 Task: Use Google Earth to explore the Great Wall of China.
Action: Mouse moved to (20, 131)
Screenshot: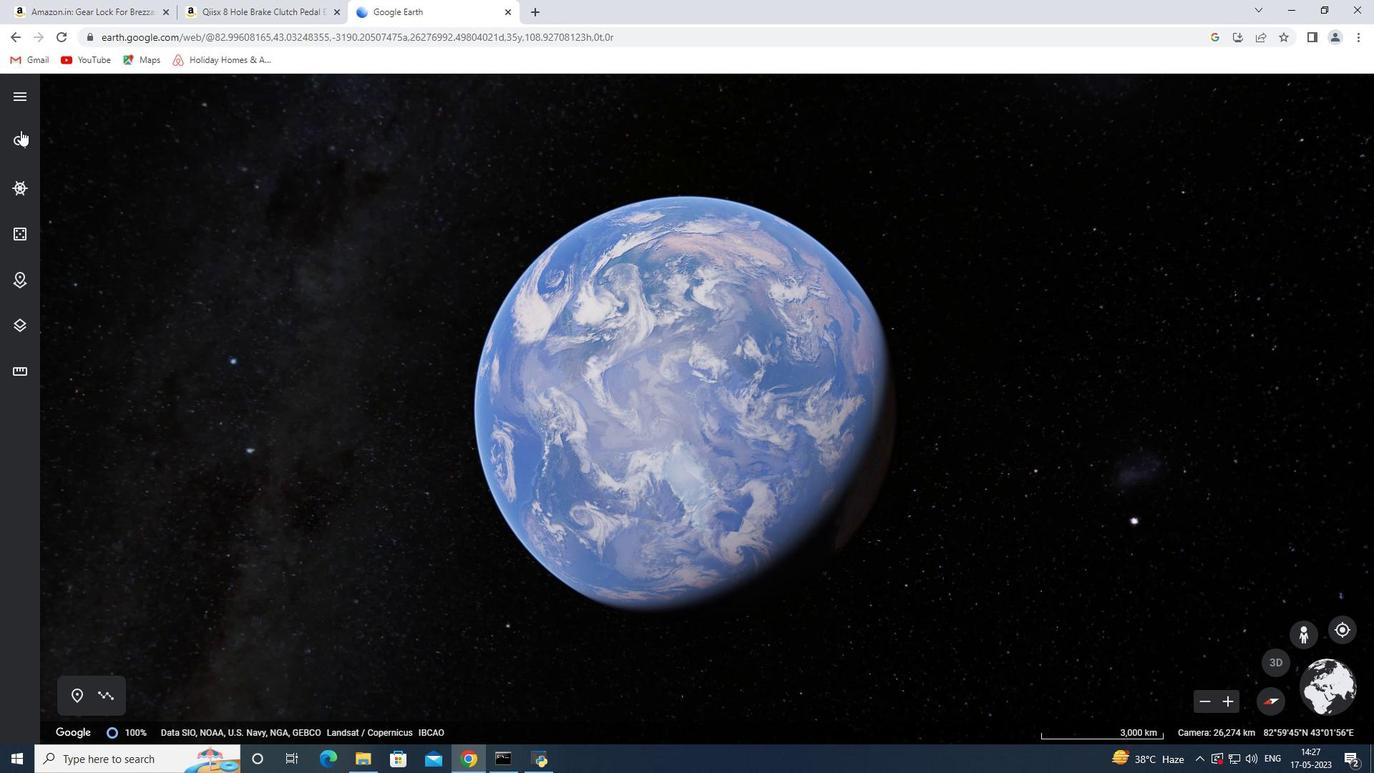 
Action: Mouse pressed left at (20, 131)
Screenshot: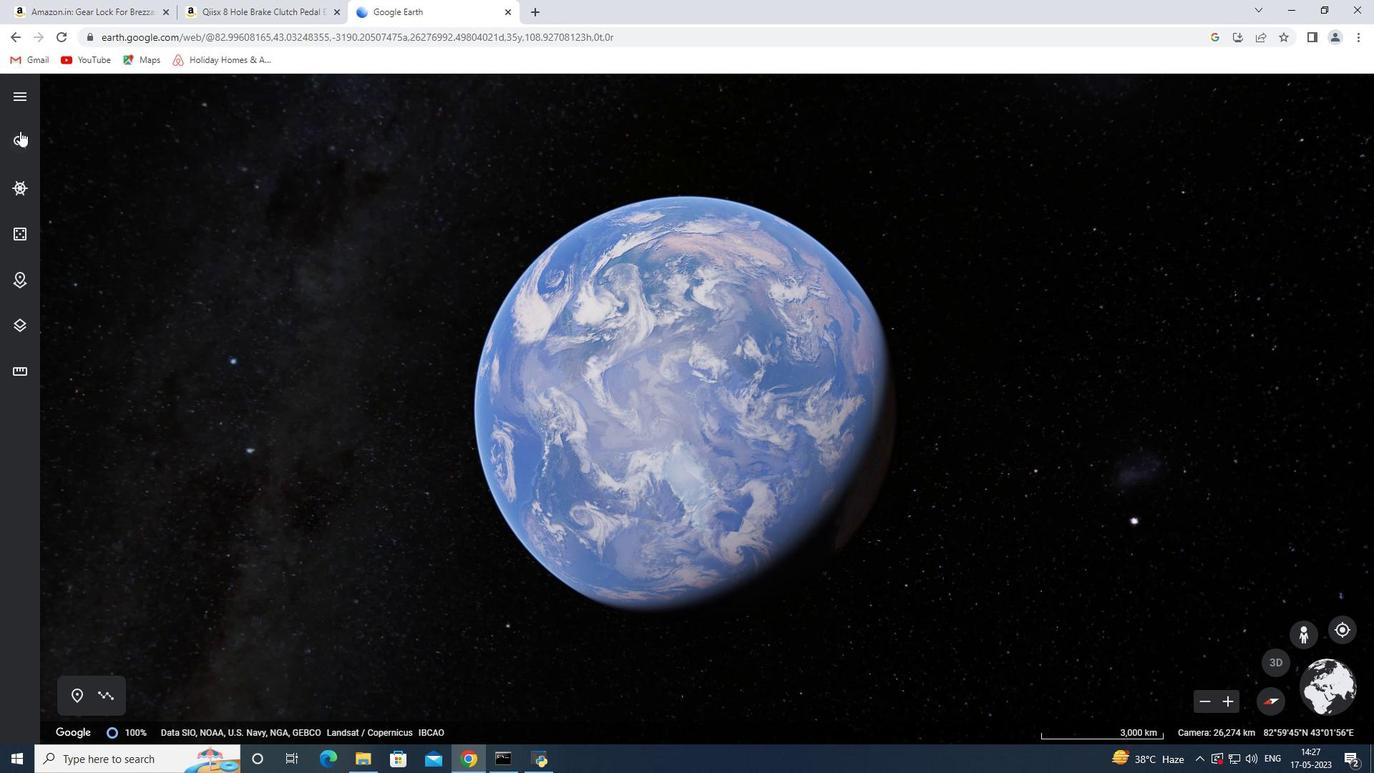 
Action: Mouse moved to (114, 101)
Screenshot: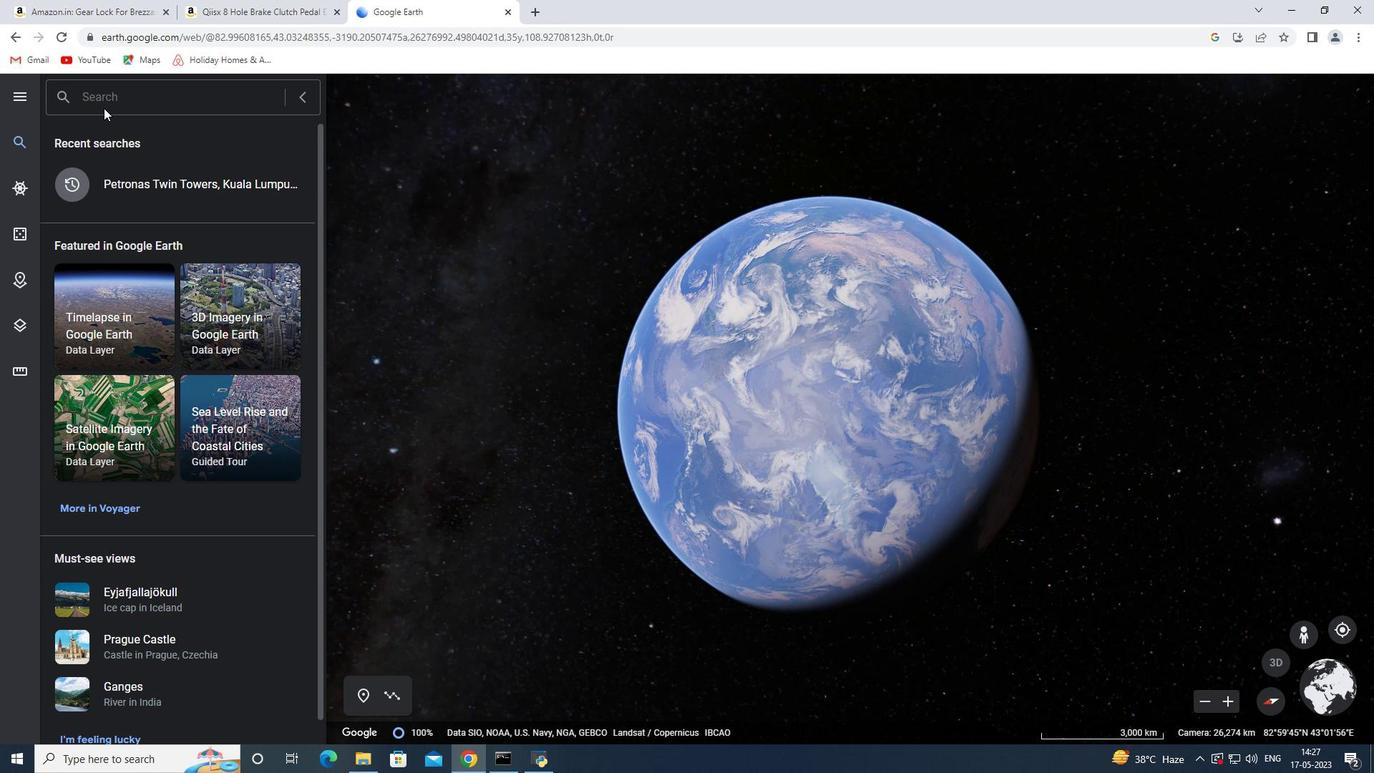 
Action: Mouse pressed left at (114, 101)
Screenshot: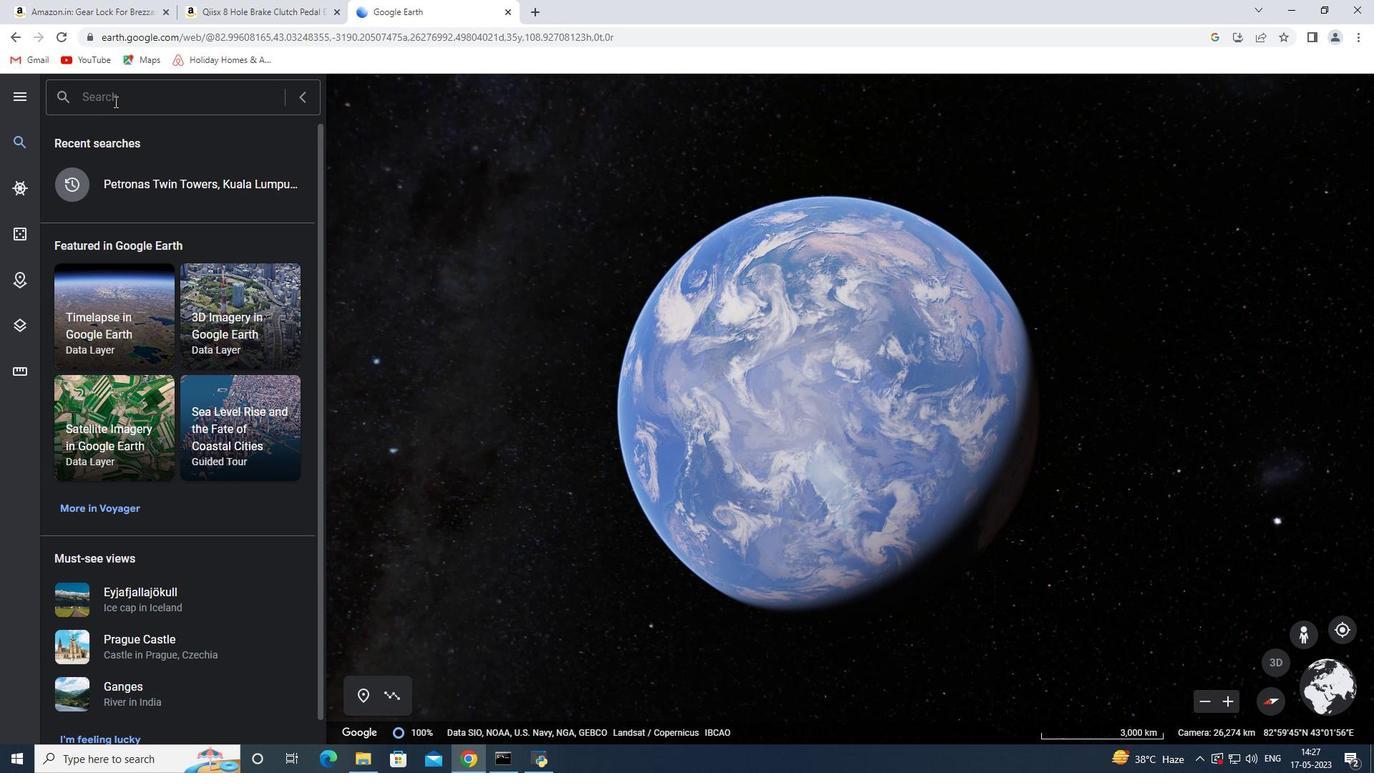 
Action: Key pressed <Key.shift><Key.shift><Key.shift><Key.shift><Key.shift>Great<Key.space><Key.shift><Key.shift><Key.shift><Key.shift><Key.shift><Key.shift><Key.shift><Key.shift><Key.shift><Key.shift><Key.shift><Key.shift><Key.shift><Key.shift>Wall<Key.space><Key.shift>O<Key.shift><Key.shift><Key.shift><Key.shift><Key.shift>f<Key.space><Key.shift>China<Key.space>
Screenshot: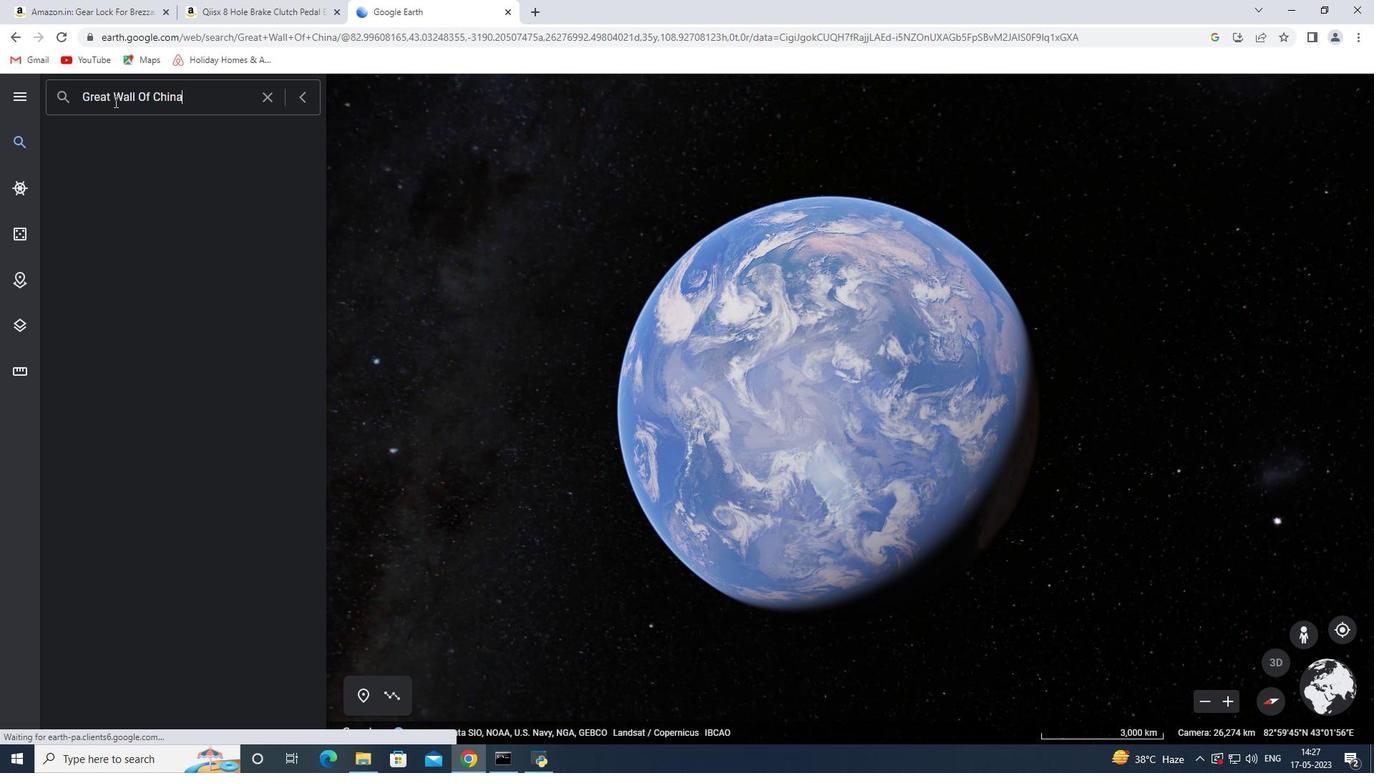 
Action: Mouse moved to (261, 184)
Screenshot: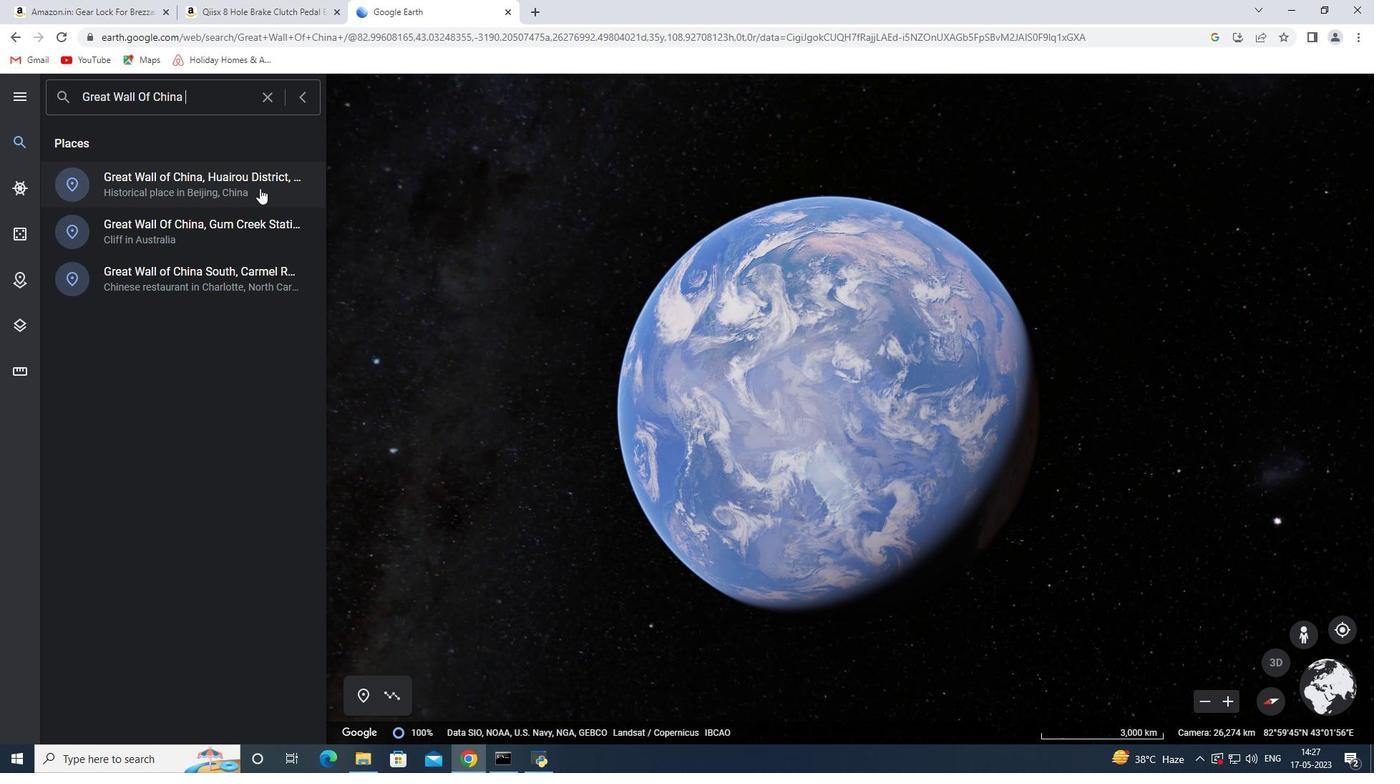 
Action: Mouse pressed left at (261, 184)
Screenshot: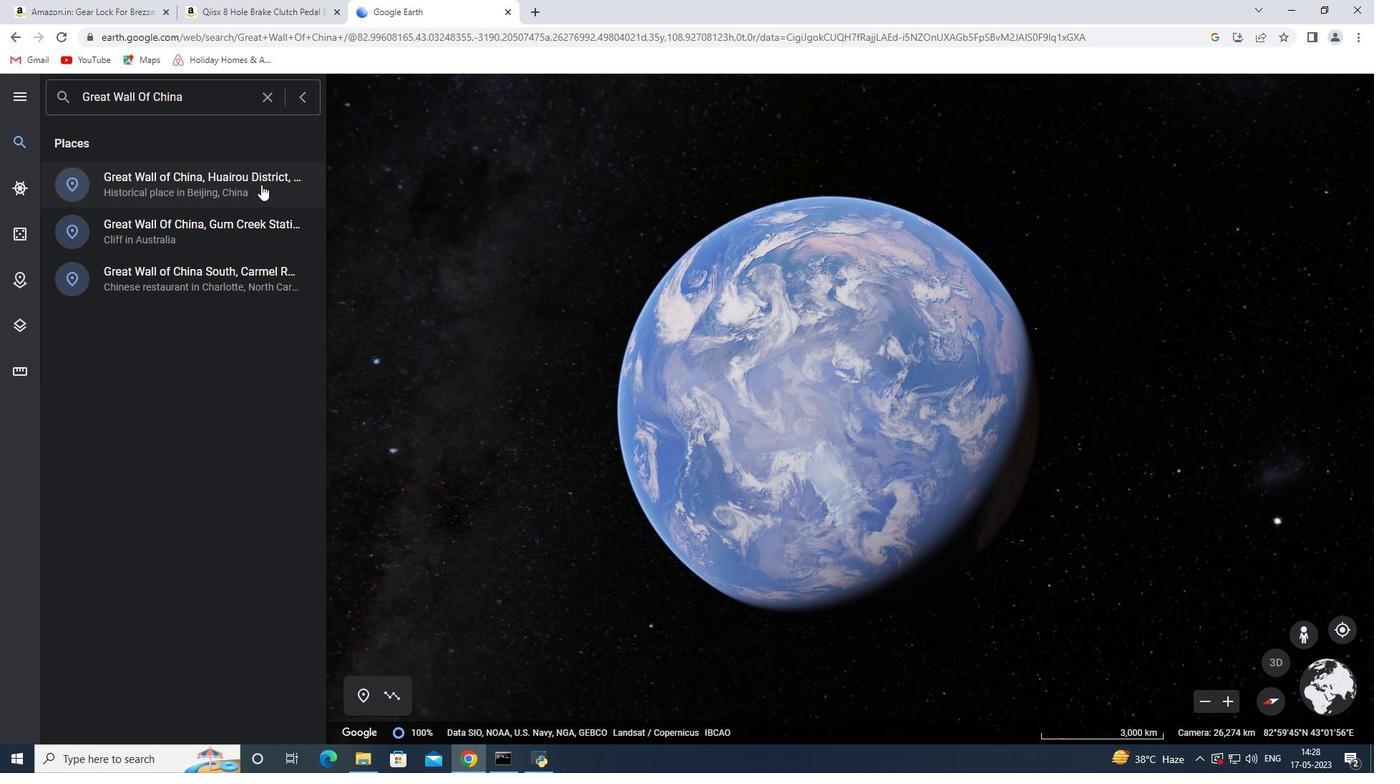 
Action: Mouse moved to (685, 413)
Screenshot: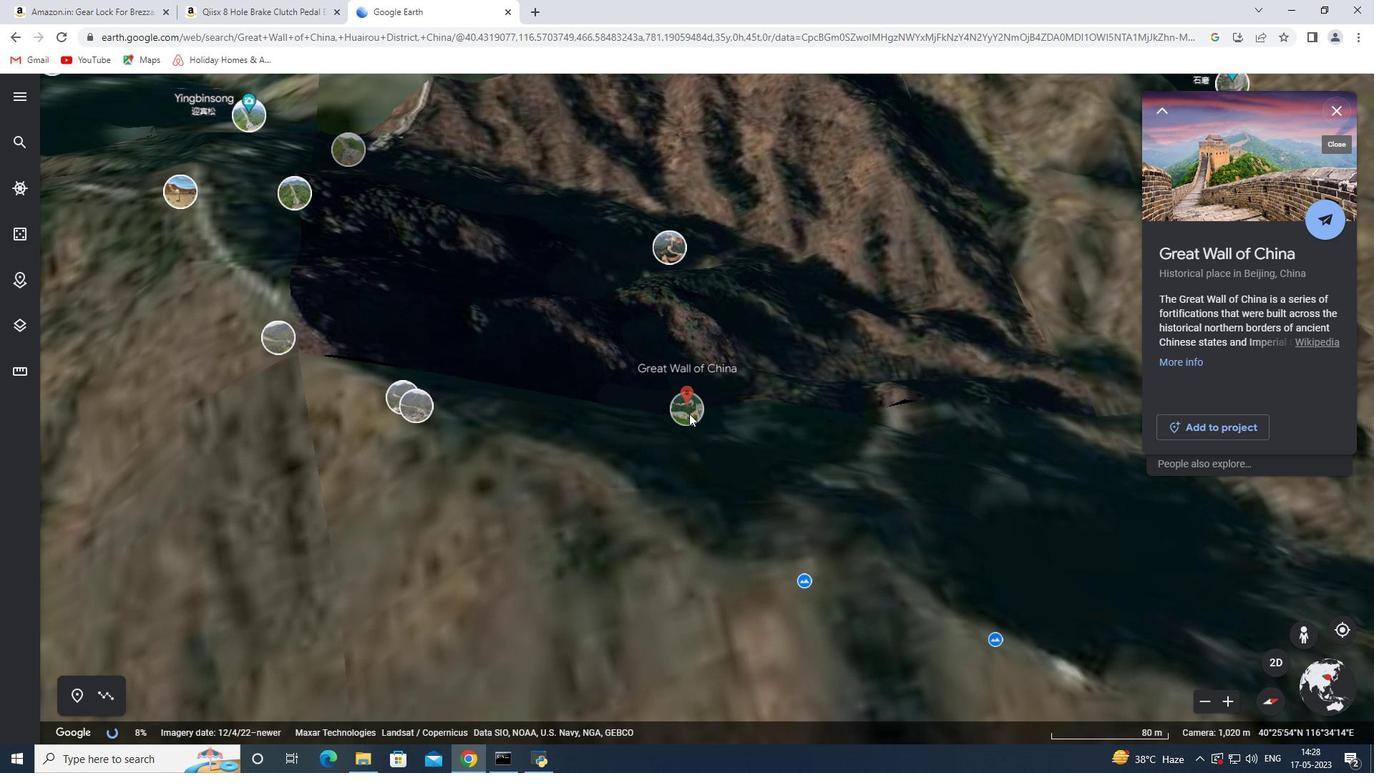 
Action: Mouse pressed left at (685, 413)
Screenshot: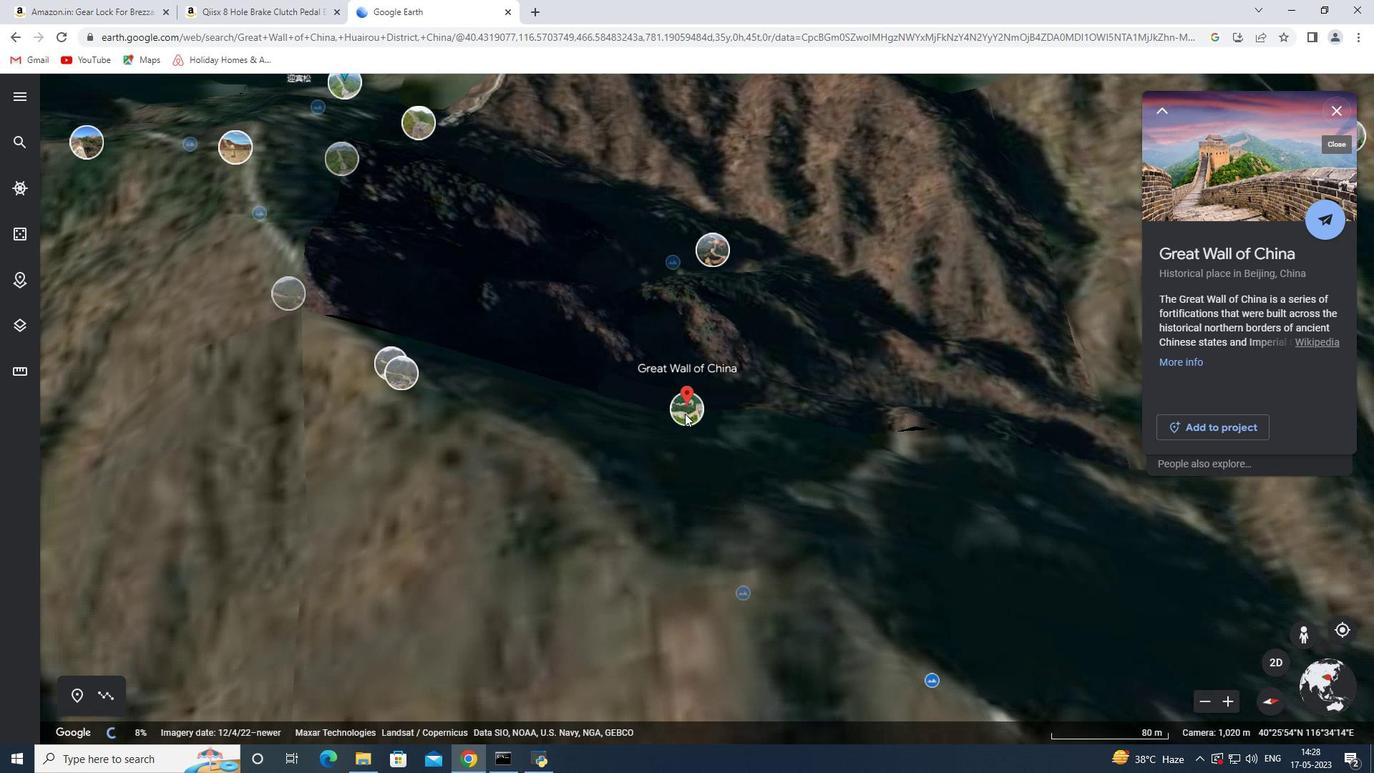 
Action: Mouse moved to (795, 497)
Screenshot: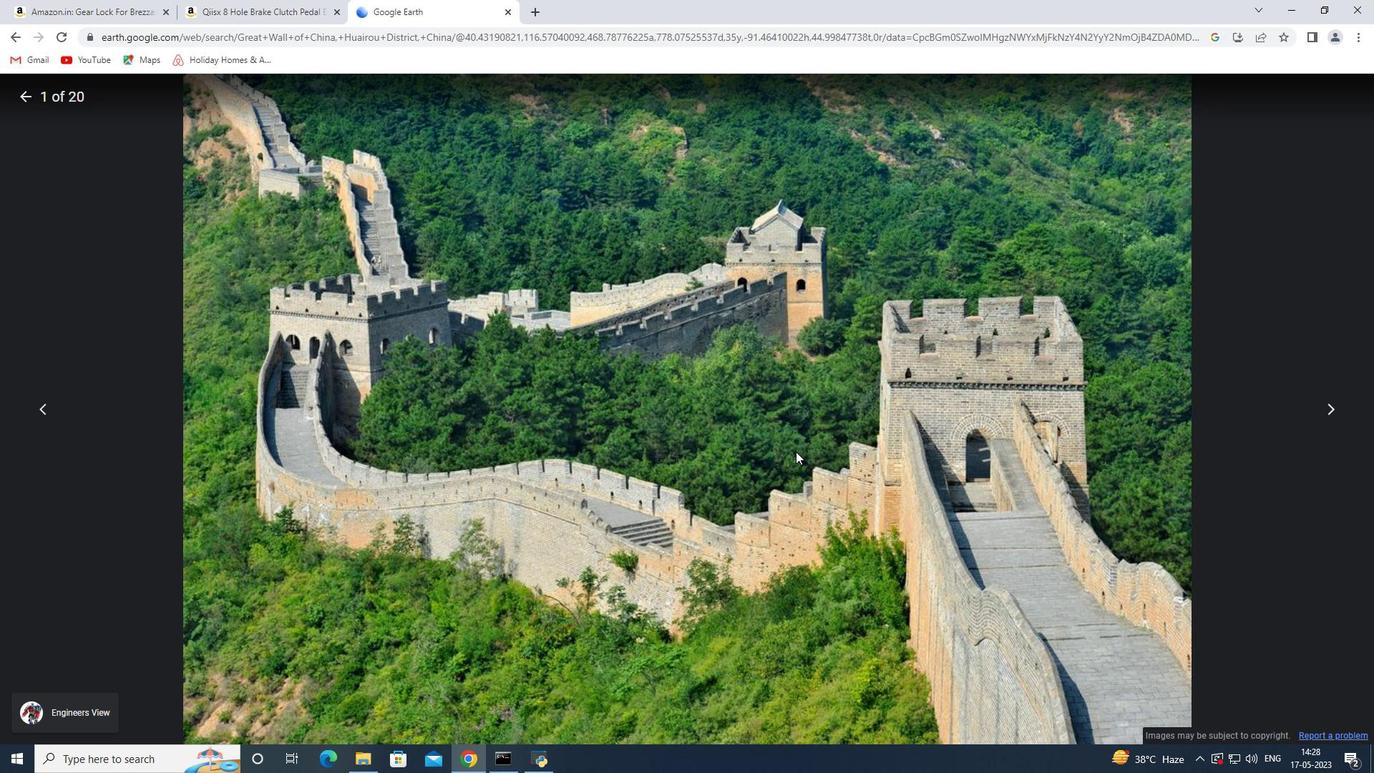 
Action: Mouse pressed left at (795, 497)
Screenshot: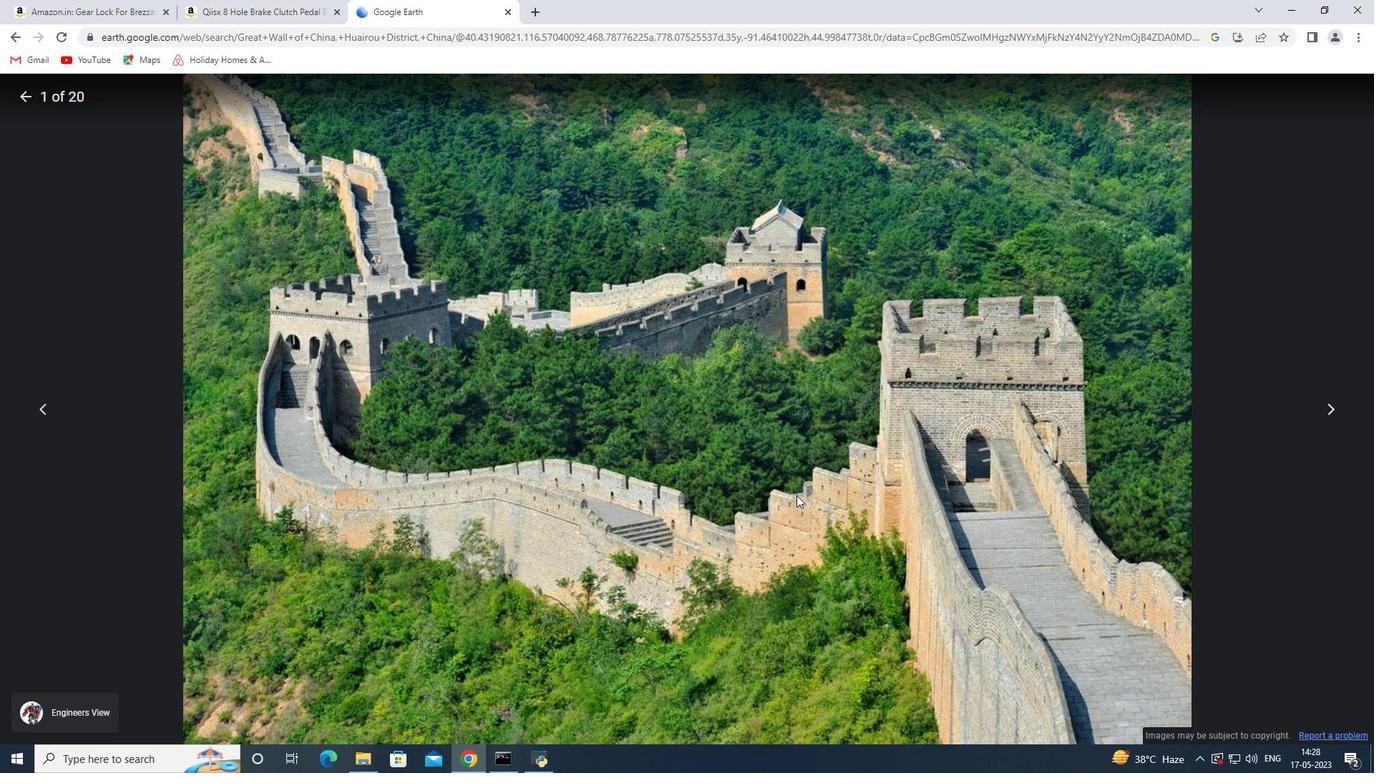 
Action: Mouse moved to (1327, 407)
Screenshot: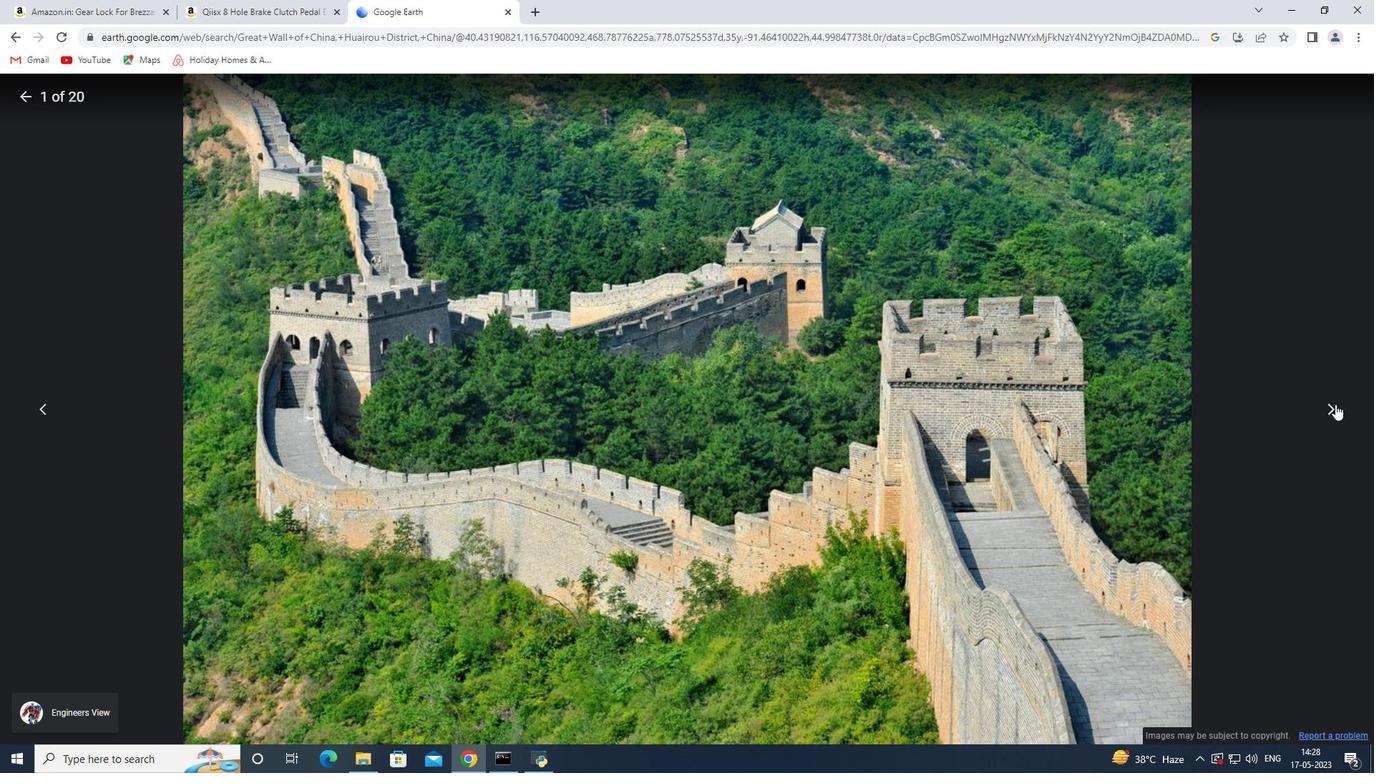 
Action: Mouse pressed left at (1327, 407)
Screenshot: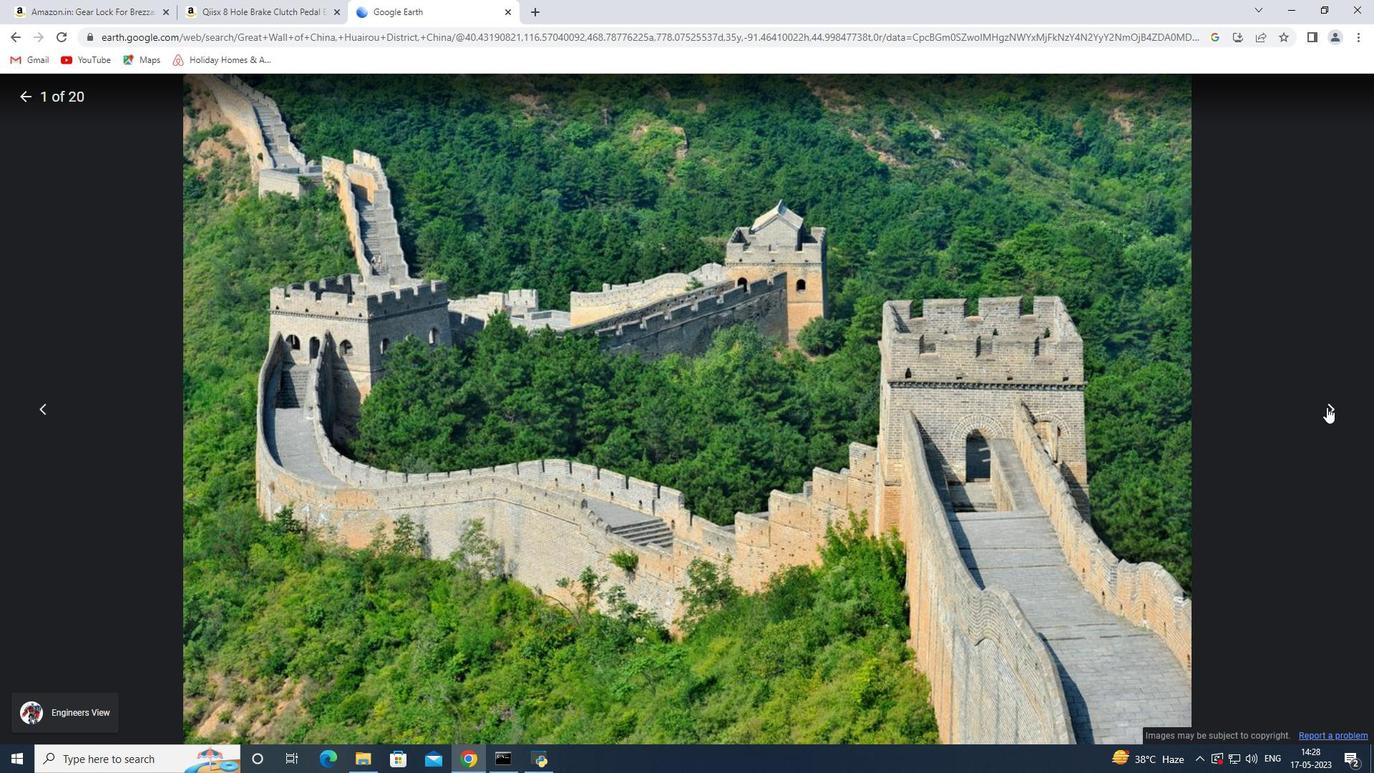 
Action: Mouse moved to (1338, 410)
Screenshot: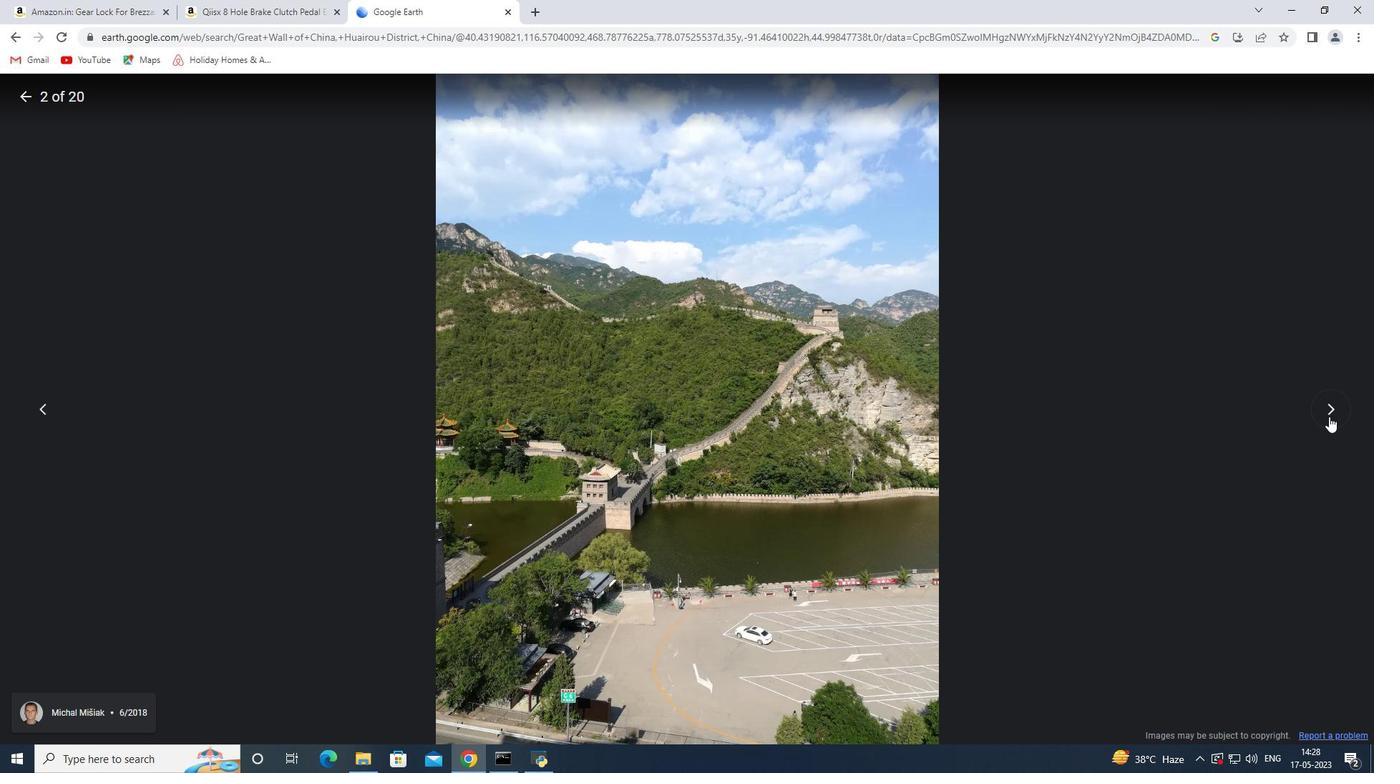 
Action: Mouse pressed left at (1338, 410)
Screenshot: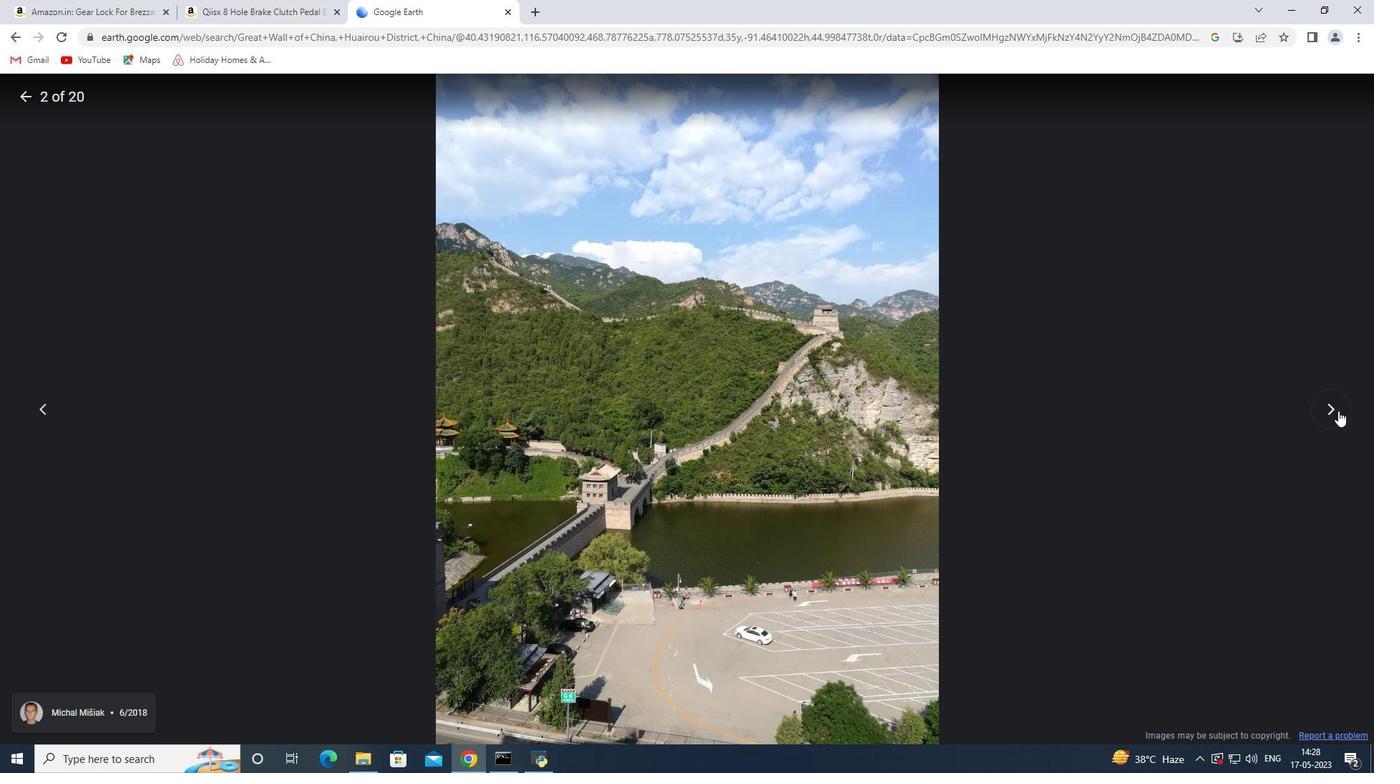 
Action: Mouse moved to (1336, 412)
Screenshot: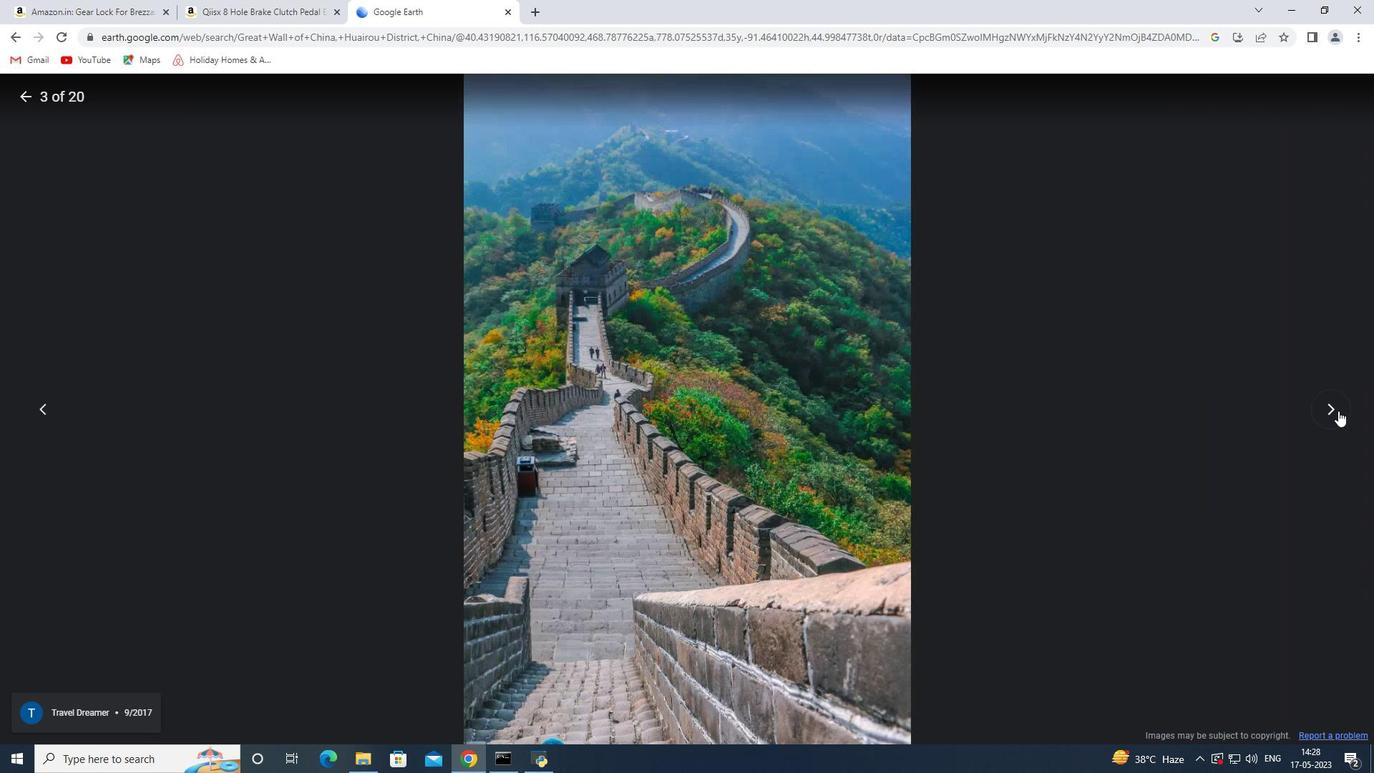 
Action: Mouse pressed left at (1336, 412)
Screenshot: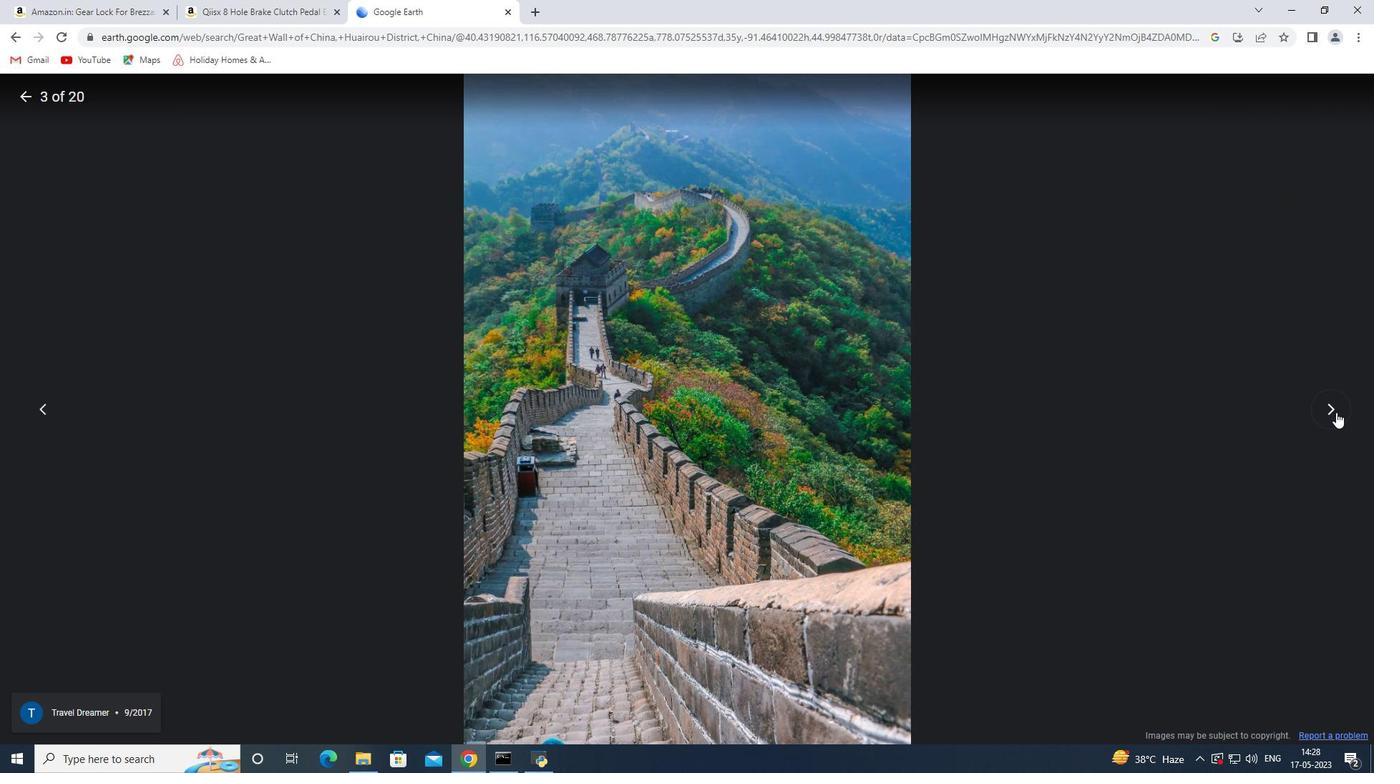 
Action: Mouse moved to (1327, 405)
Screenshot: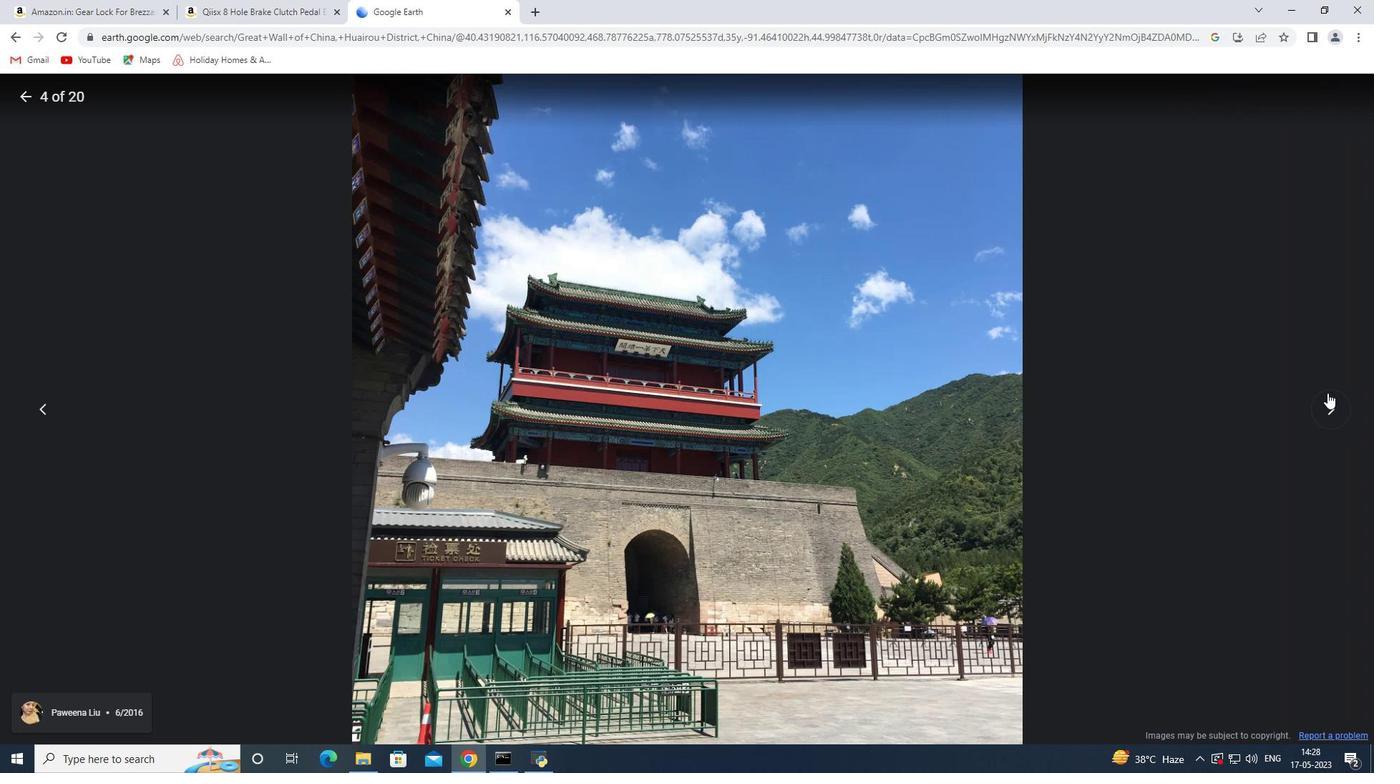 
Action: Mouse pressed left at (1327, 405)
Screenshot: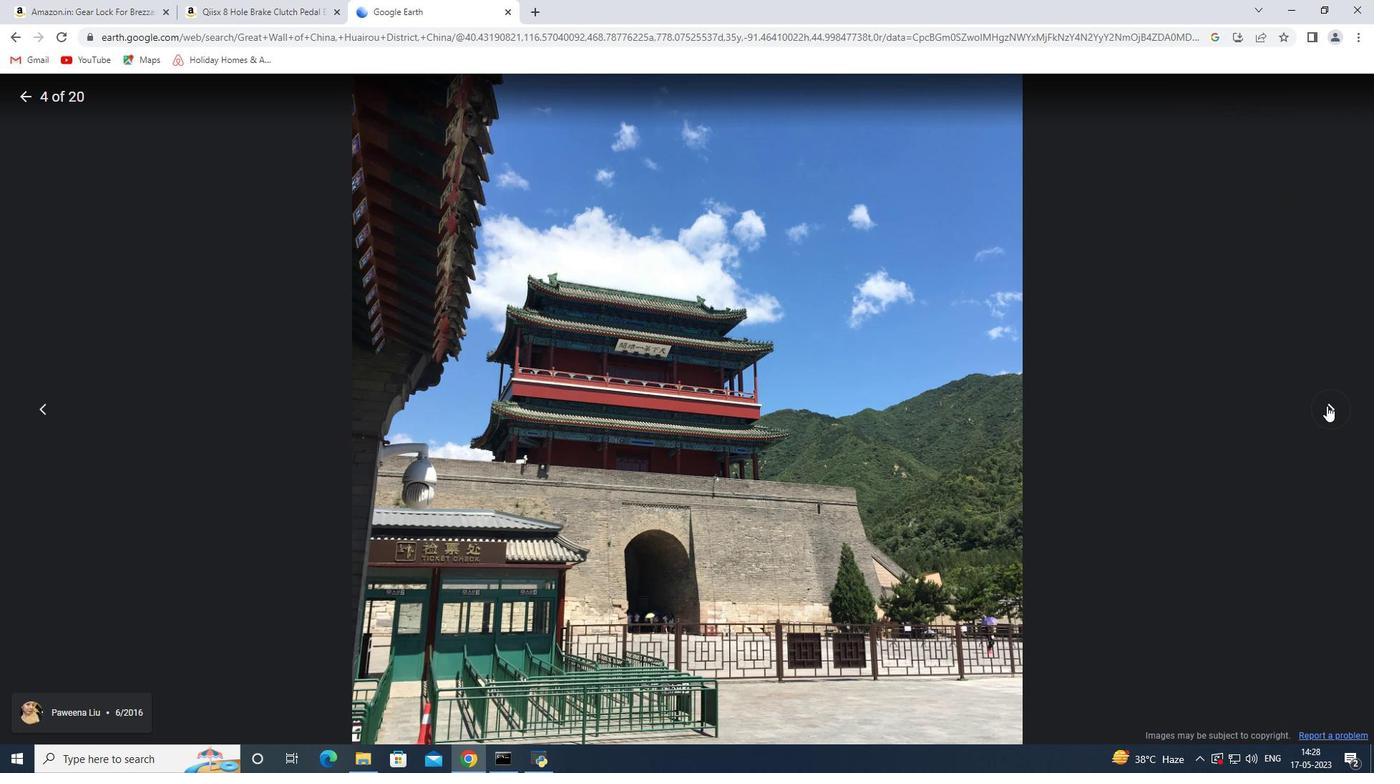 
Action: Mouse pressed left at (1327, 405)
Screenshot: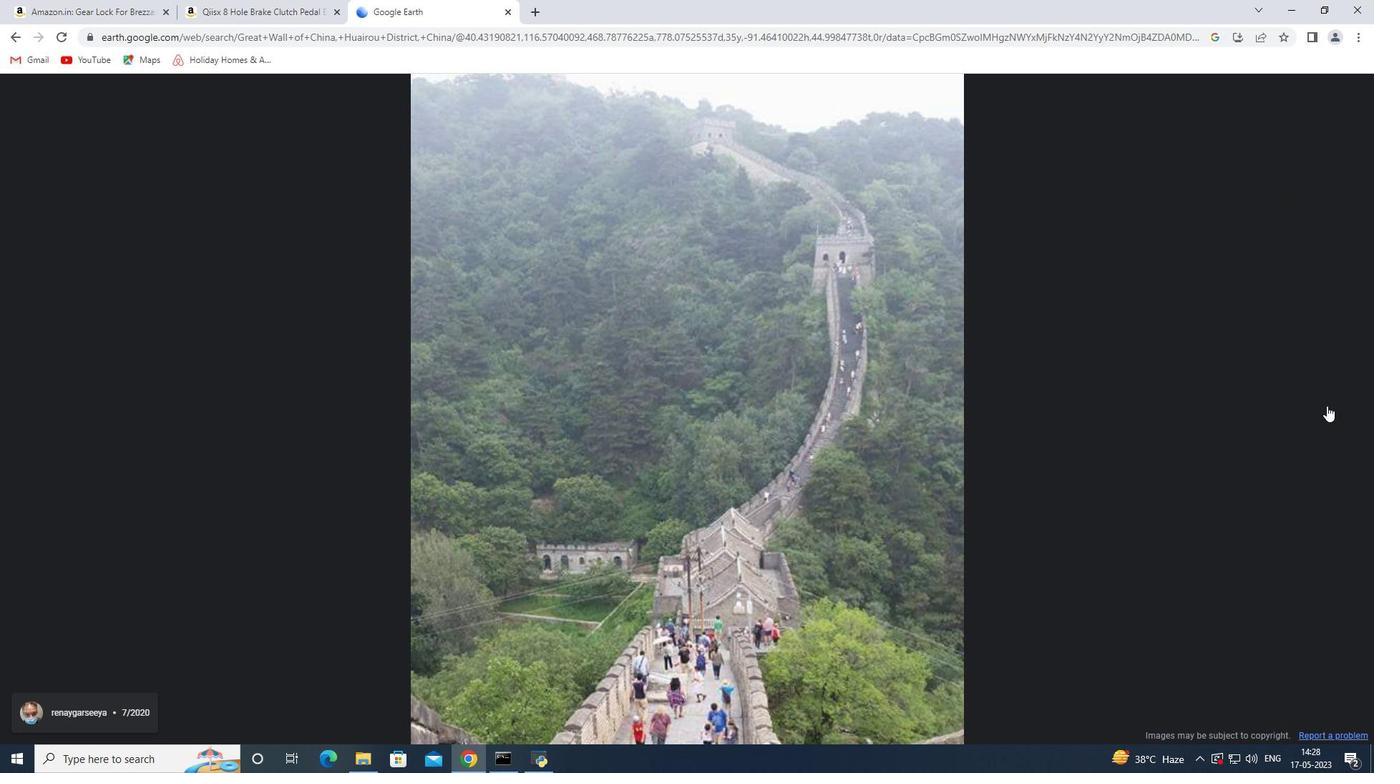 
Action: Mouse pressed left at (1327, 405)
Screenshot: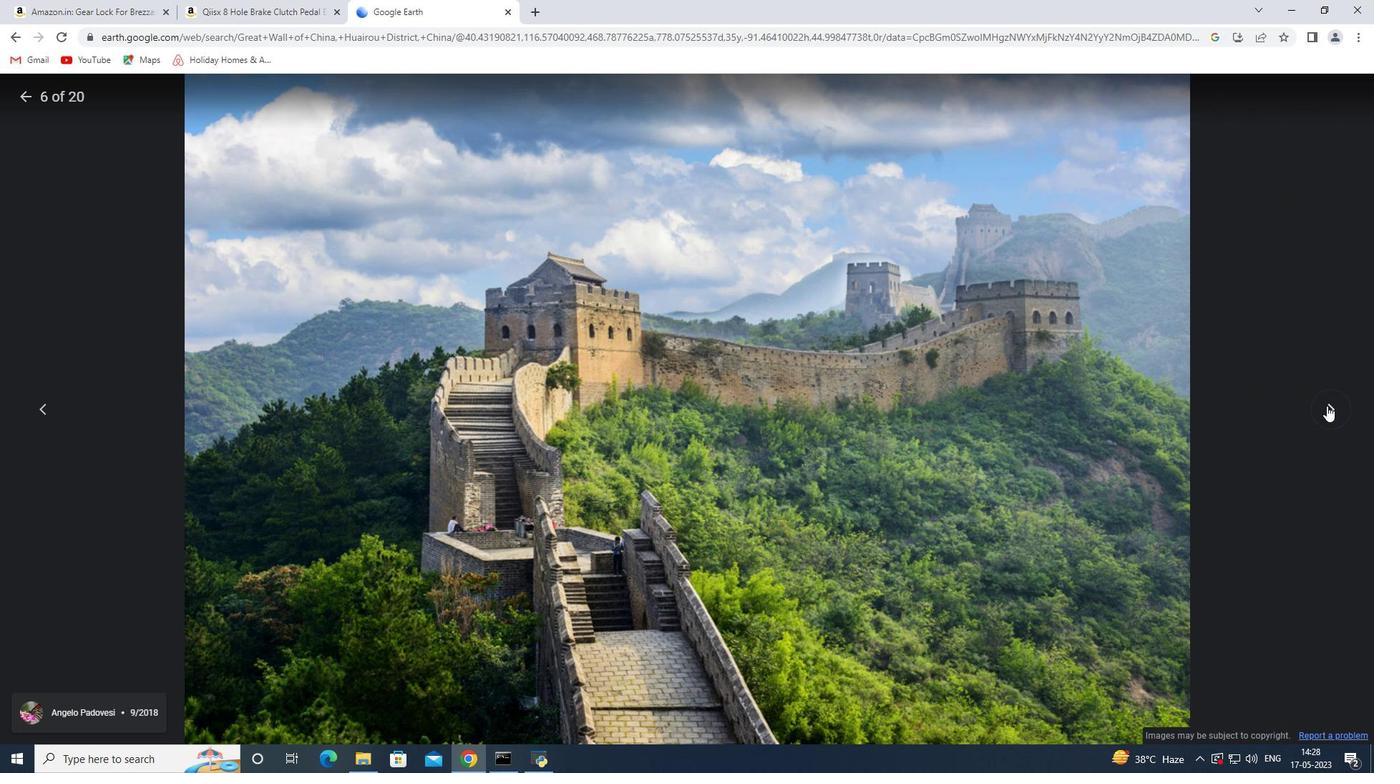 
Action: Mouse pressed left at (1327, 405)
Screenshot: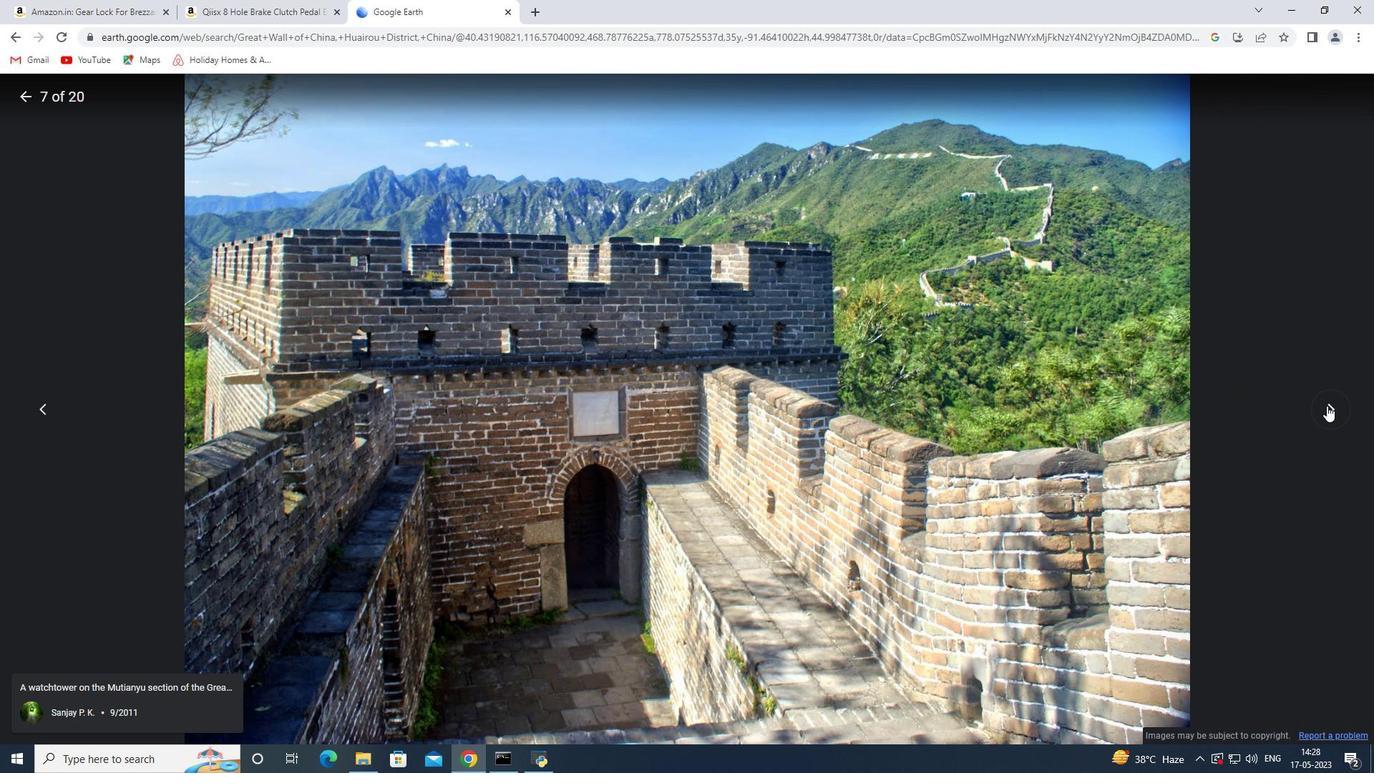 
Action: Mouse pressed left at (1327, 405)
Screenshot: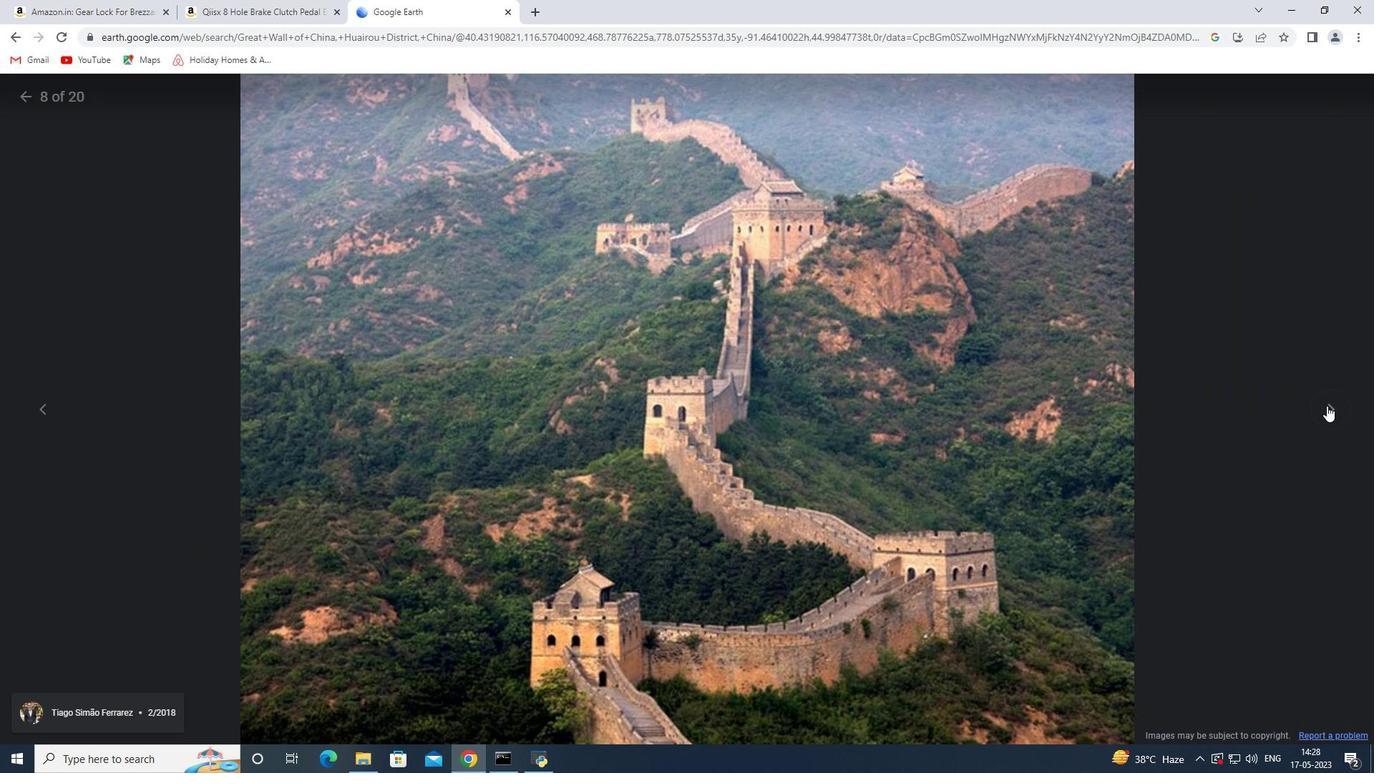 
Action: Mouse moved to (675, 594)
Screenshot: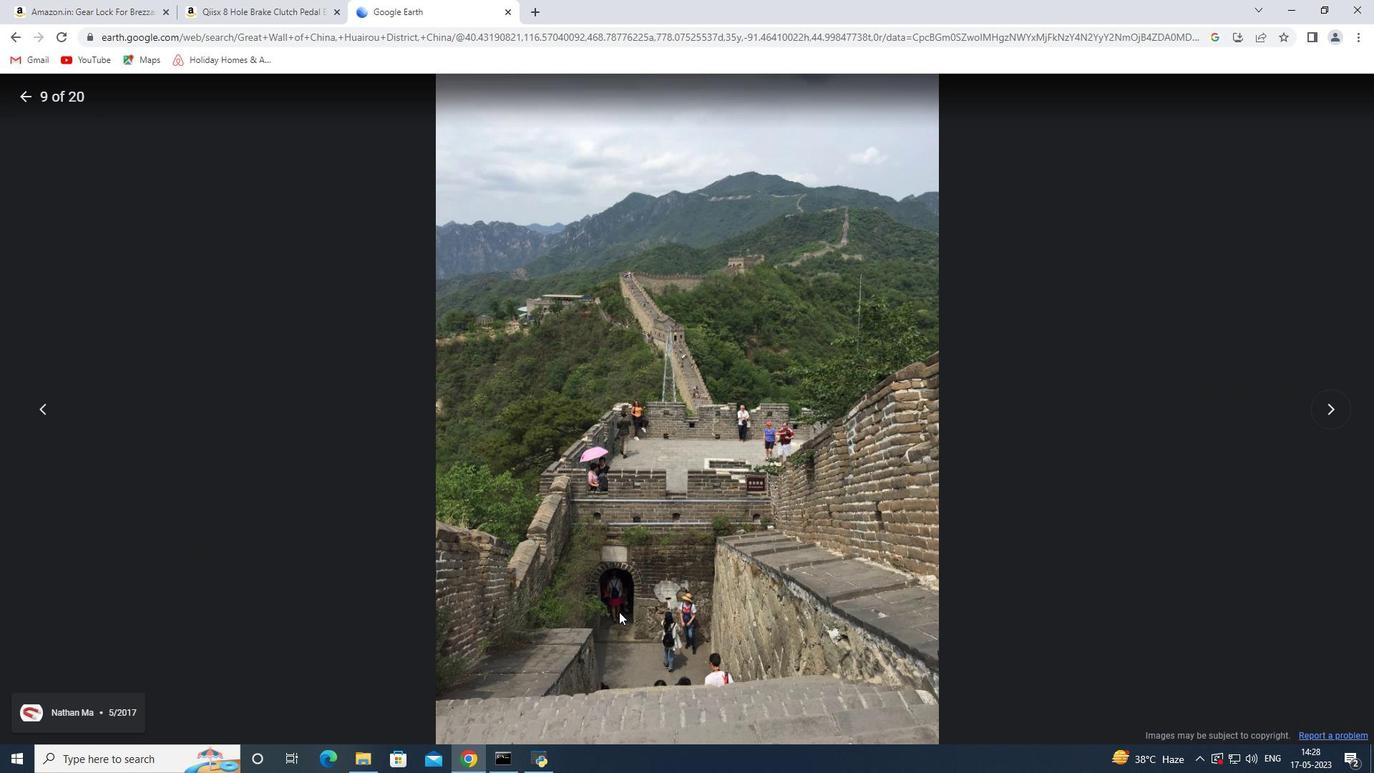 
Action: Mouse scrolled (675, 595) with delta (0, 0)
Screenshot: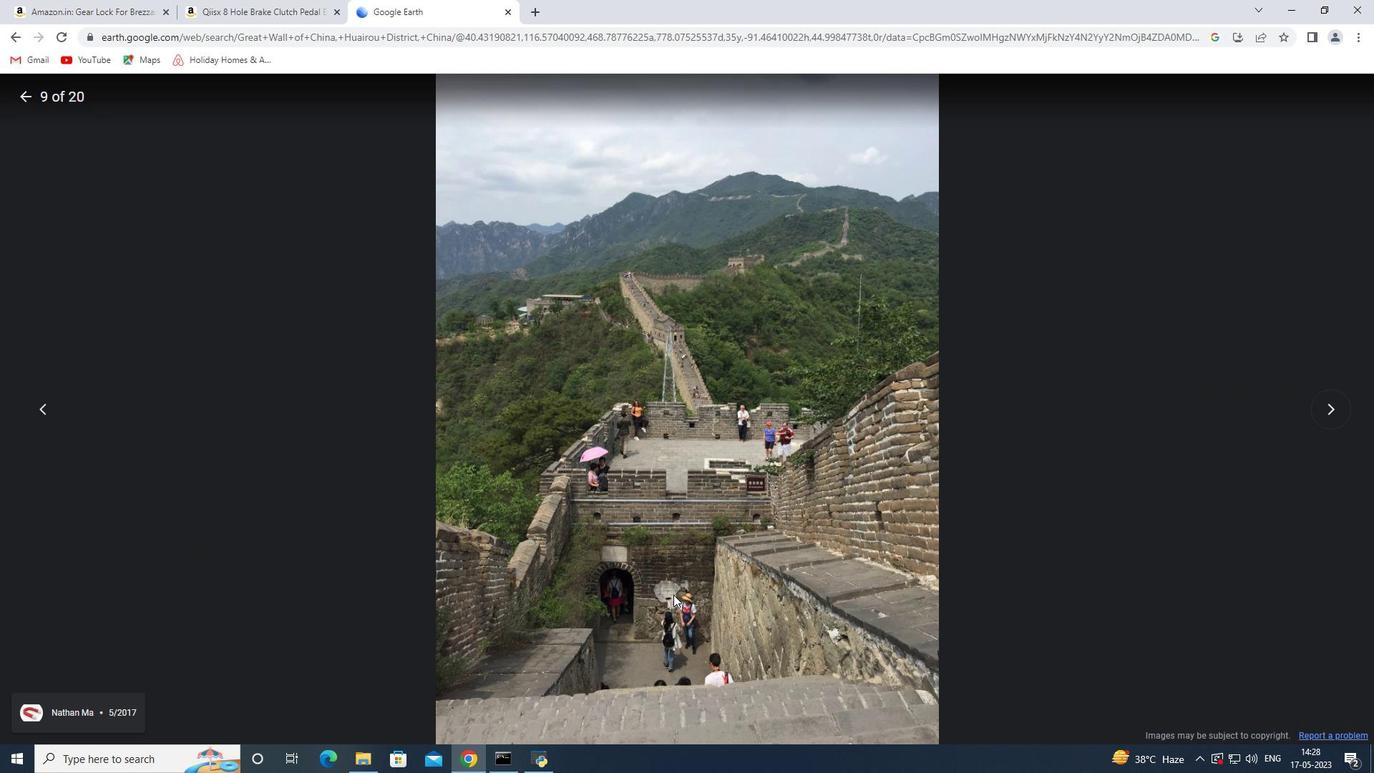 
Action: Mouse scrolled (675, 595) with delta (0, 0)
Screenshot: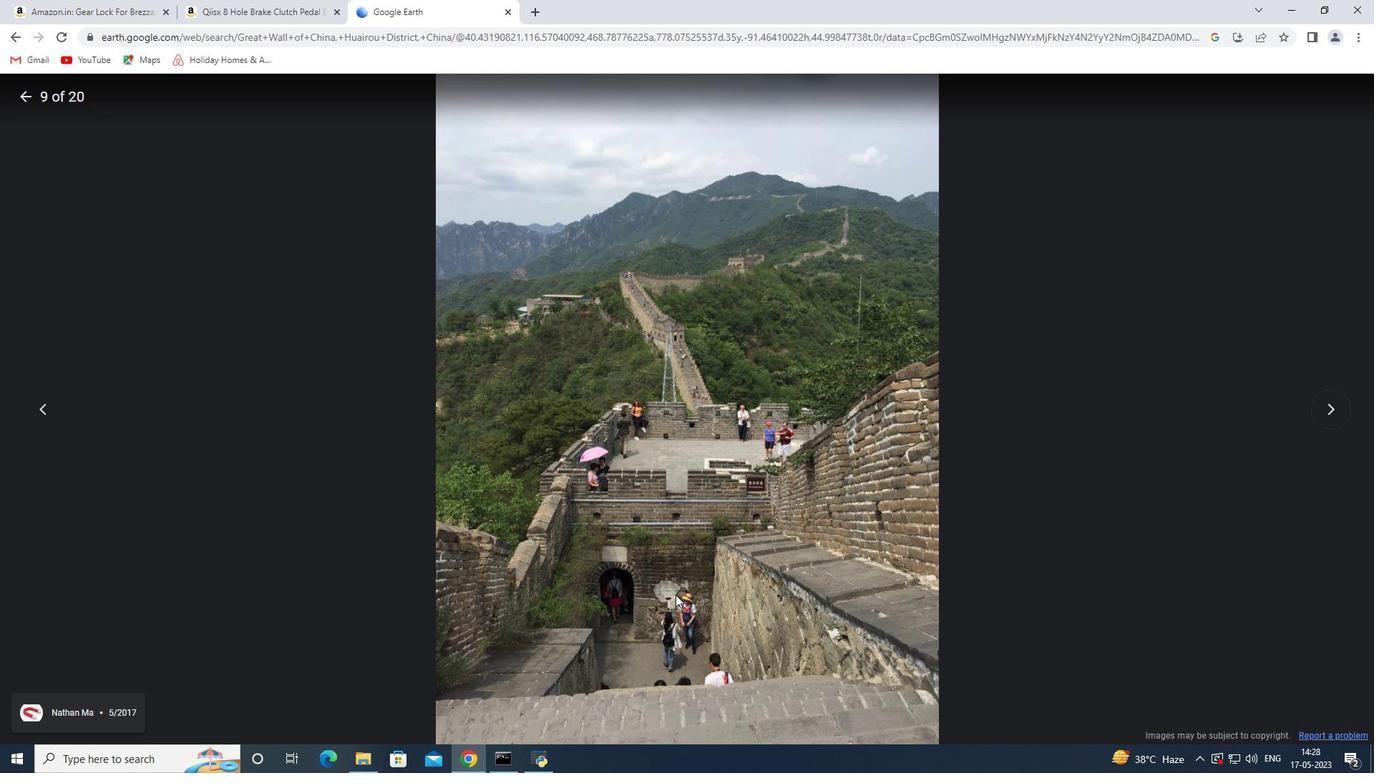 
Action: Mouse scrolled (675, 595) with delta (0, 0)
Screenshot: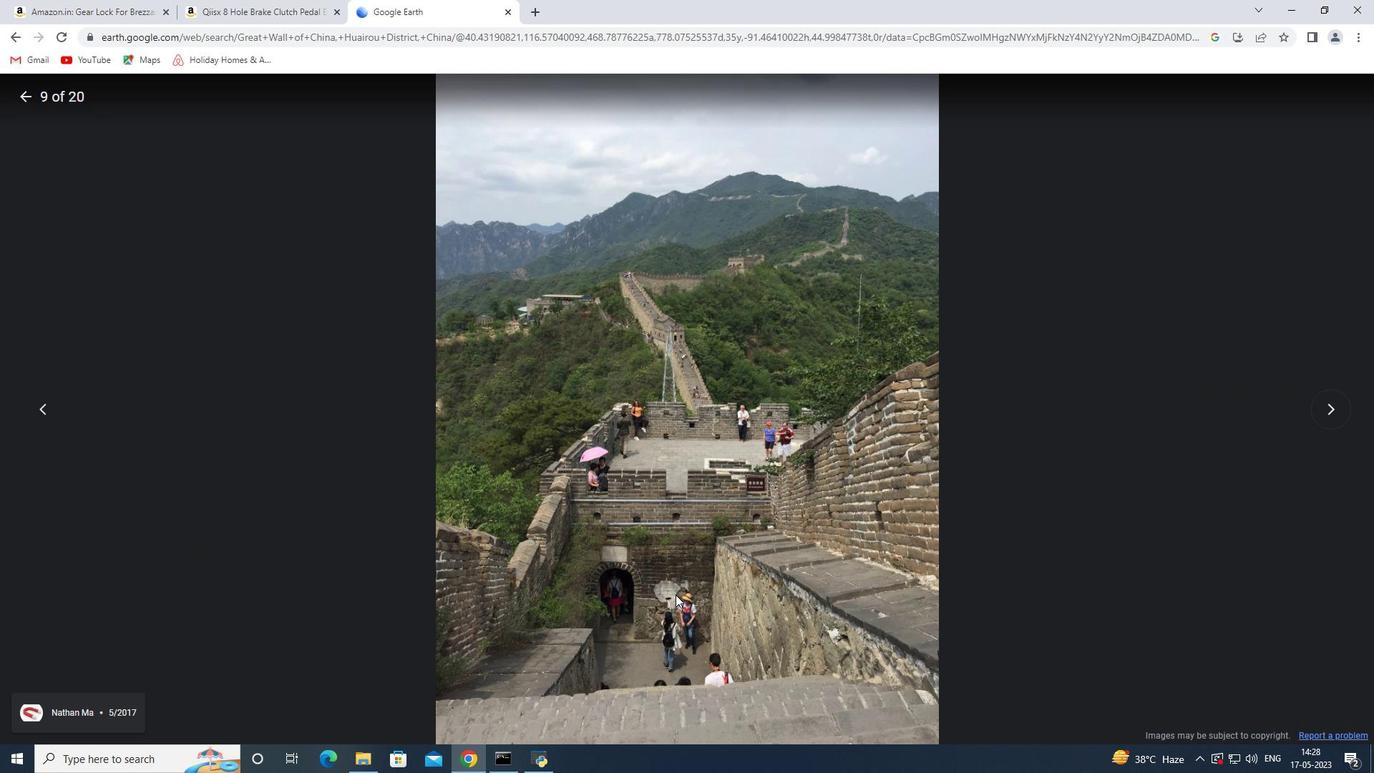 
Action: Mouse moved to (1330, 413)
Screenshot: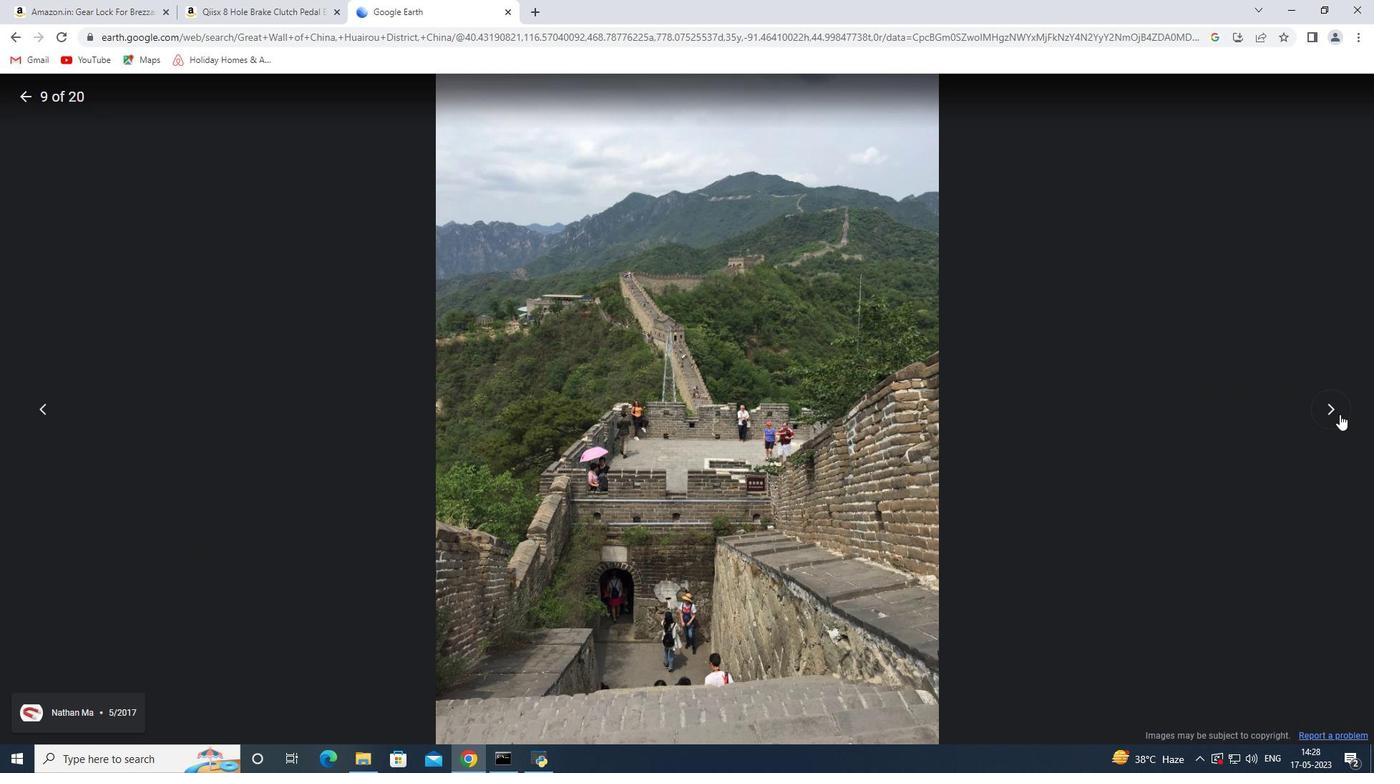 
Action: Mouse pressed left at (1330, 413)
Screenshot: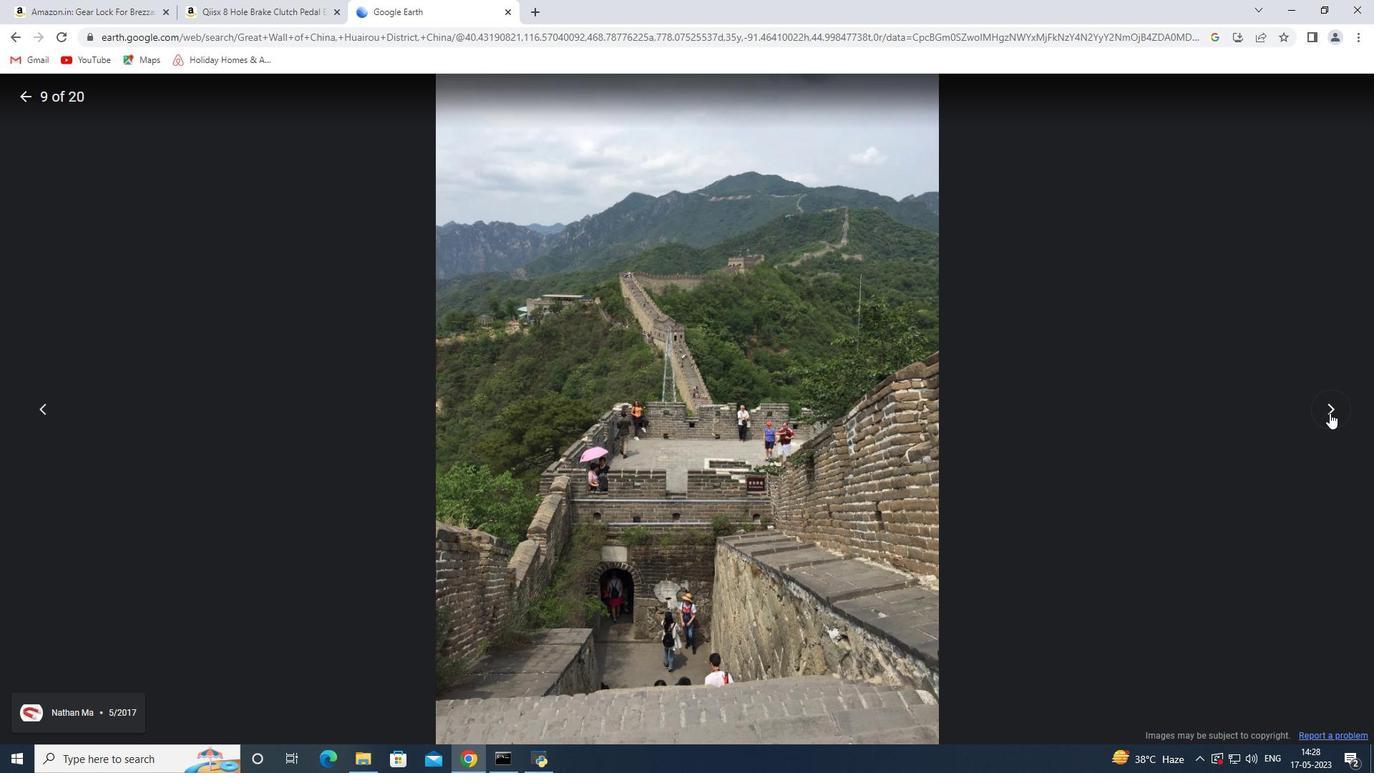
Action: Mouse moved to (1325, 426)
Screenshot: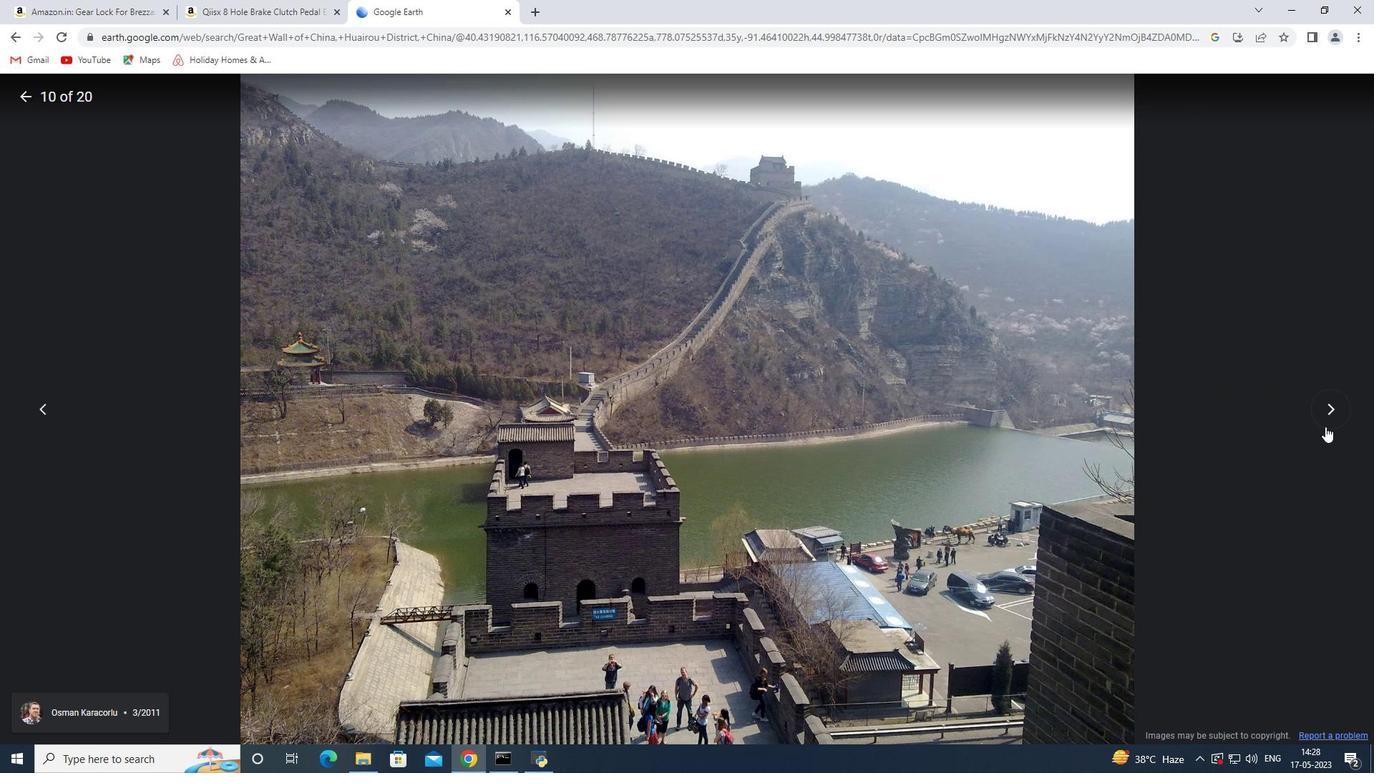 
Action: Mouse pressed left at (1325, 426)
Screenshot: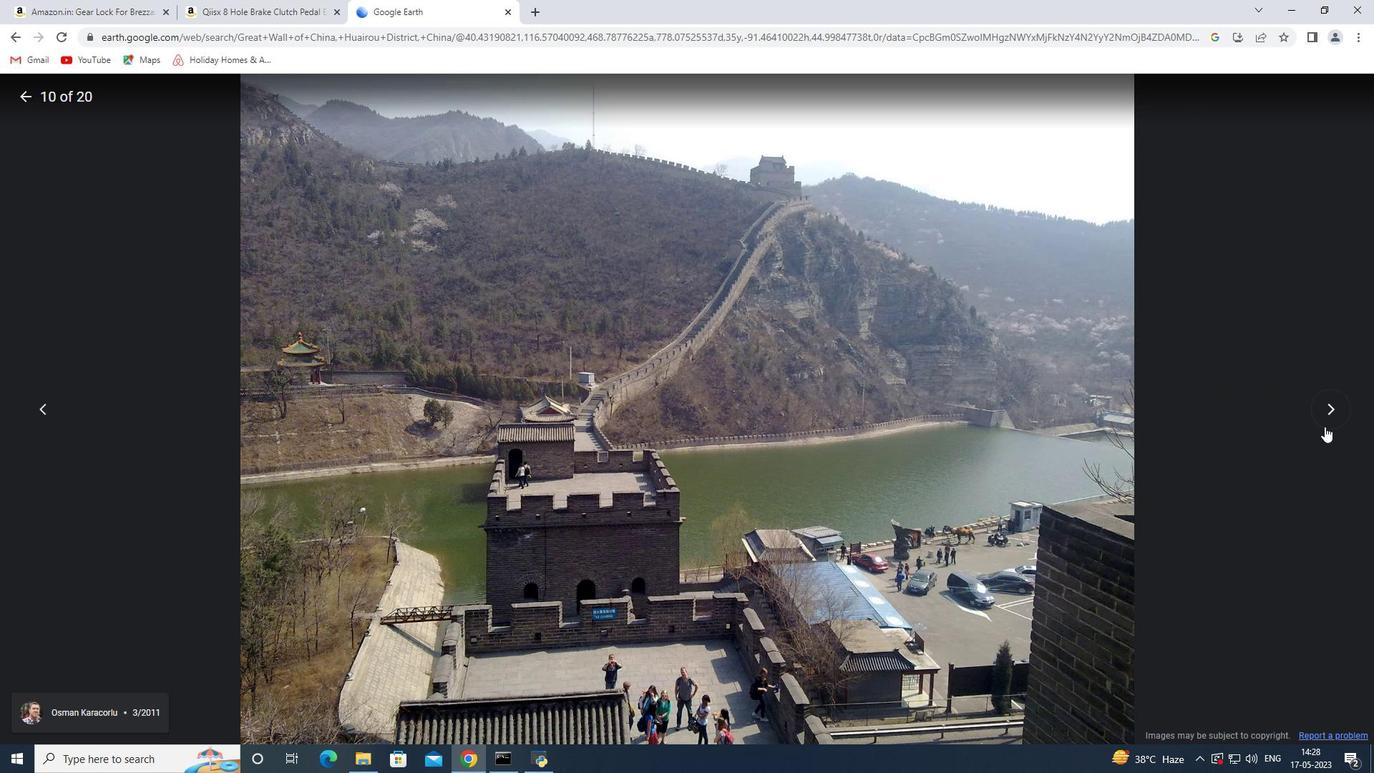 
Action: Mouse moved to (1335, 407)
Screenshot: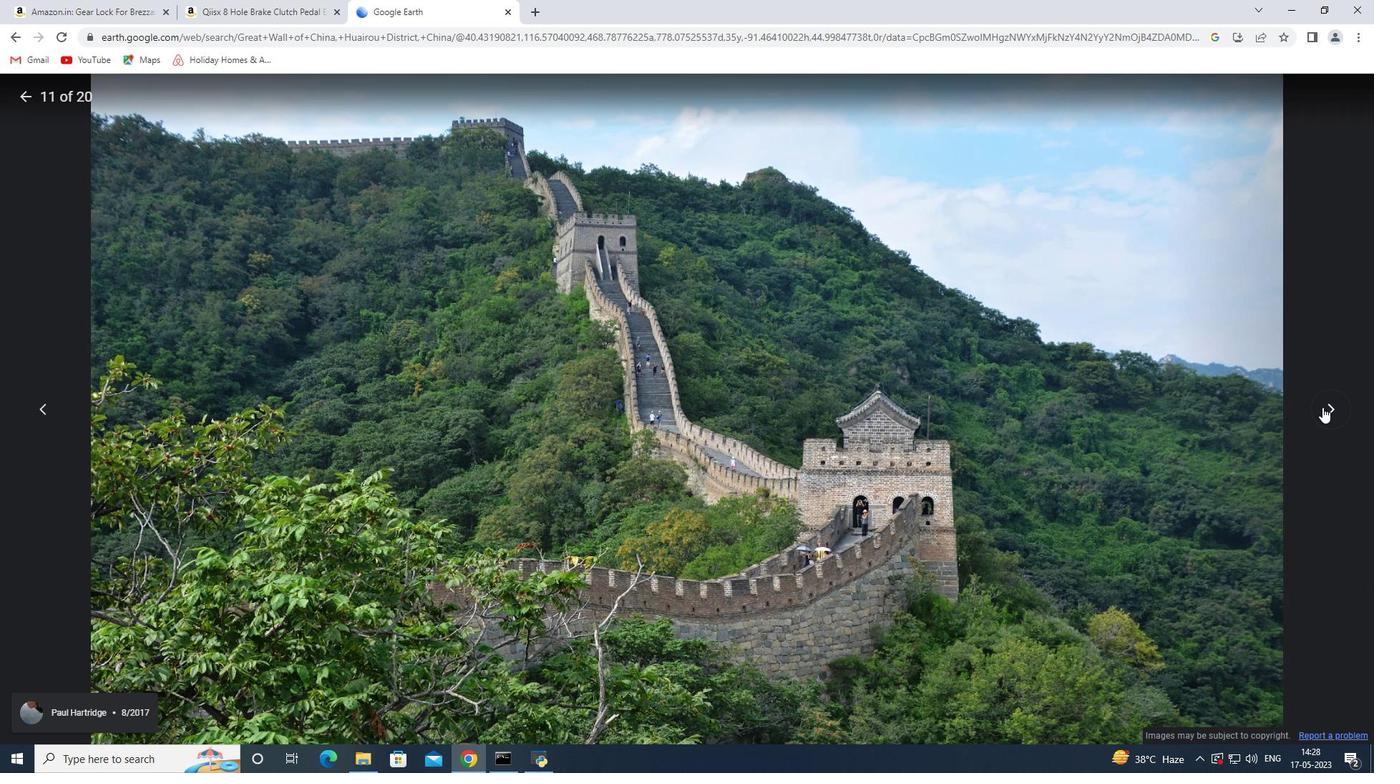 
Action: Mouse pressed left at (1335, 407)
Screenshot: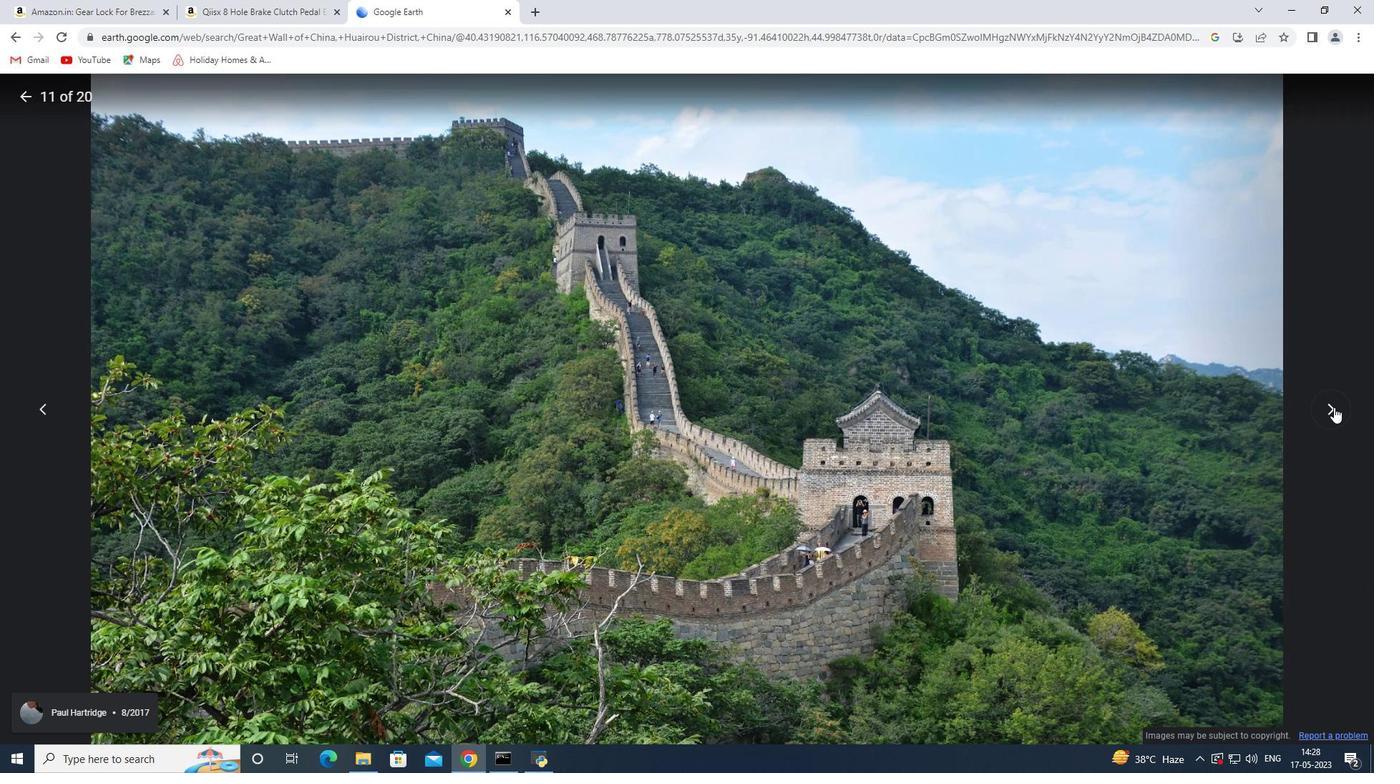 
Action: Mouse moved to (1332, 408)
Screenshot: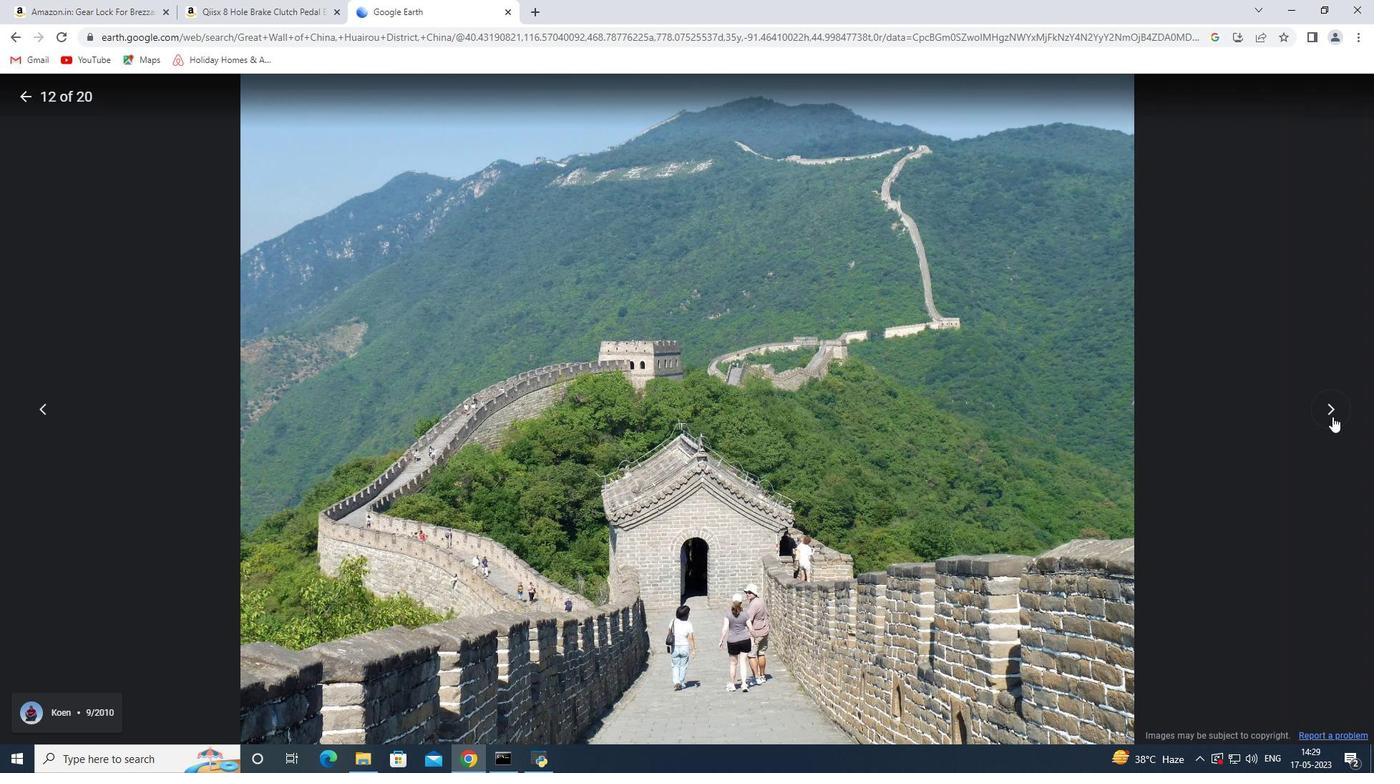 
Action: Mouse pressed left at (1332, 408)
Screenshot: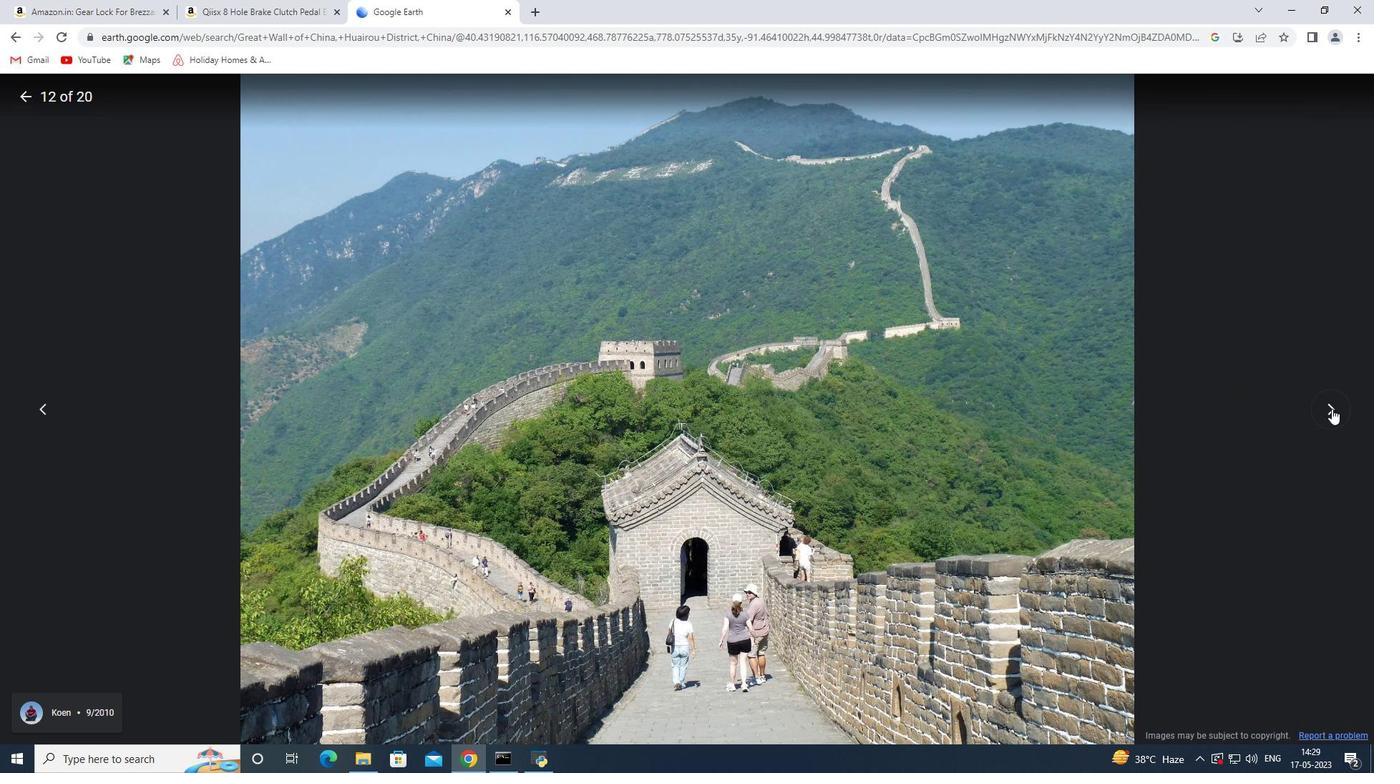 
Action: Mouse moved to (1331, 406)
Screenshot: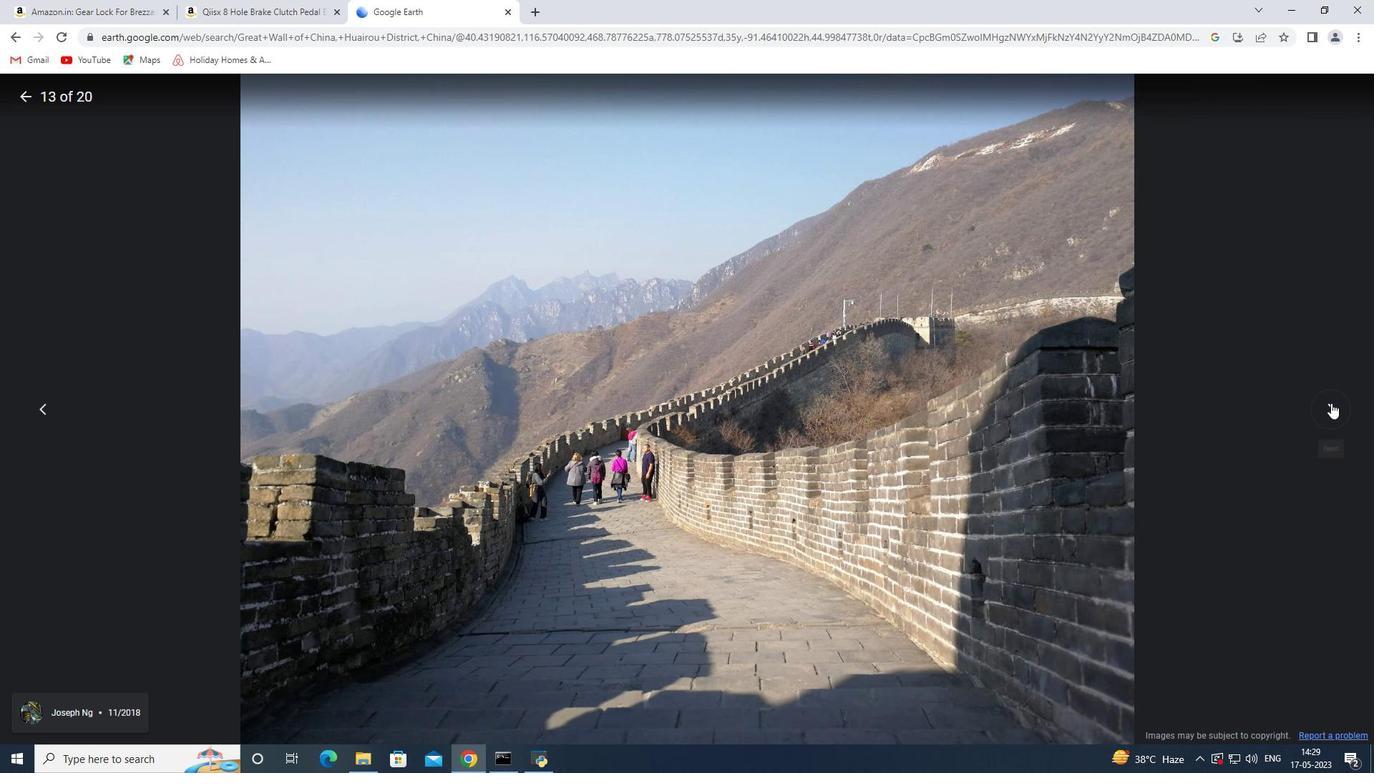
Action: Mouse pressed left at (1331, 406)
Screenshot: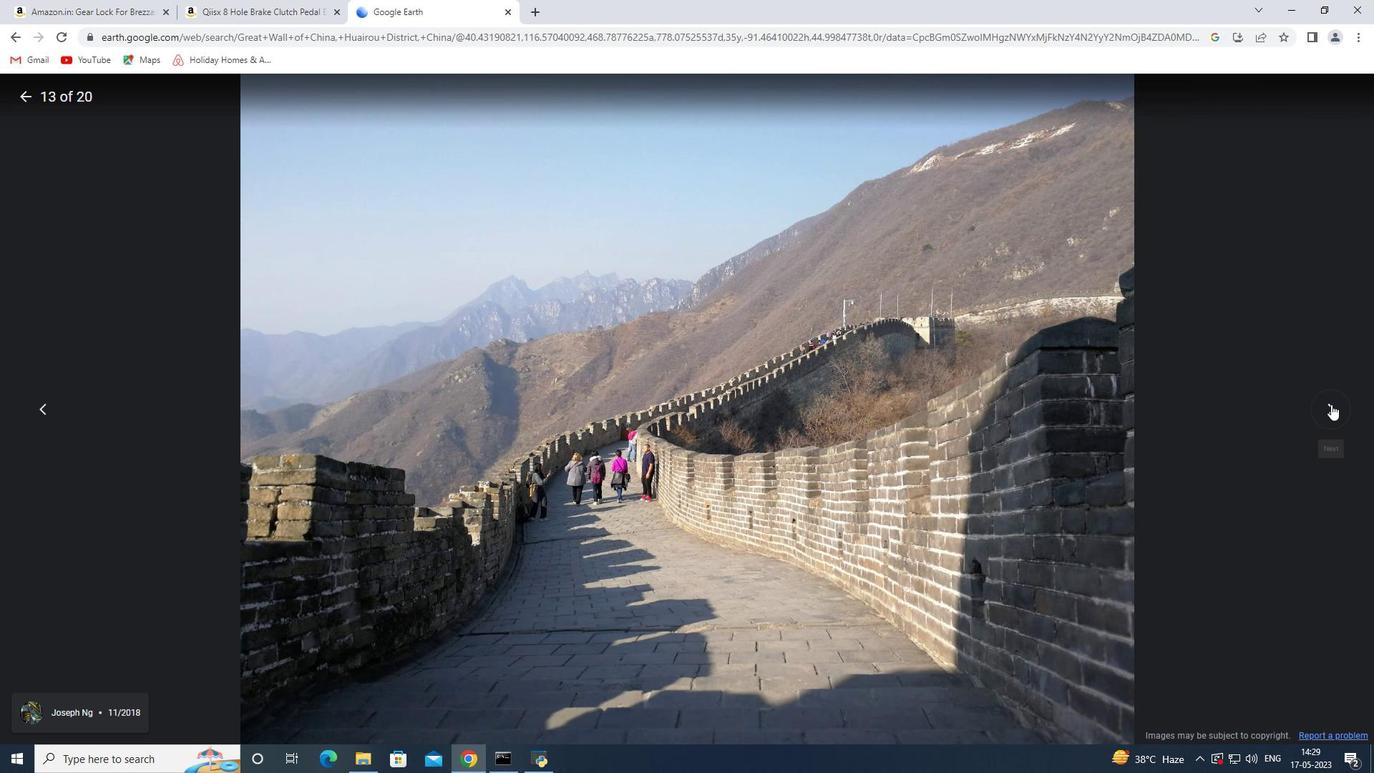 
Action: Mouse moved to (1337, 417)
Screenshot: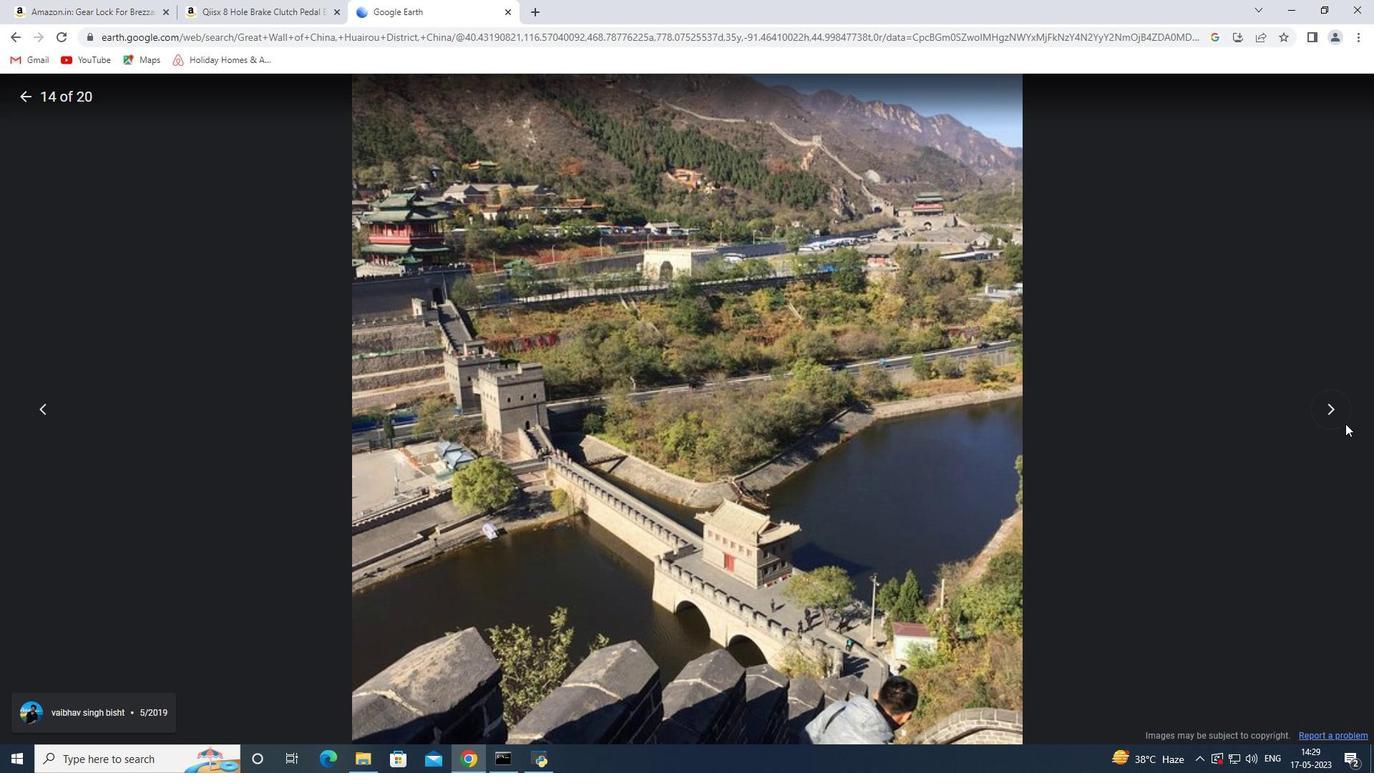 
Action: Mouse pressed left at (1337, 417)
Screenshot: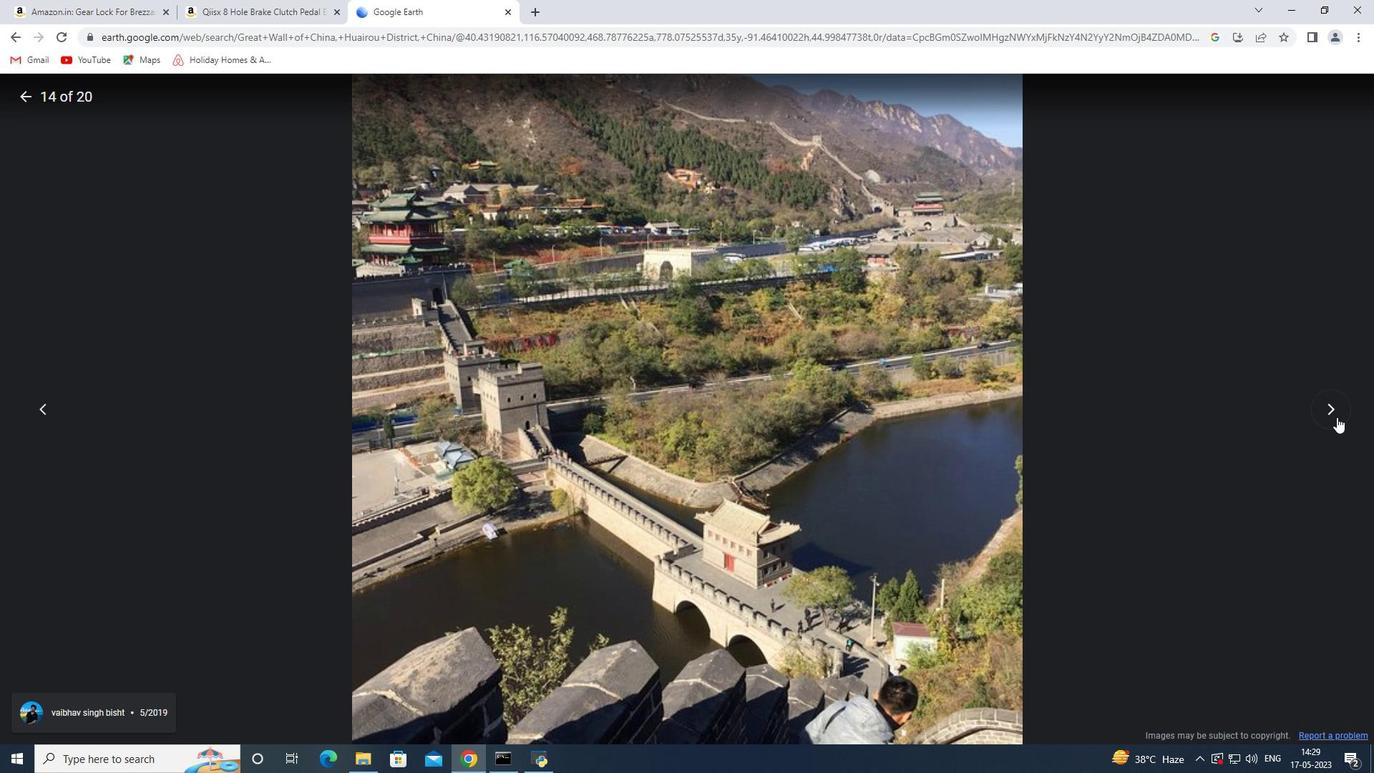 
Action: Mouse moved to (1335, 401)
Screenshot: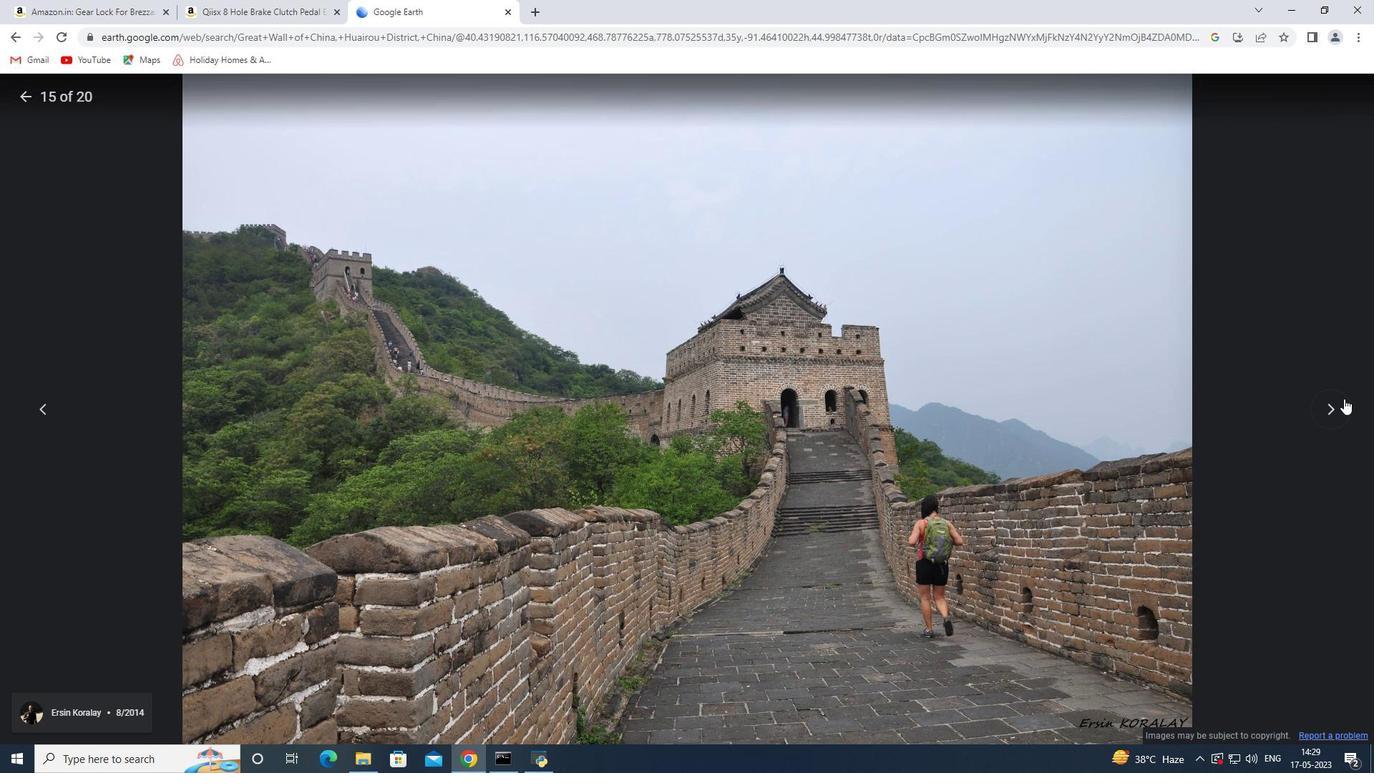 
Action: Mouse pressed left at (1335, 401)
Screenshot: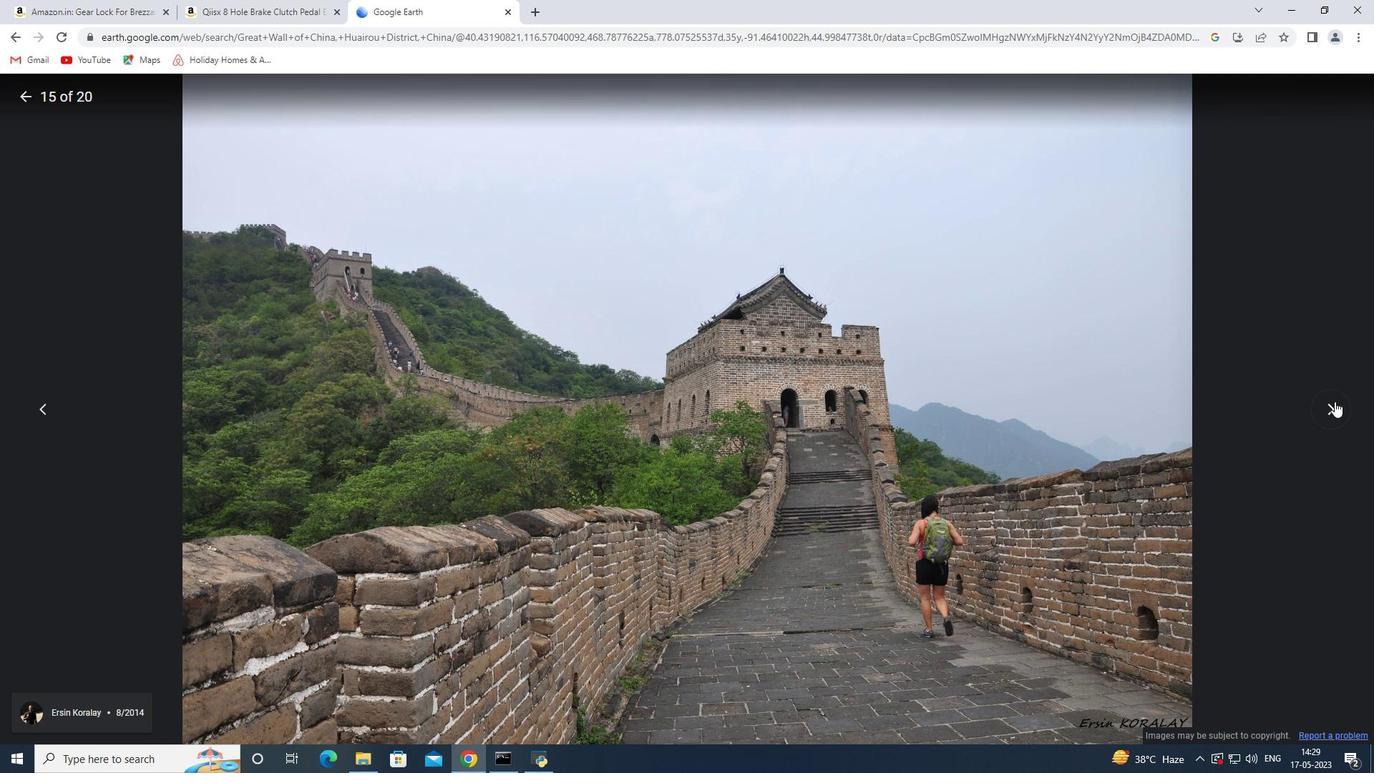 
Action: Mouse moved to (1326, 403)
Screenshot: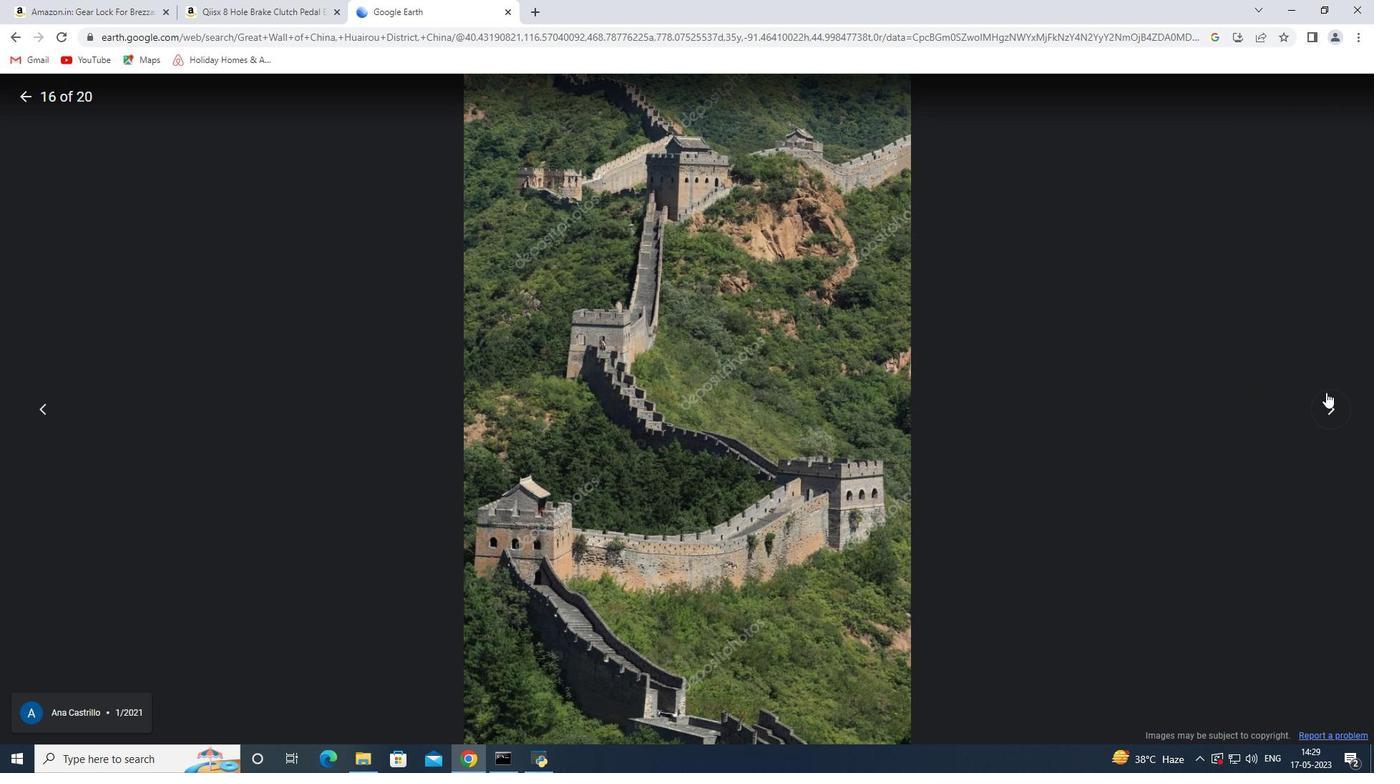 
Action: Mouse pressed left at (1326, 403)
Screenshot: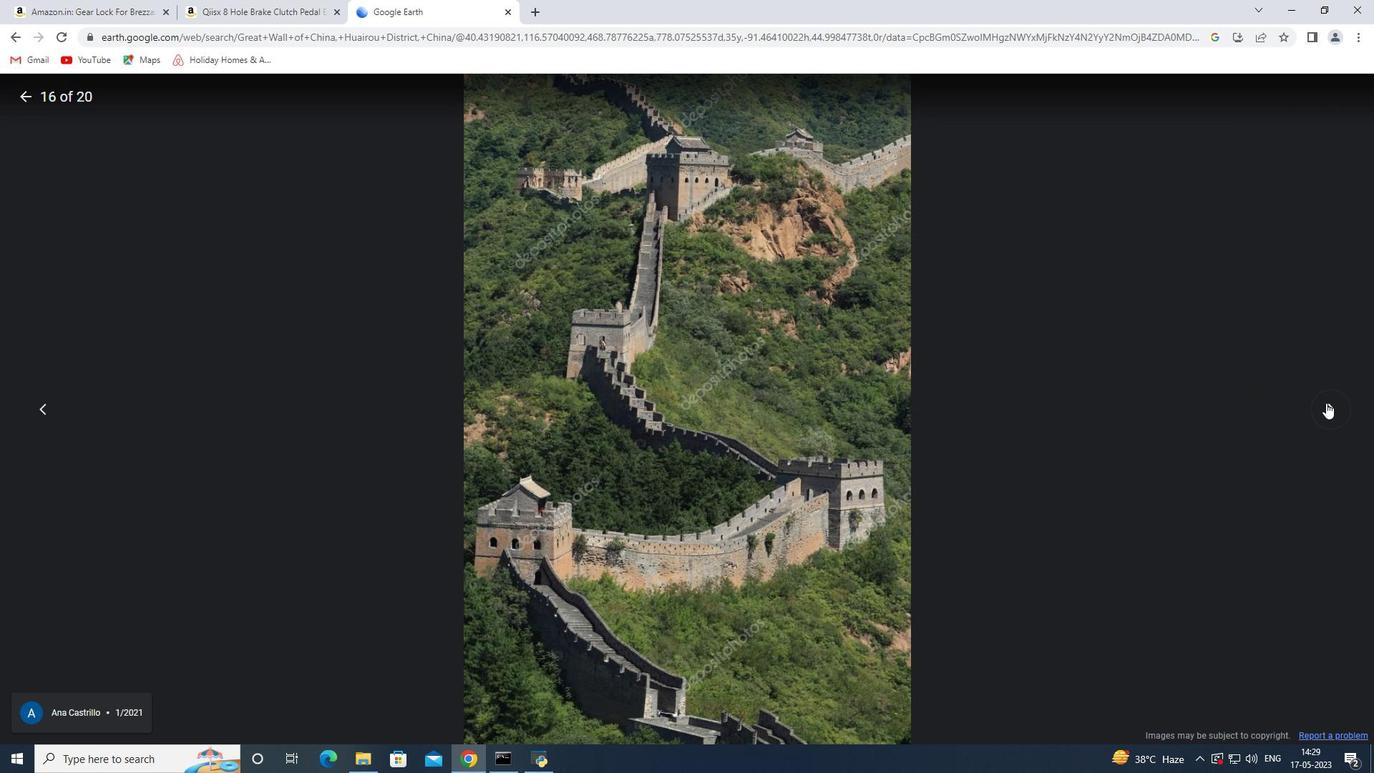 
Action: Mouse moved to (1330, 413)
Screenshot: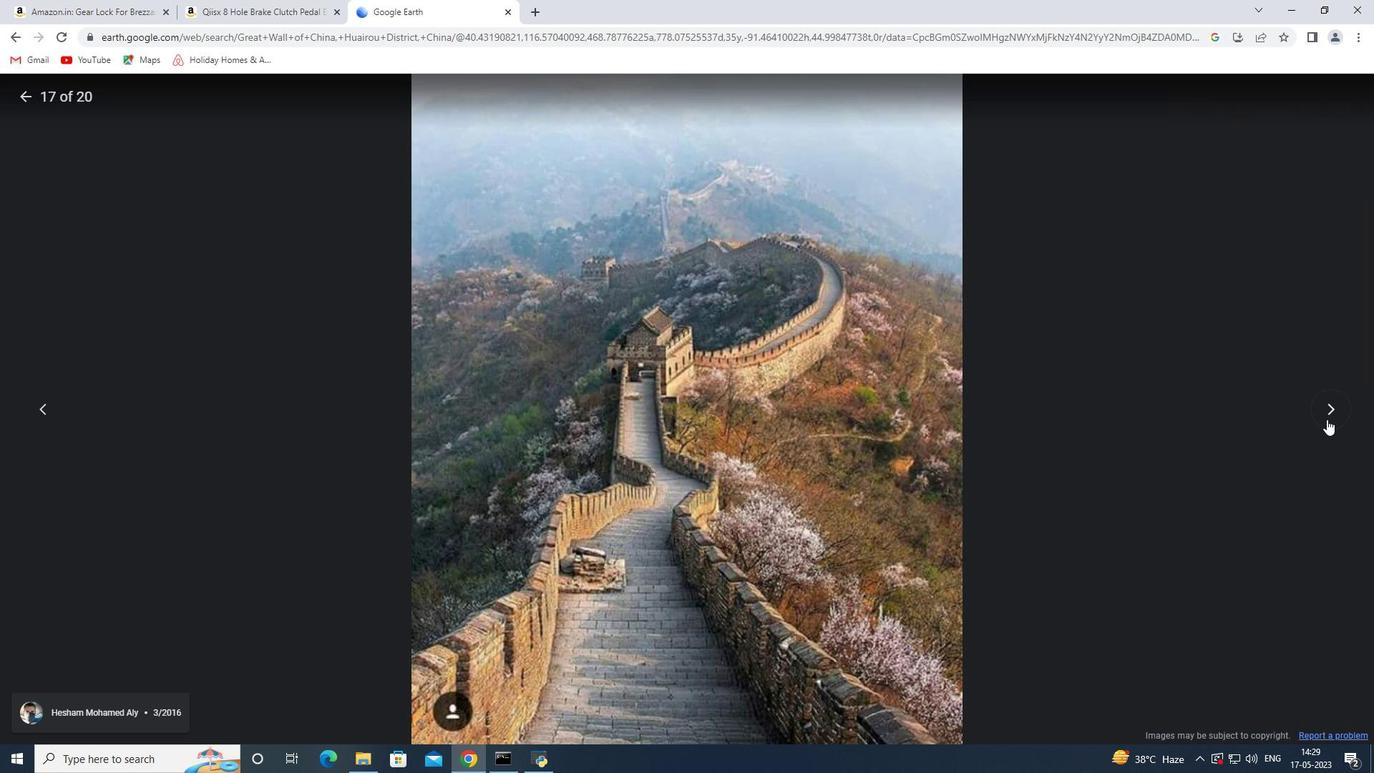
Action: Mouse pressed left at (1330, 413)
Screenshot: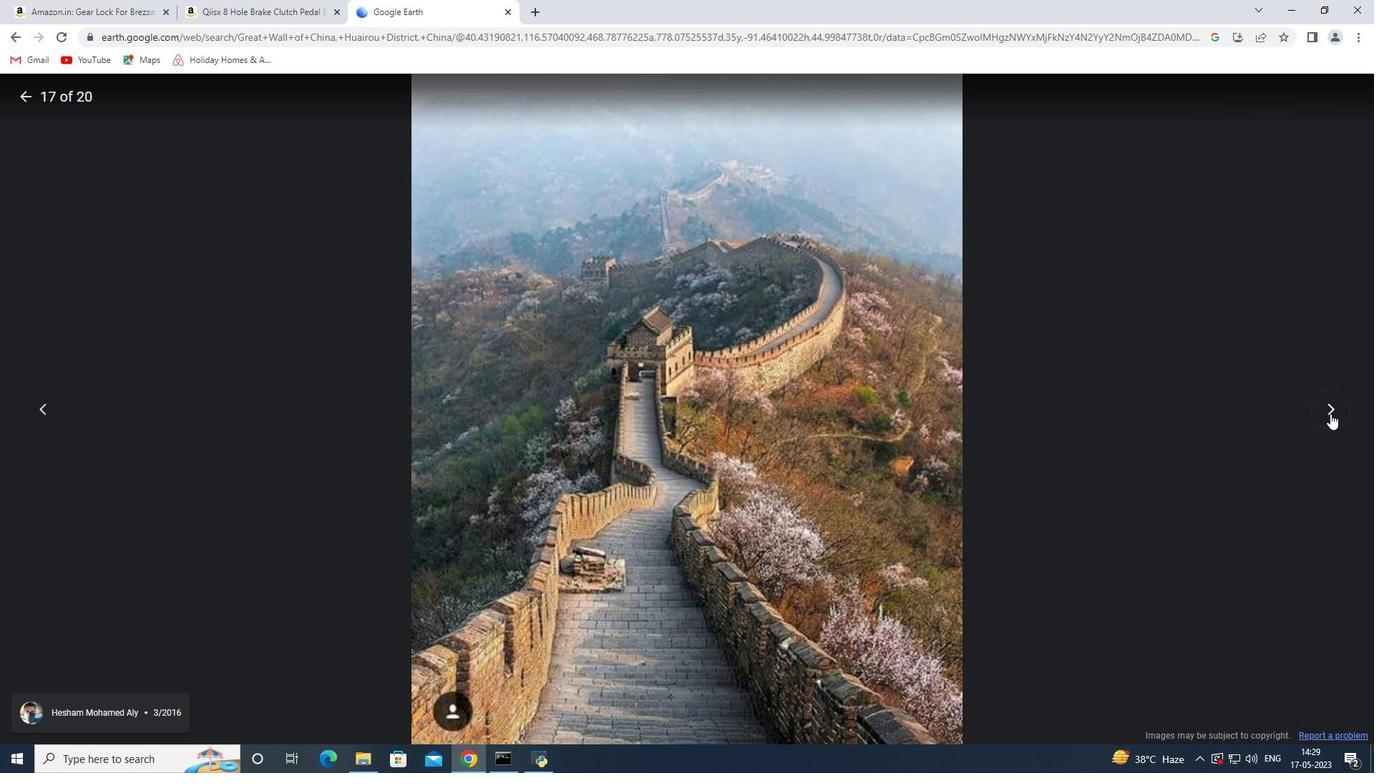
Action: Mouse moved to (1326, 406)
Screenshot: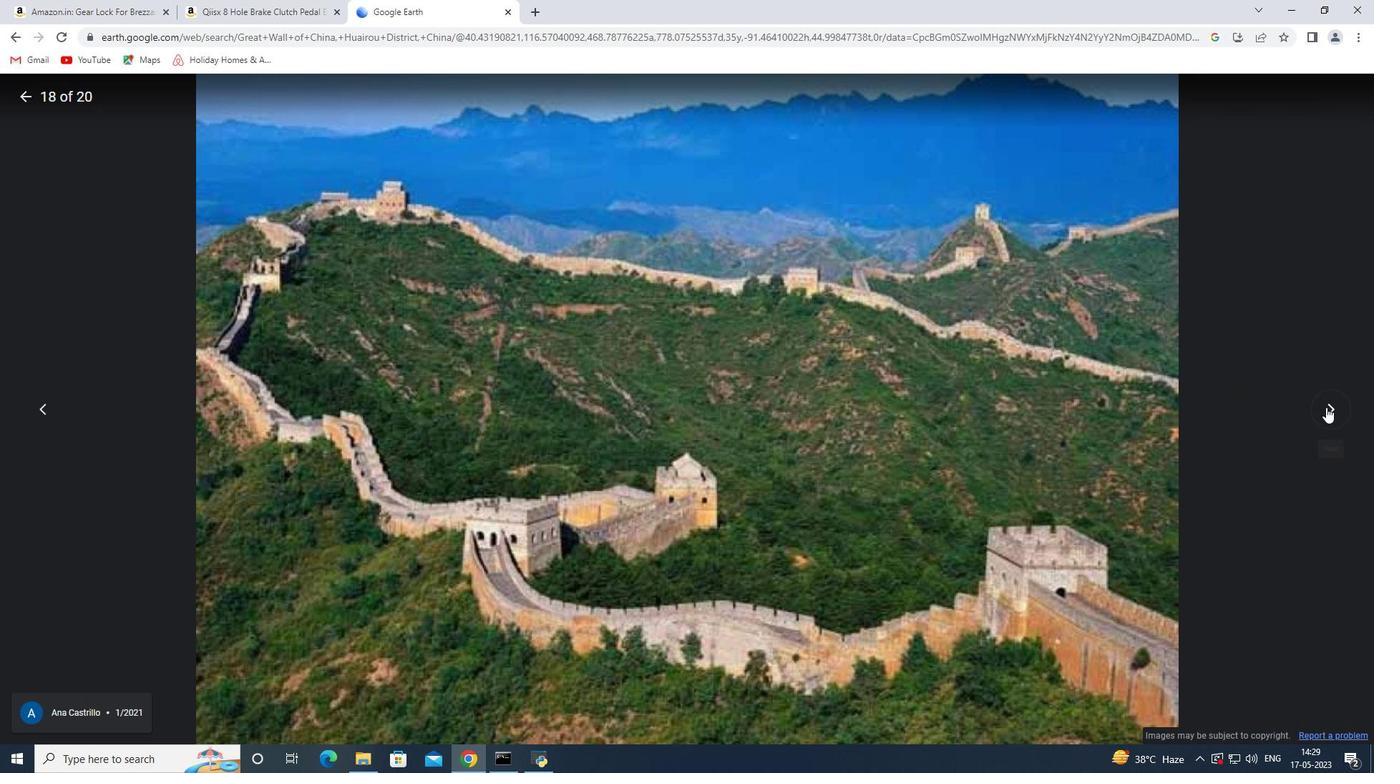 
Action: Mouse pressed left at (1326, 406)
Screenshot: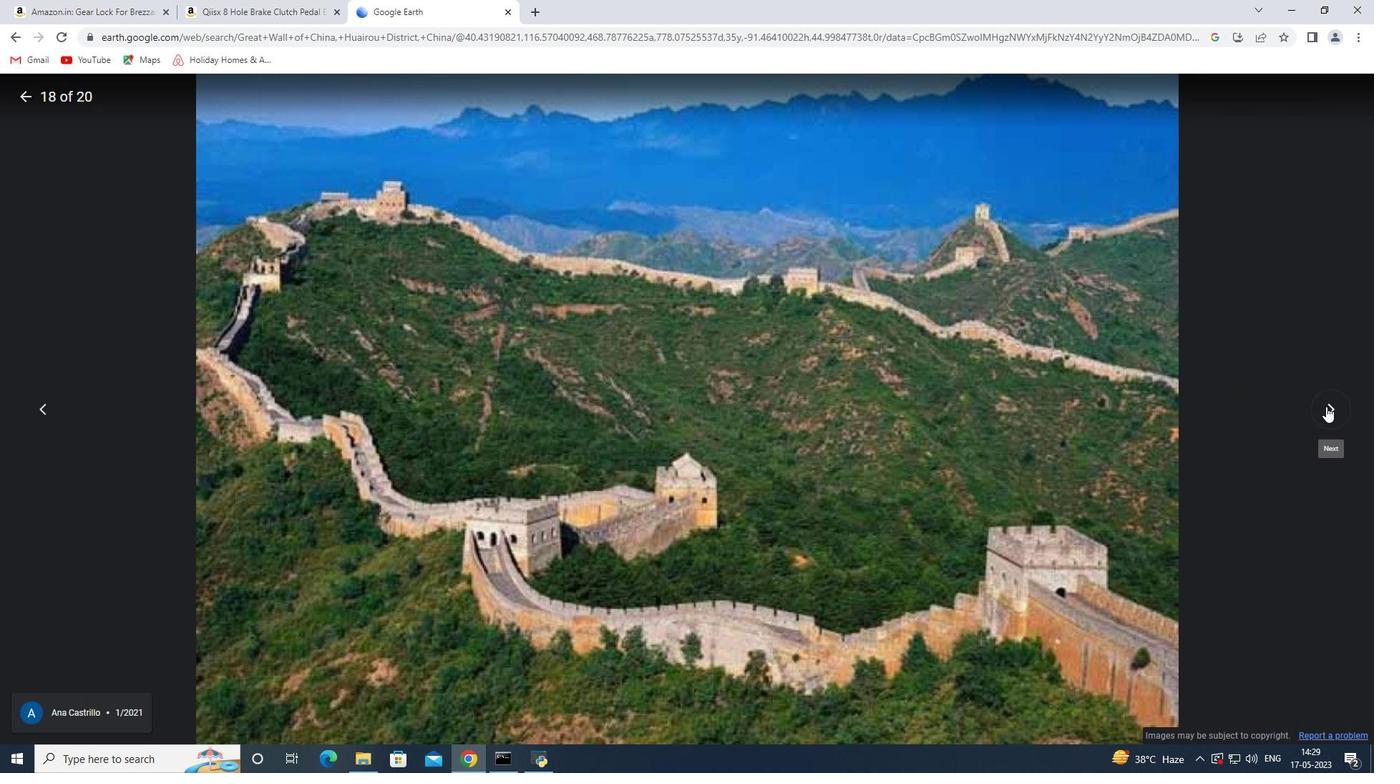 
Action: Mouse moved to (1336, 404)
Screenshot: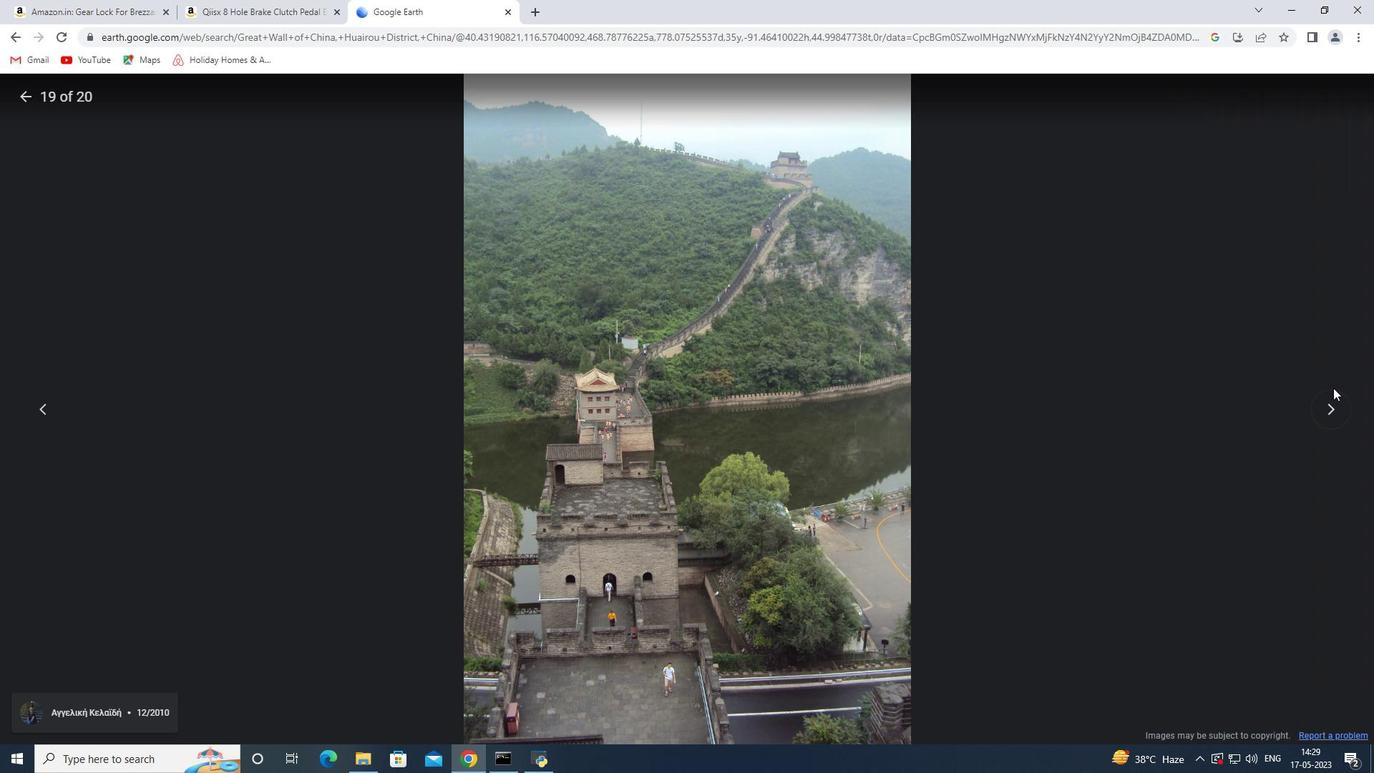
Action: Mouse pressed left at (1336, 404)
Screenshot: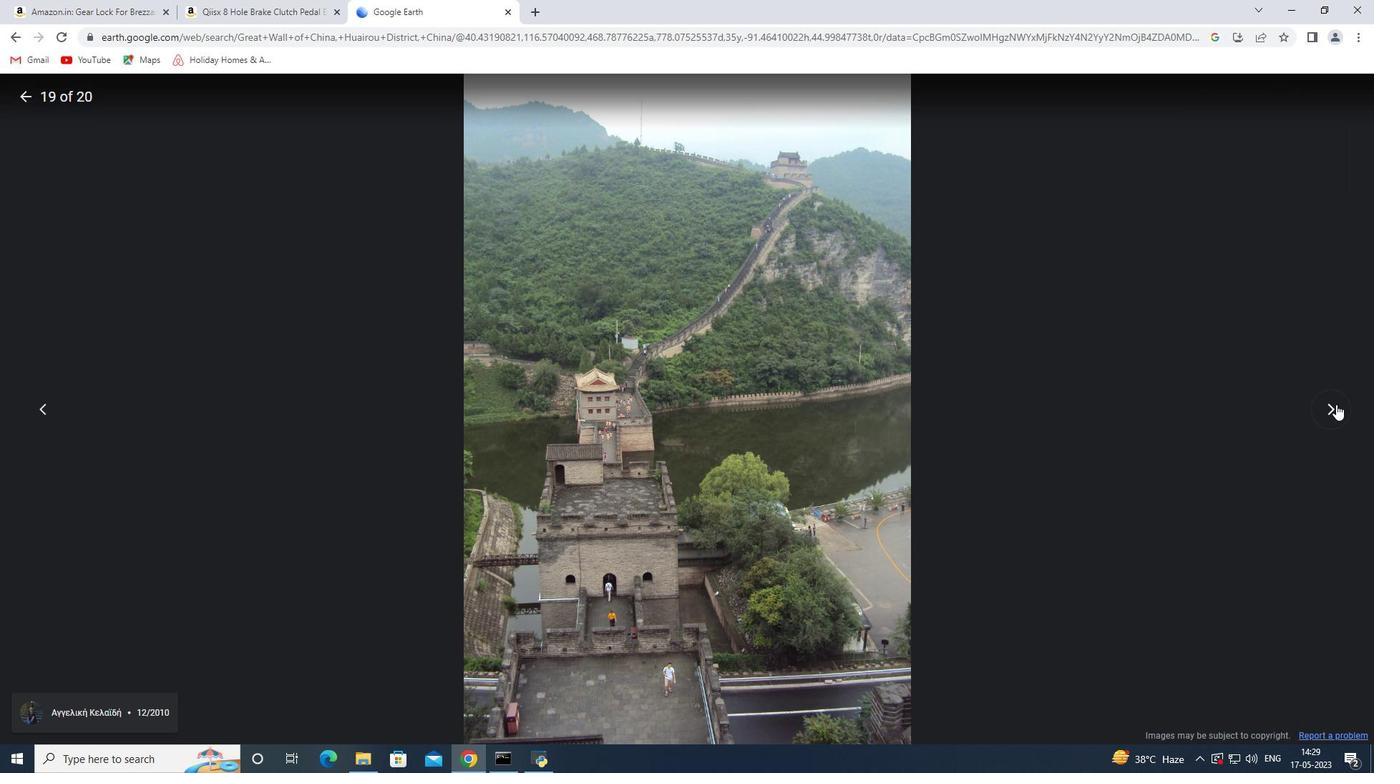 
Action: Mouse moved to (1332, 405)
Screenshot: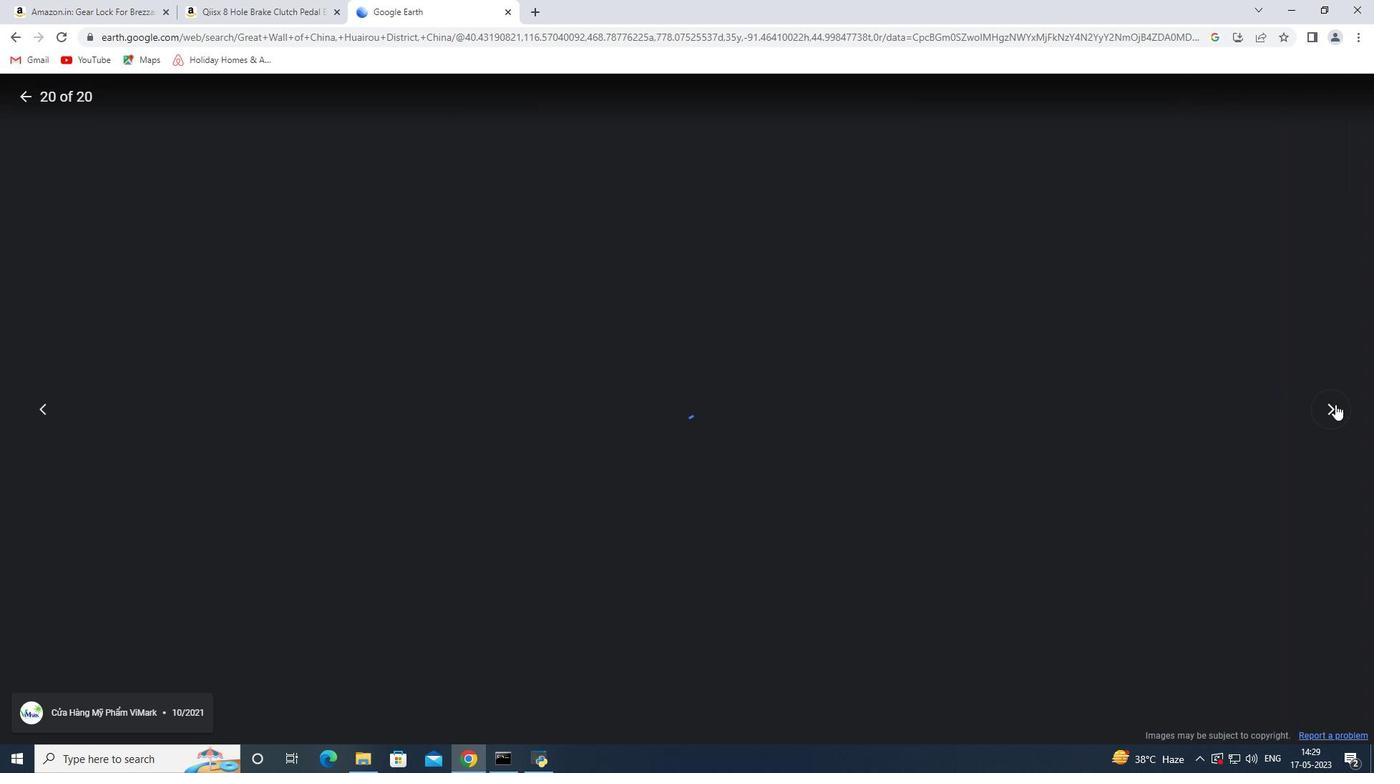 
Action: Mouse pressed left at (1332, 405)
Screenshot: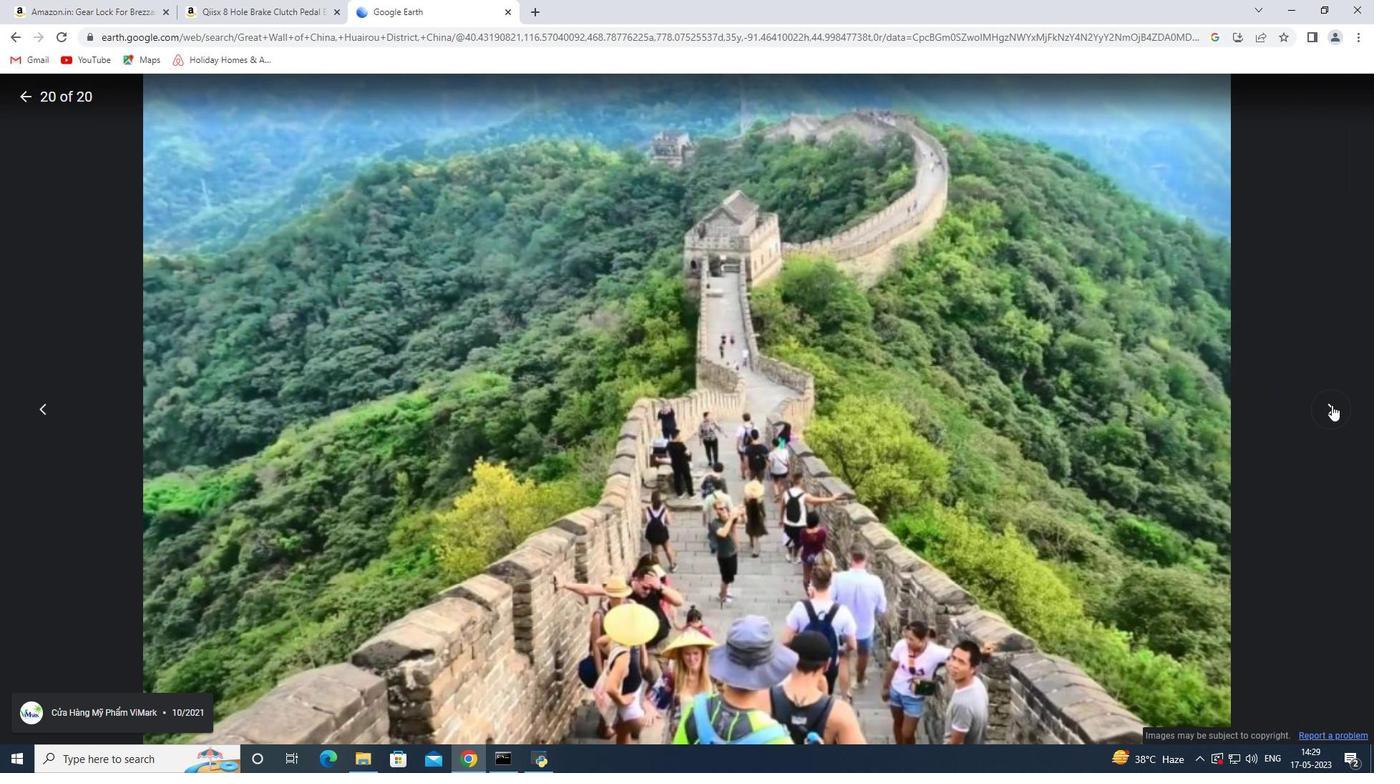 
Action: Mouse moved to (25, 99)
Screenshot: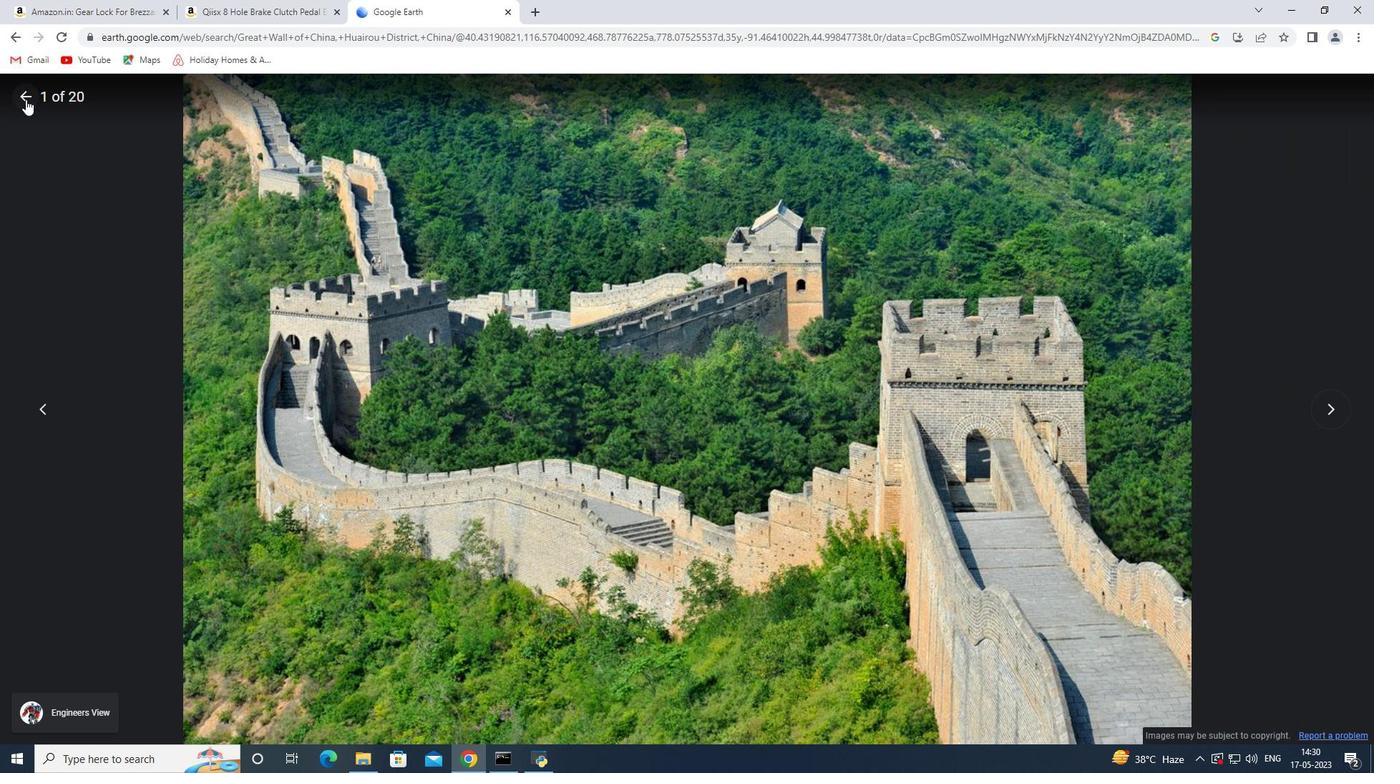 
Action: Mouse pressed left at (25, 99)
Screenshot: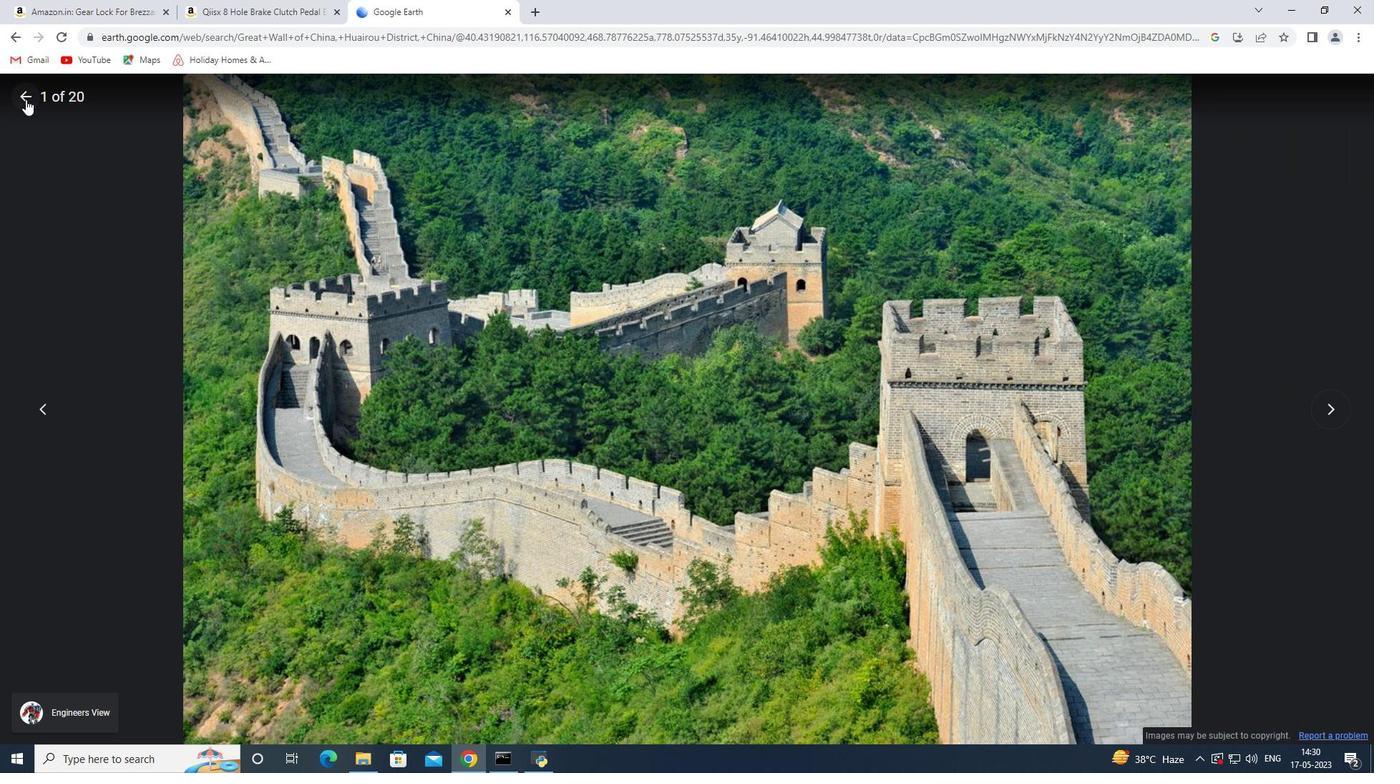 
Action: Mouse moved to (787, 396)
Screenshot: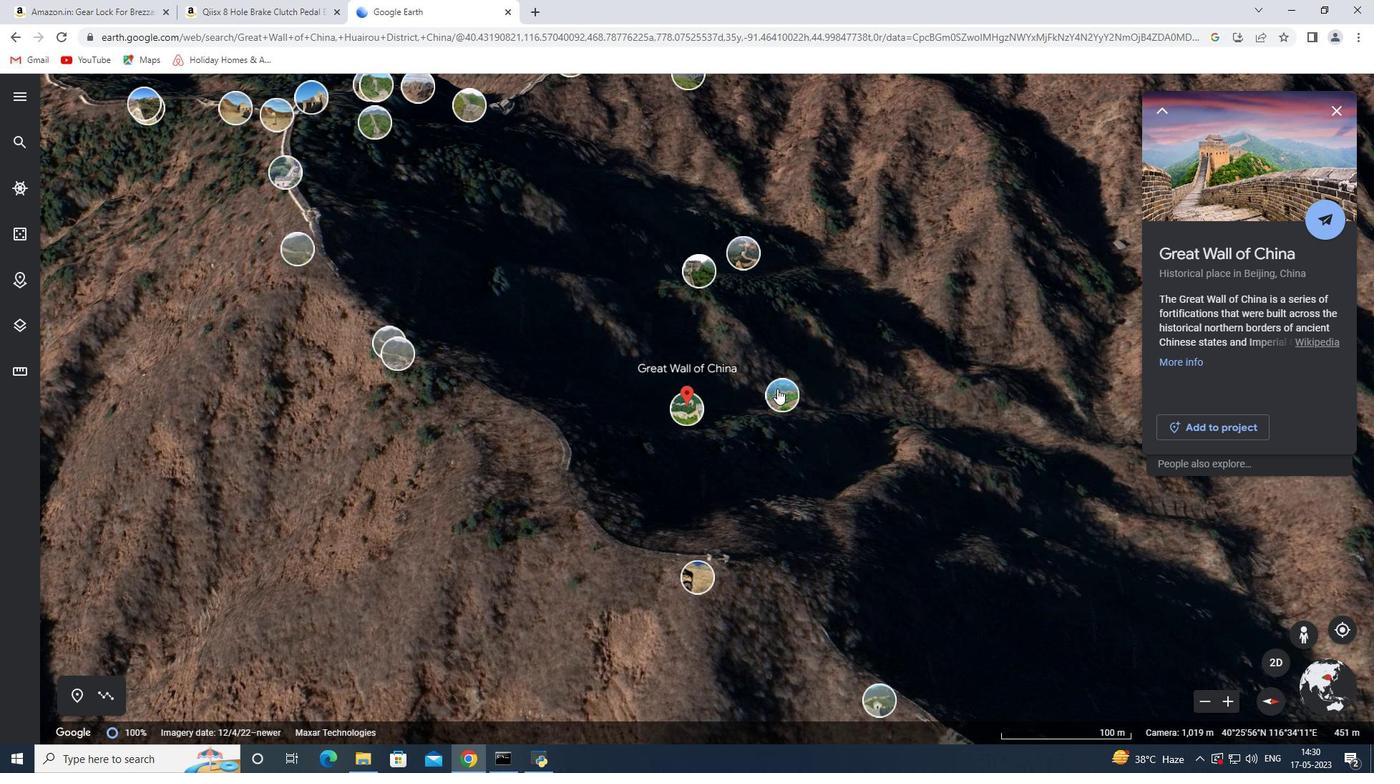 
Action: Mouse pressed left at (787, 396)
Screenshot: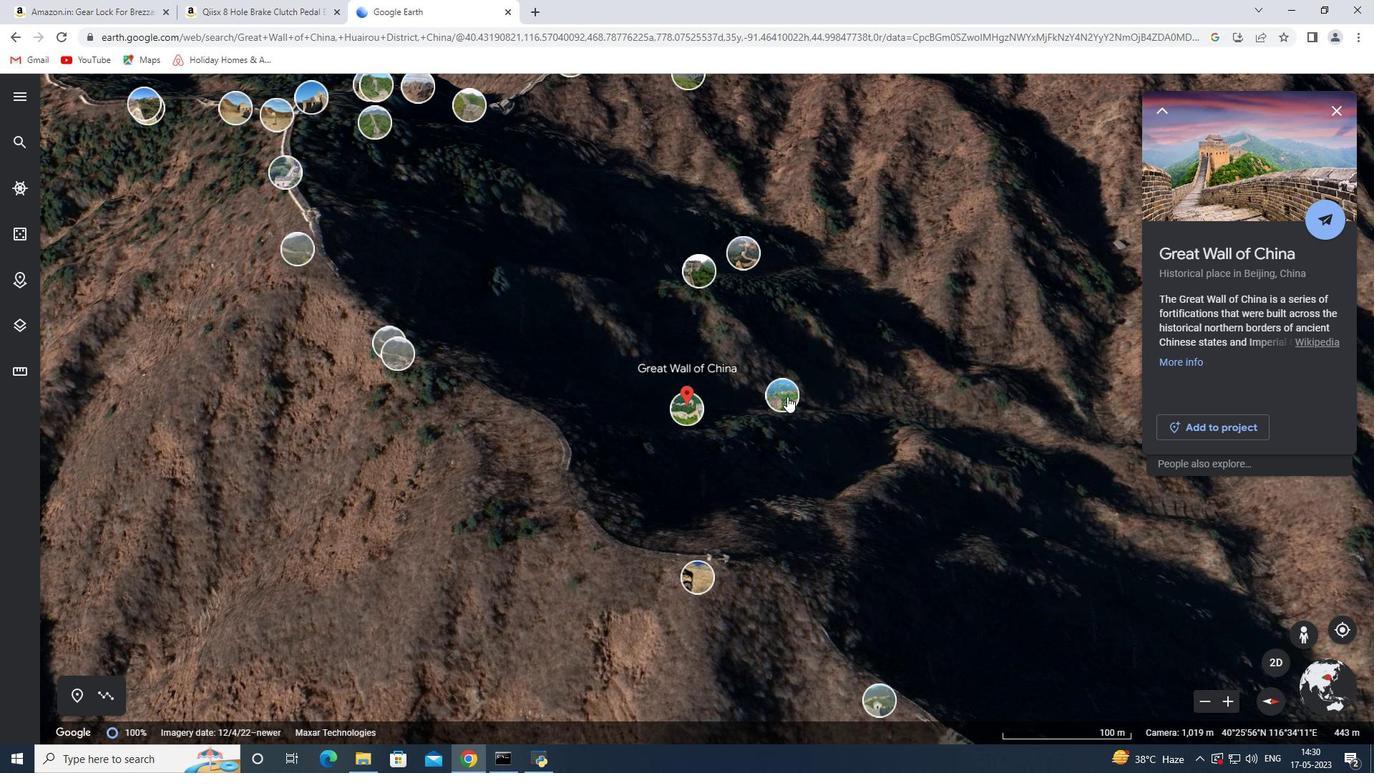 
Action: Mouse moved to (23, 103)
Screenshot: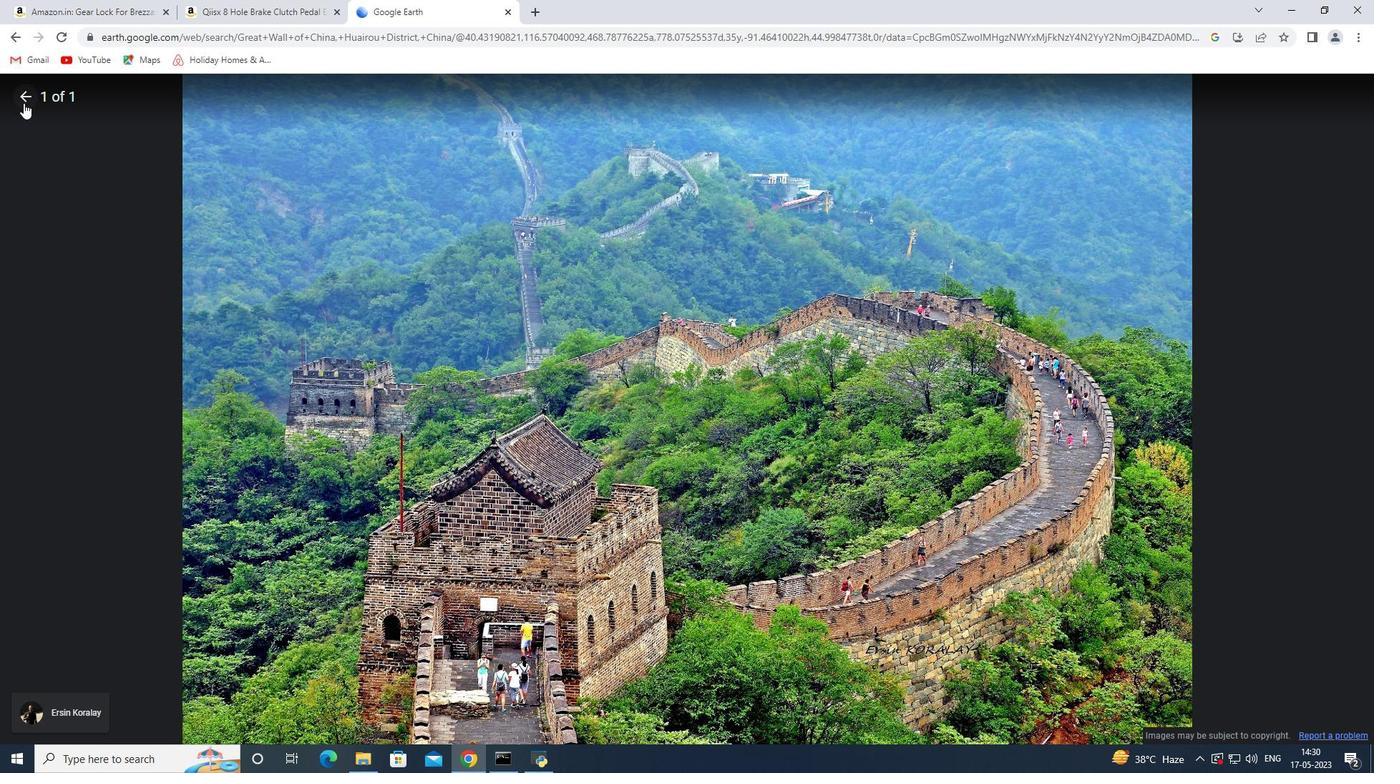 
Action: Mouse pressed left at (23, 103)
Screenshot: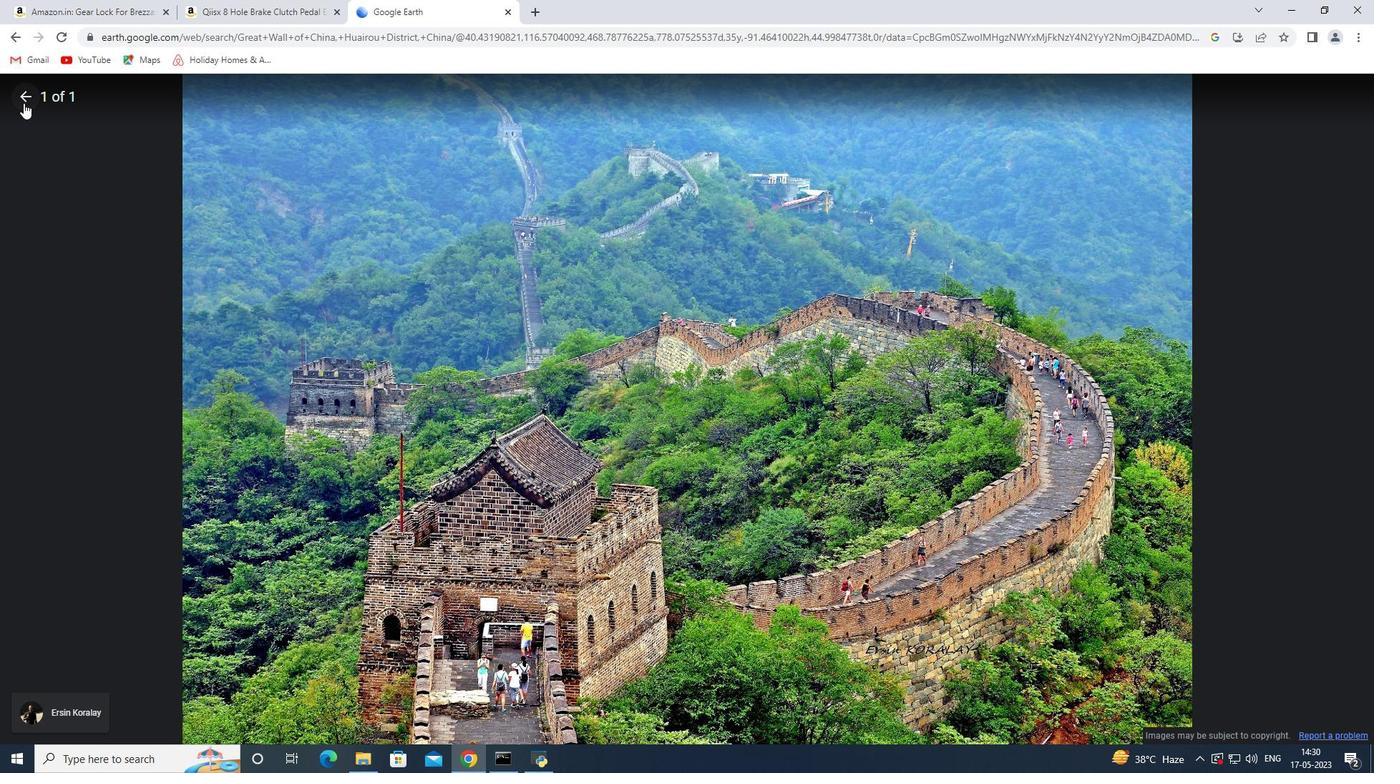 
Action: Mouse moved to (662, 443)
Screenshot: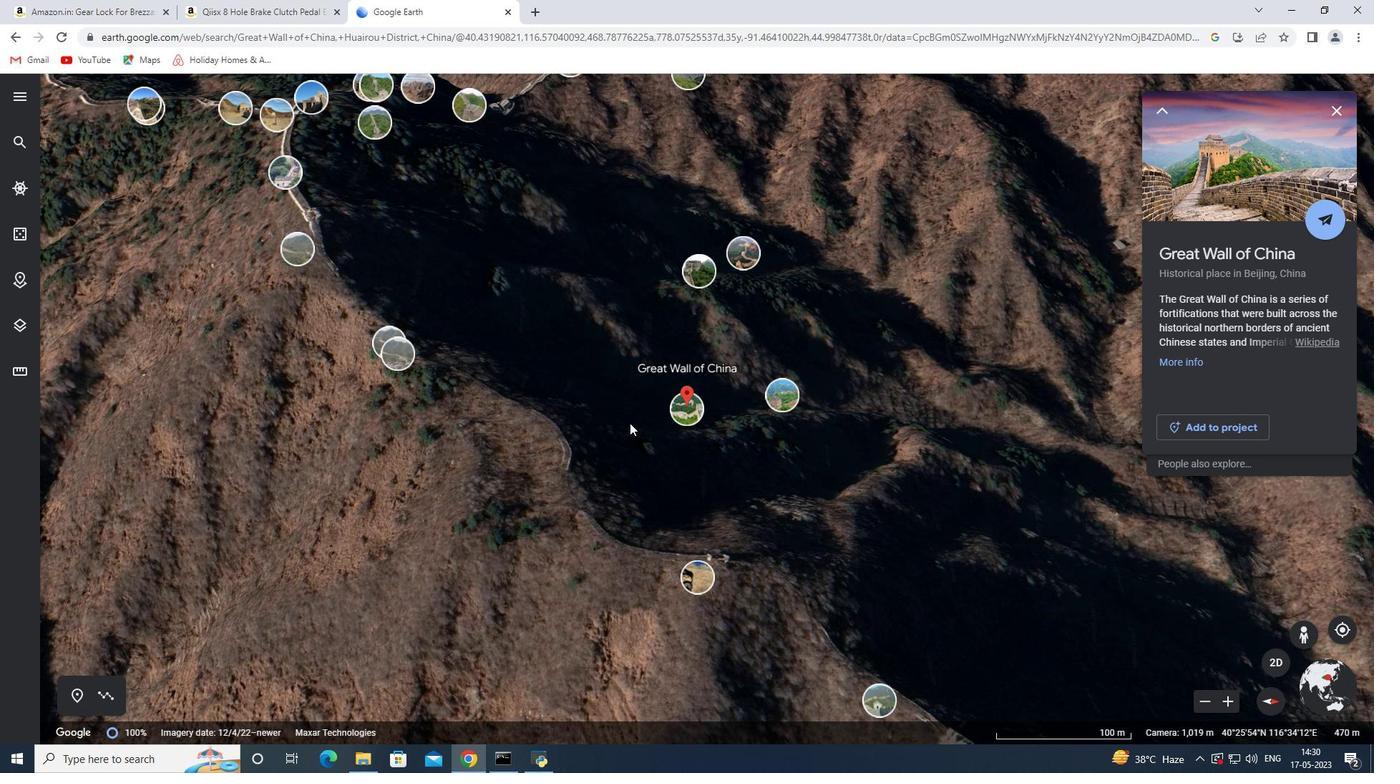 
Action: Mouse pressed left at (662, 443)
Screenshot: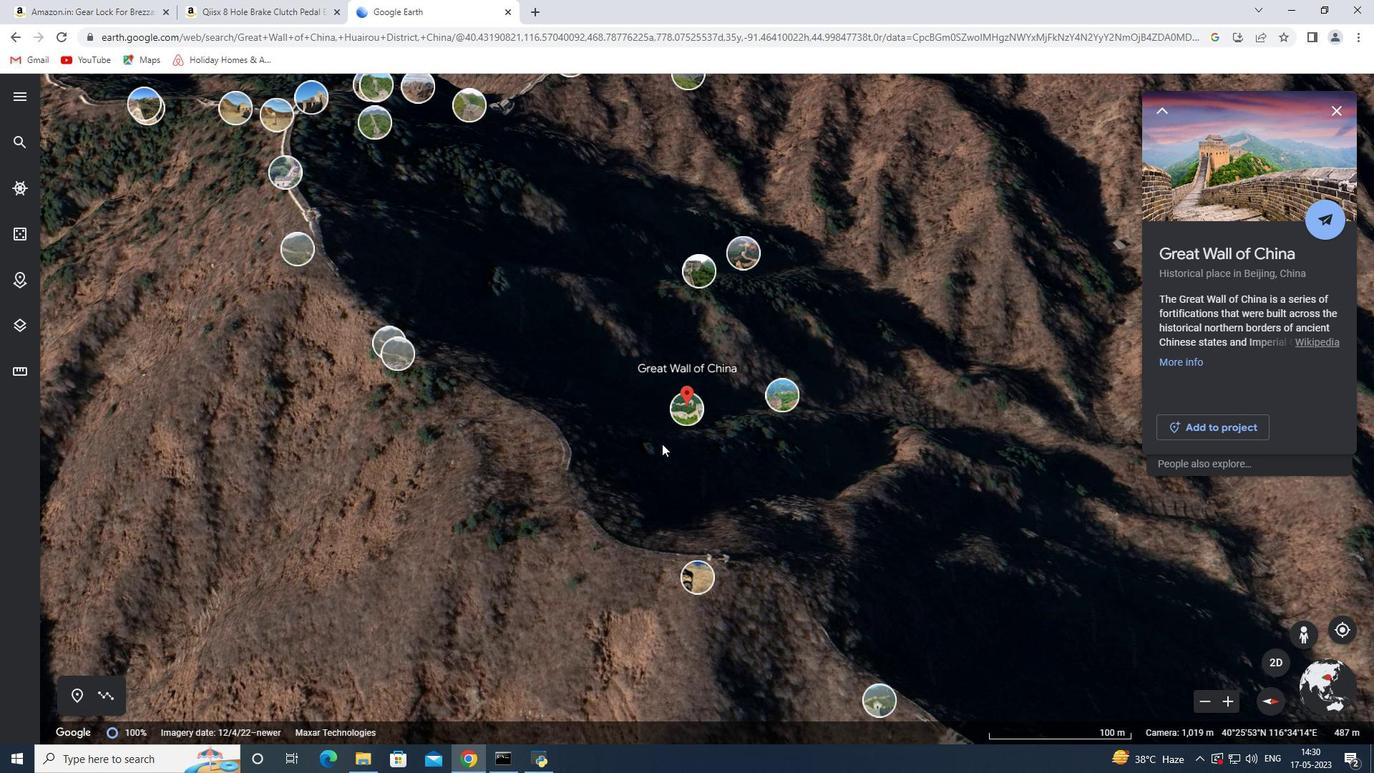 
Action: Mouse scrolled (662, 444) with delta (0, 0)
Screenshot: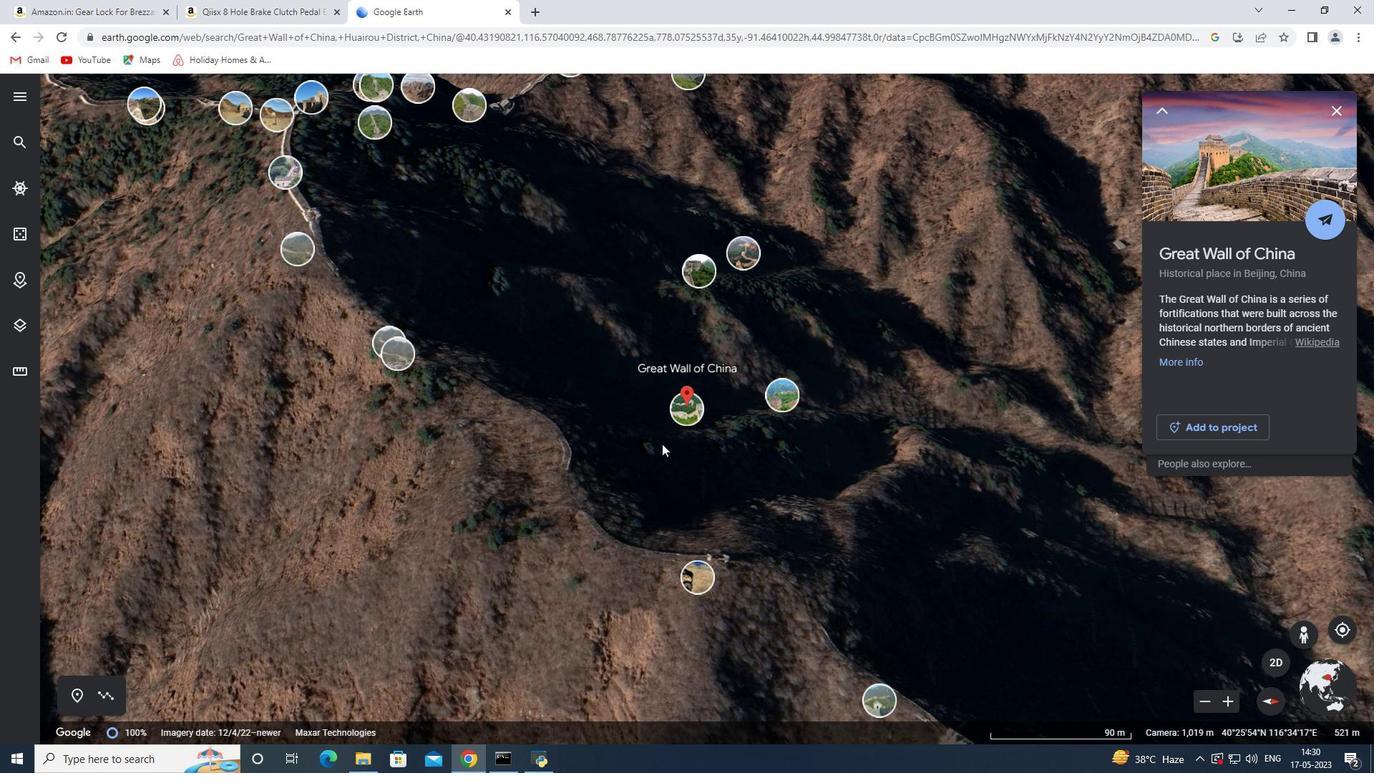 
Action: Mouse scrolled (662, 444) with delta (0, 0)
Screenshot: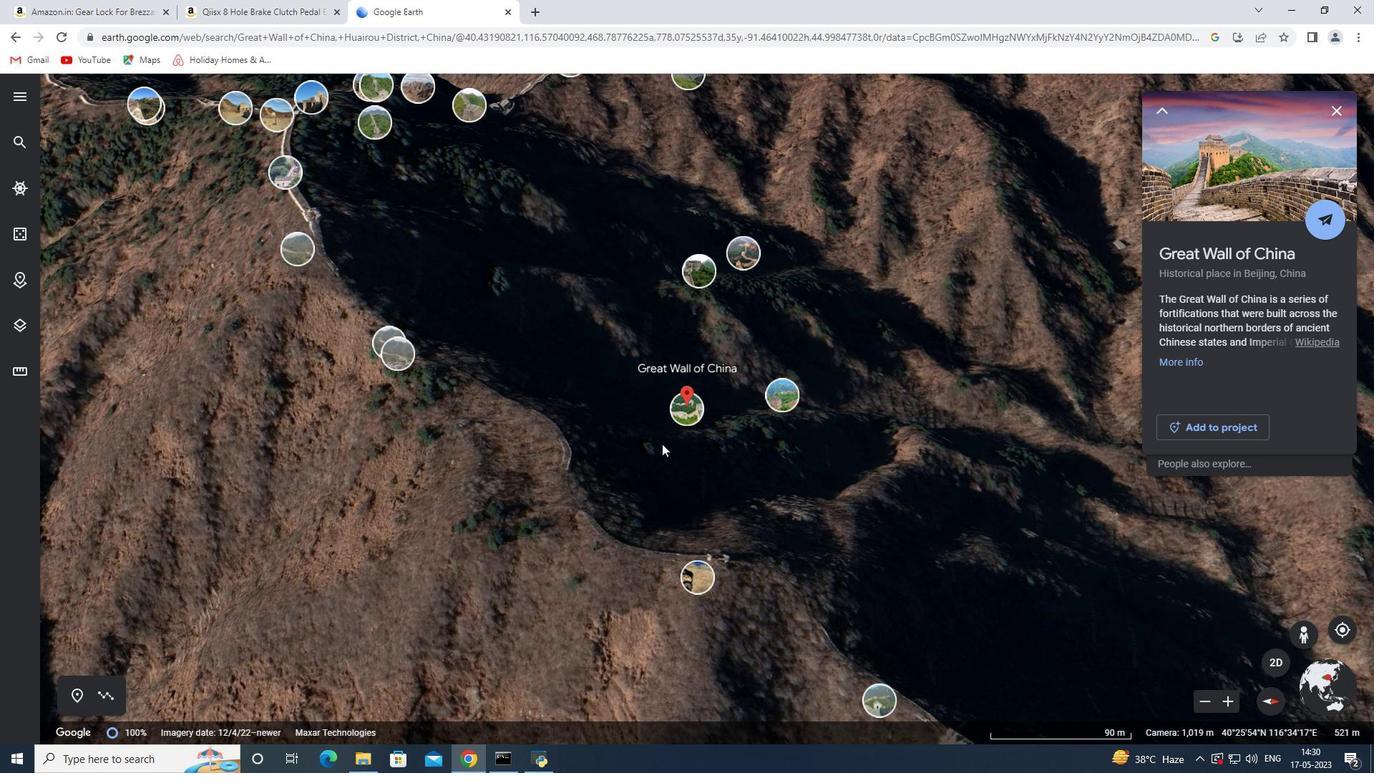 
Action: Mouse scrolled (662, 444) with delta (0, 0)
Screenshot: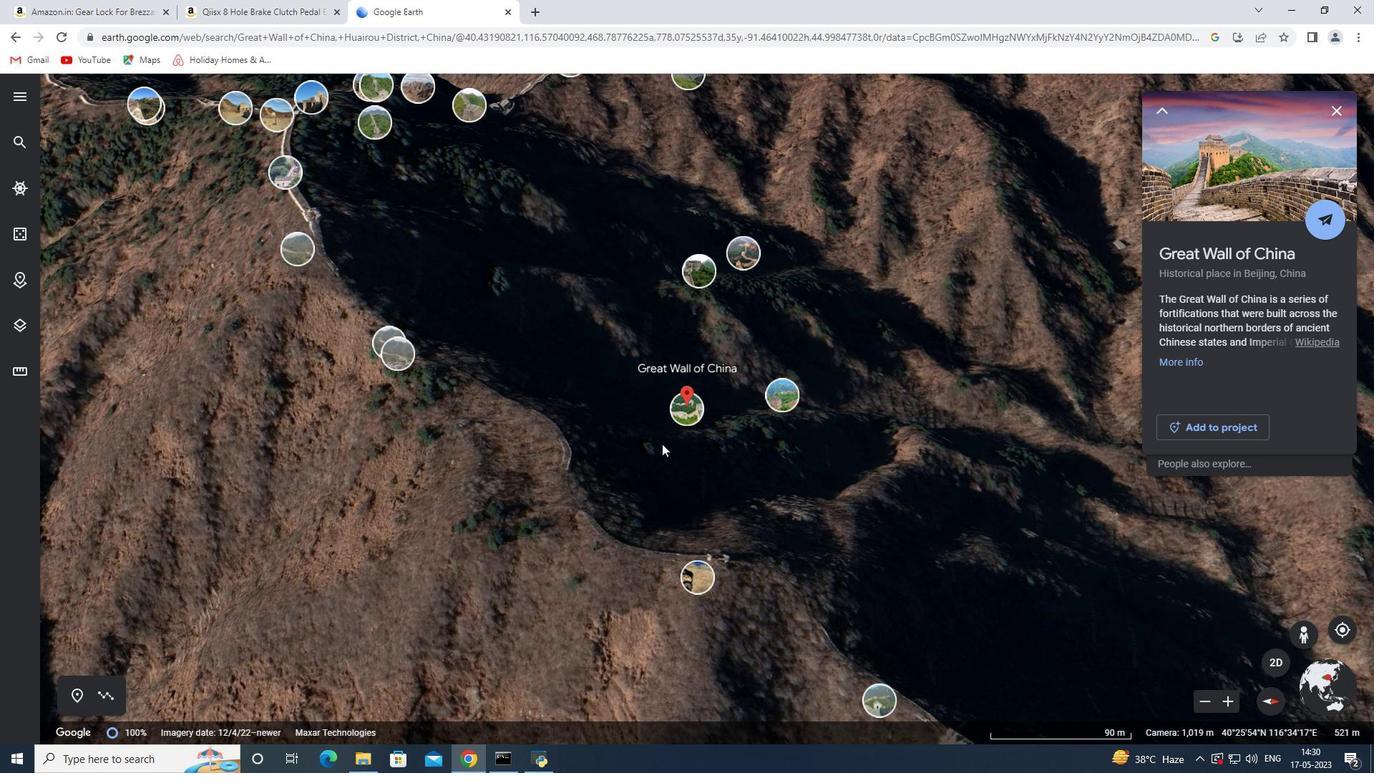 
Action: Mouse scrolled (662, 444) with delta (0, 0)
Screenshot: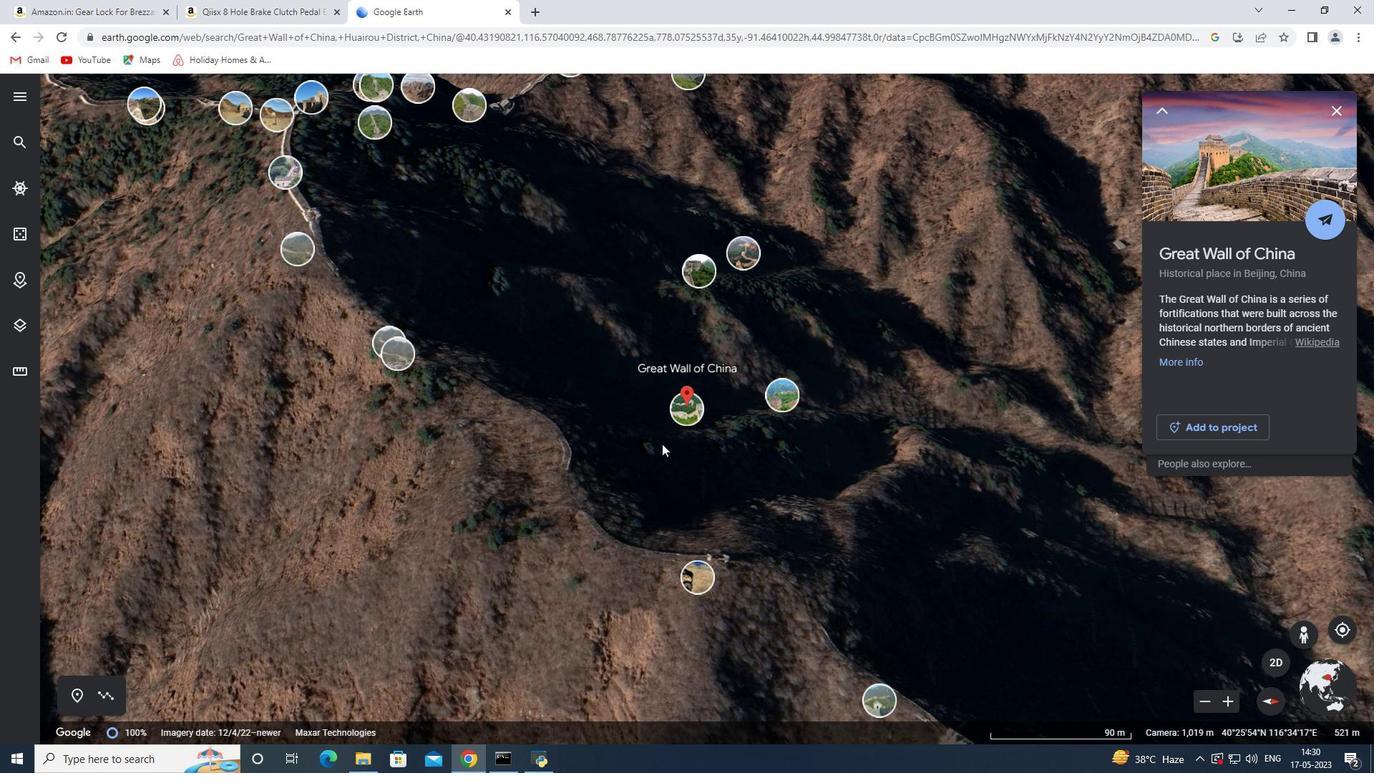 
Action: Mouse scrolled (662, 444) with delta (0, 0)
Screenshot: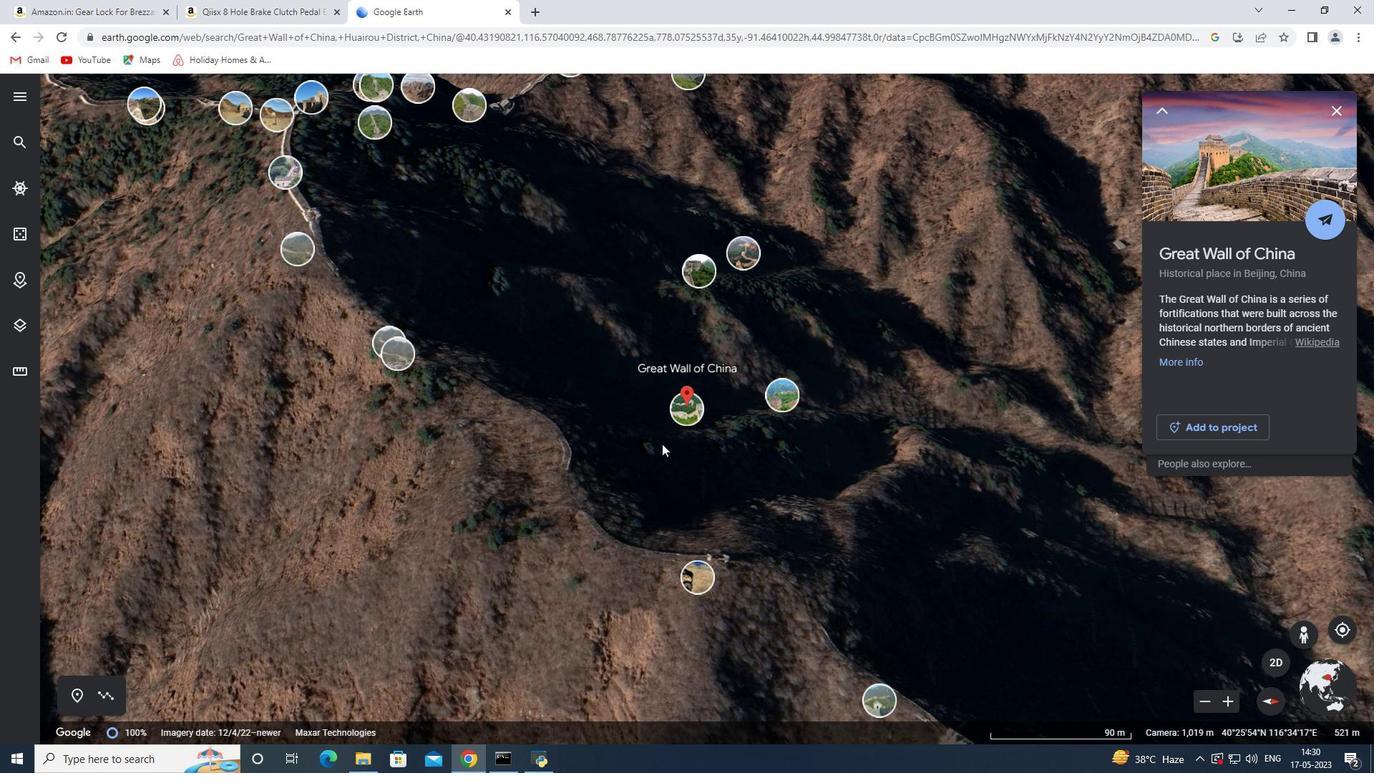 
Action: Mouse moved to (755, 386)
Screenshot: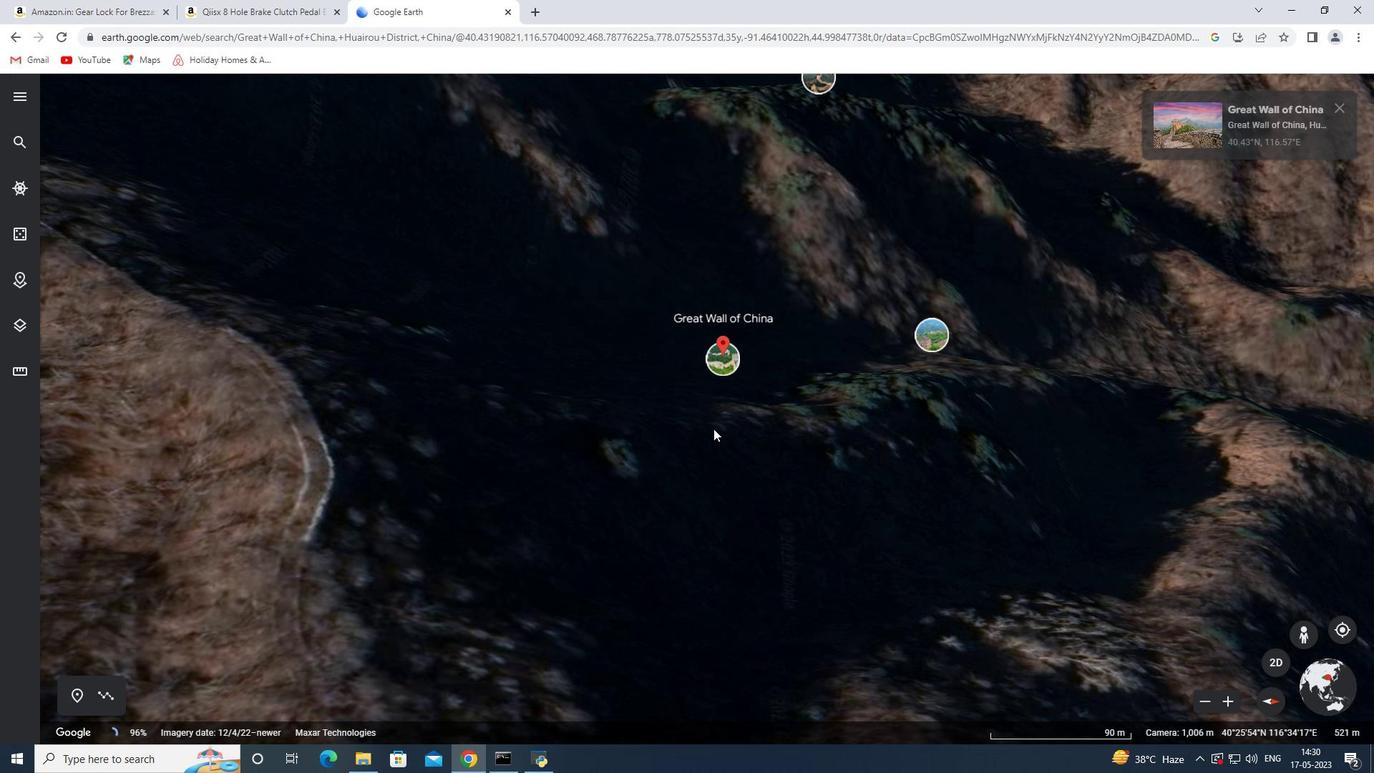
Action: Mouse scrolled (755, 385) with delta (0, 0)
Screenshot: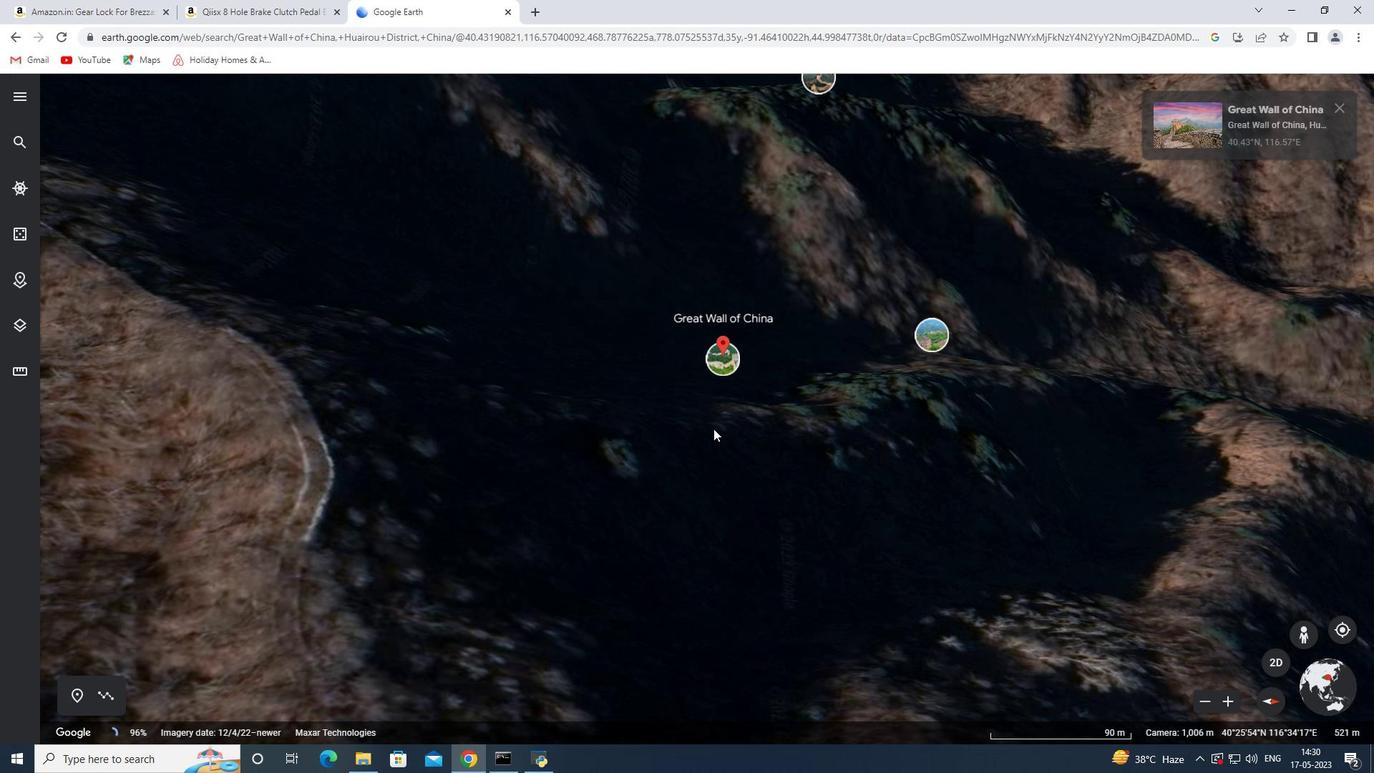 
Action: Mouse moved to (766, 382)
Screenshot: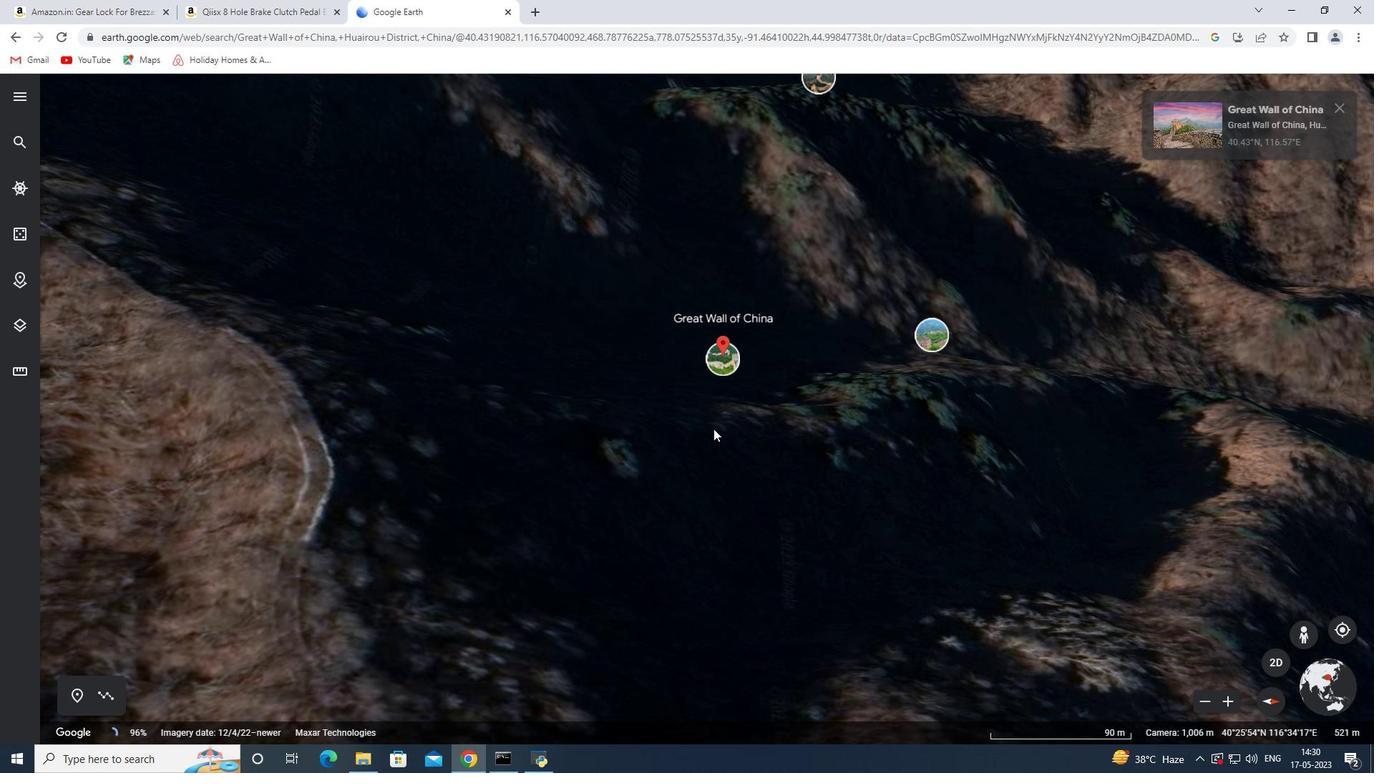
Action: Mouse scrolled (766, 382) with delta (0, 0)
Screenshot: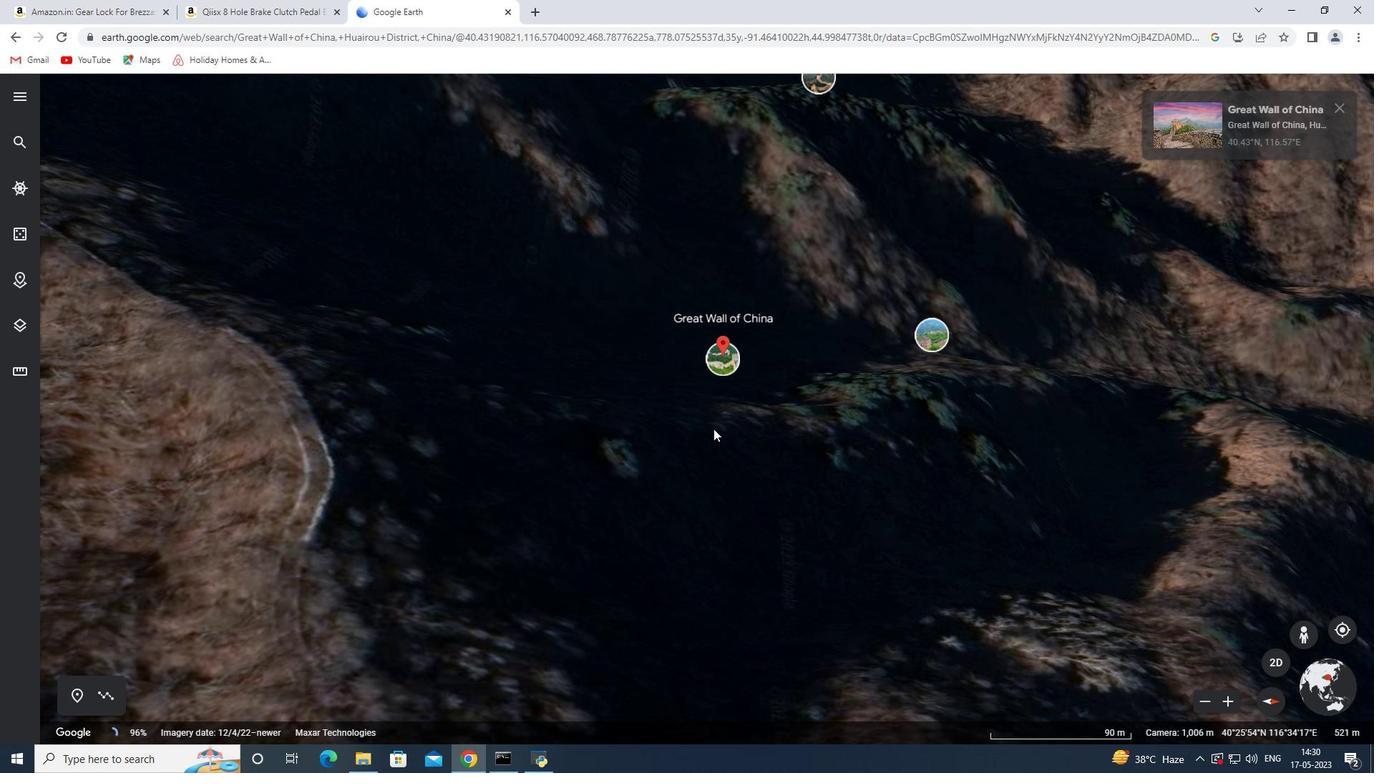 
Action: Mouse scrolled (766, 382) with delta (0, 0)
Screenshot: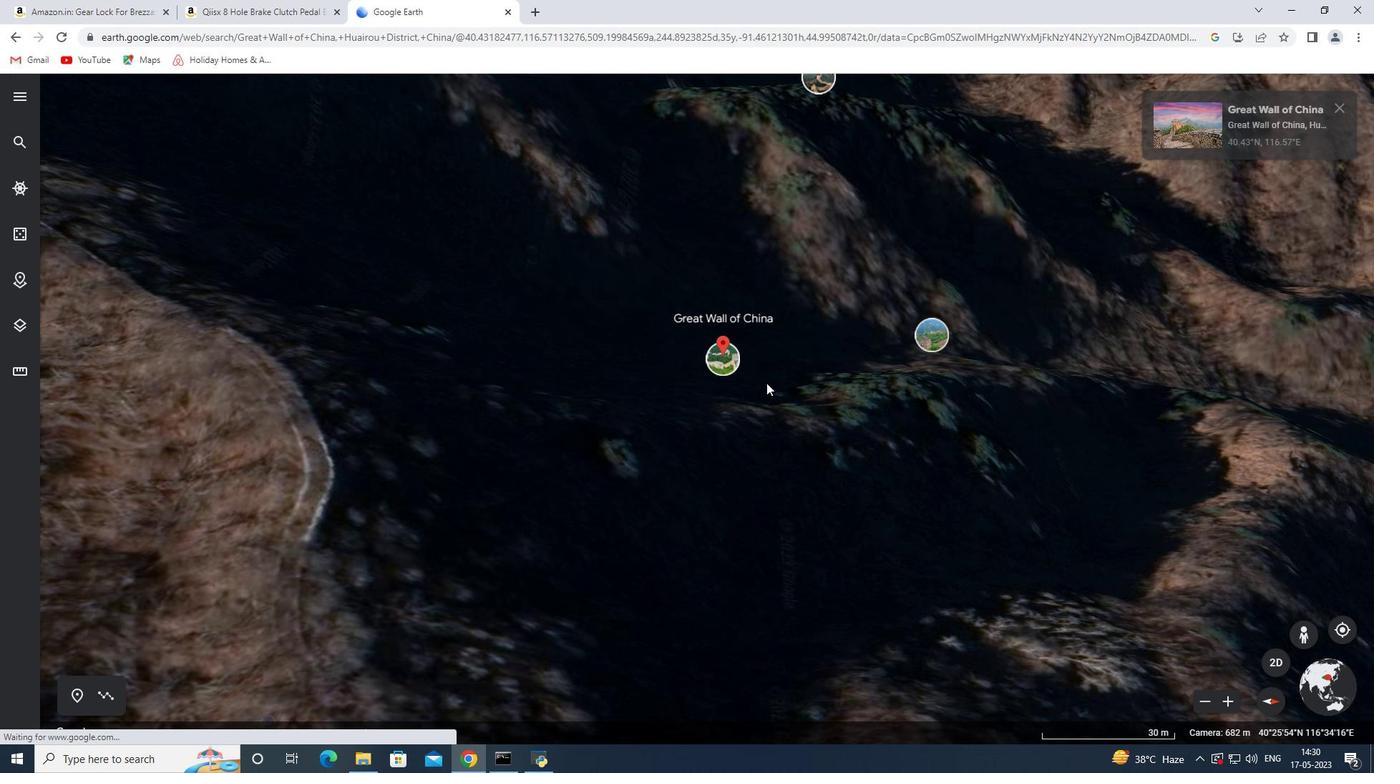 
Action: Mouse moved to (608, 398)
Screenshot: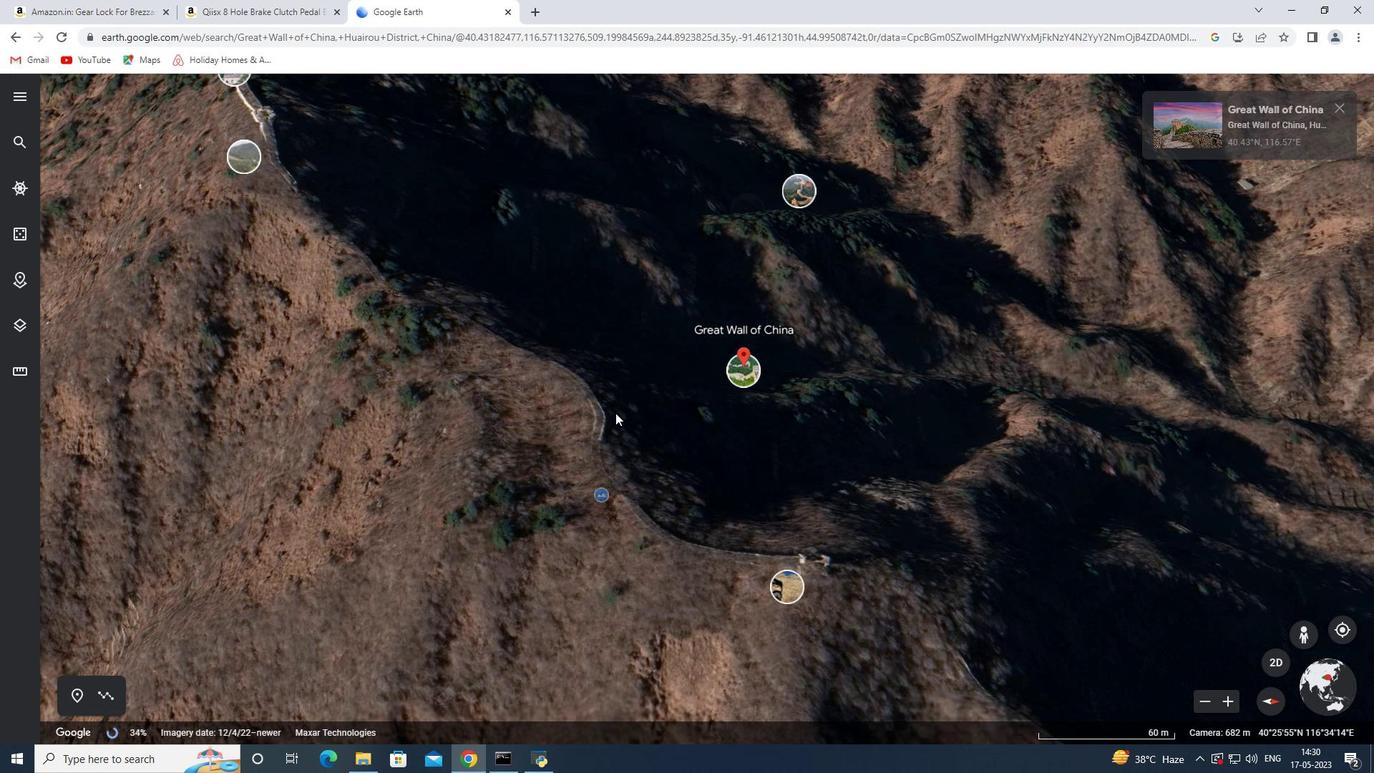 
Action: Mouse pressed left at (592, 407)
Screenshot: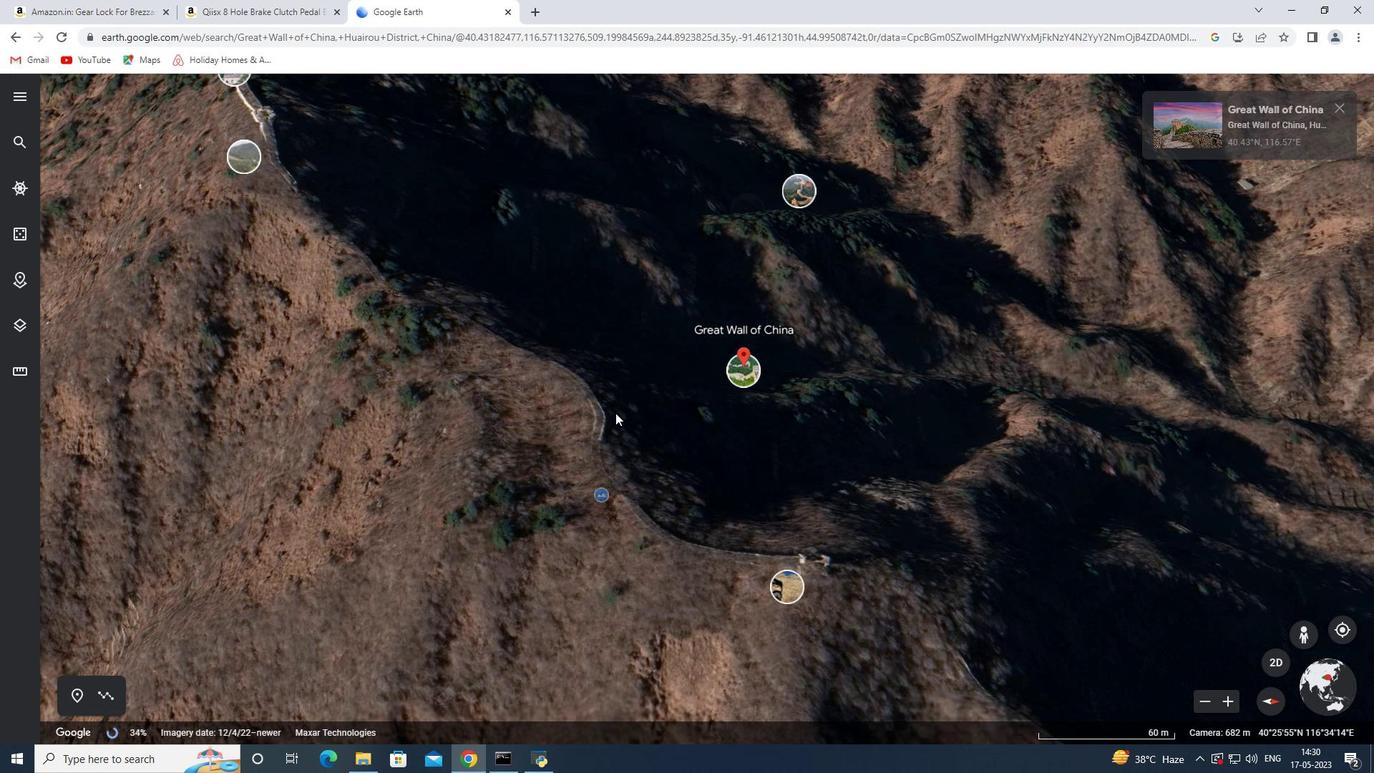 
Action: Mouse moved to (742, 352)
Screenshot: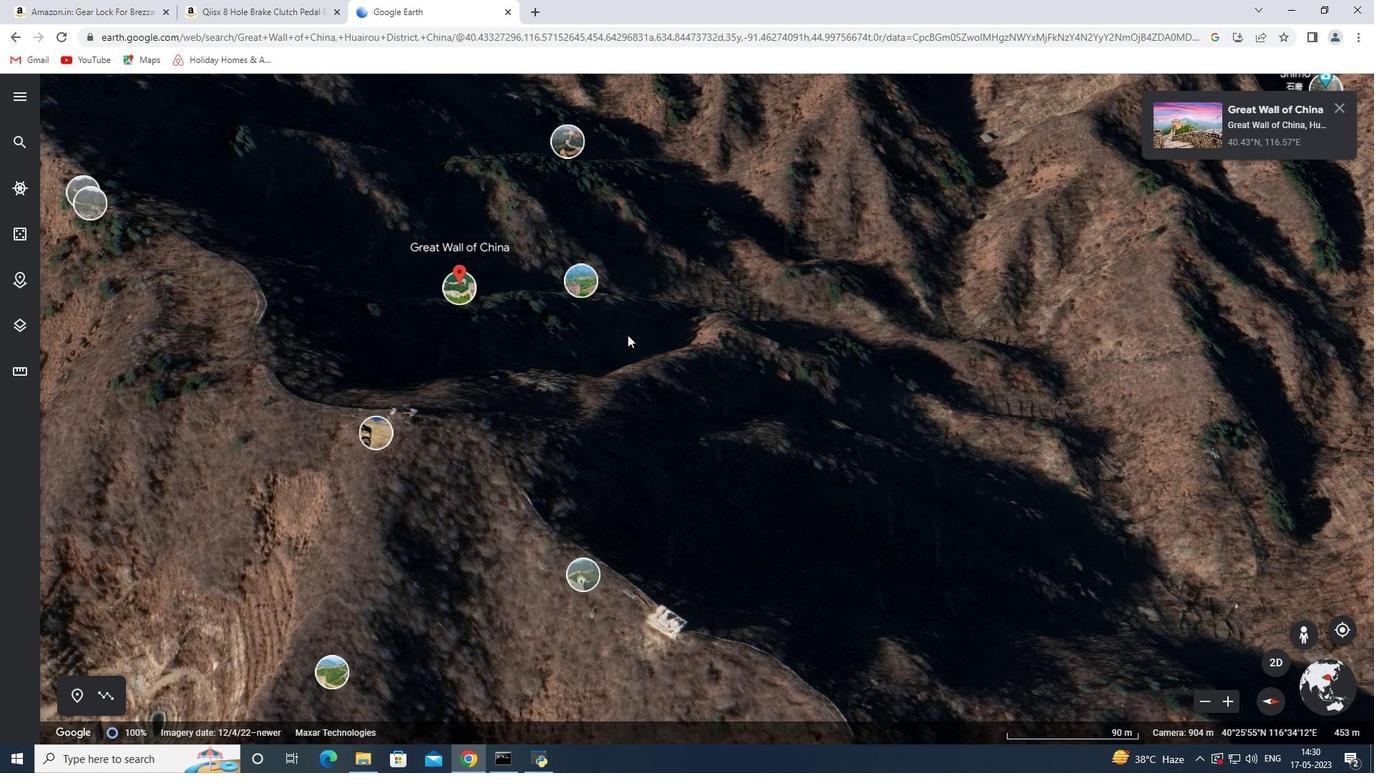 
Action: Mouse scrolled (742, 352) with delta (0, 0)
Screenshot: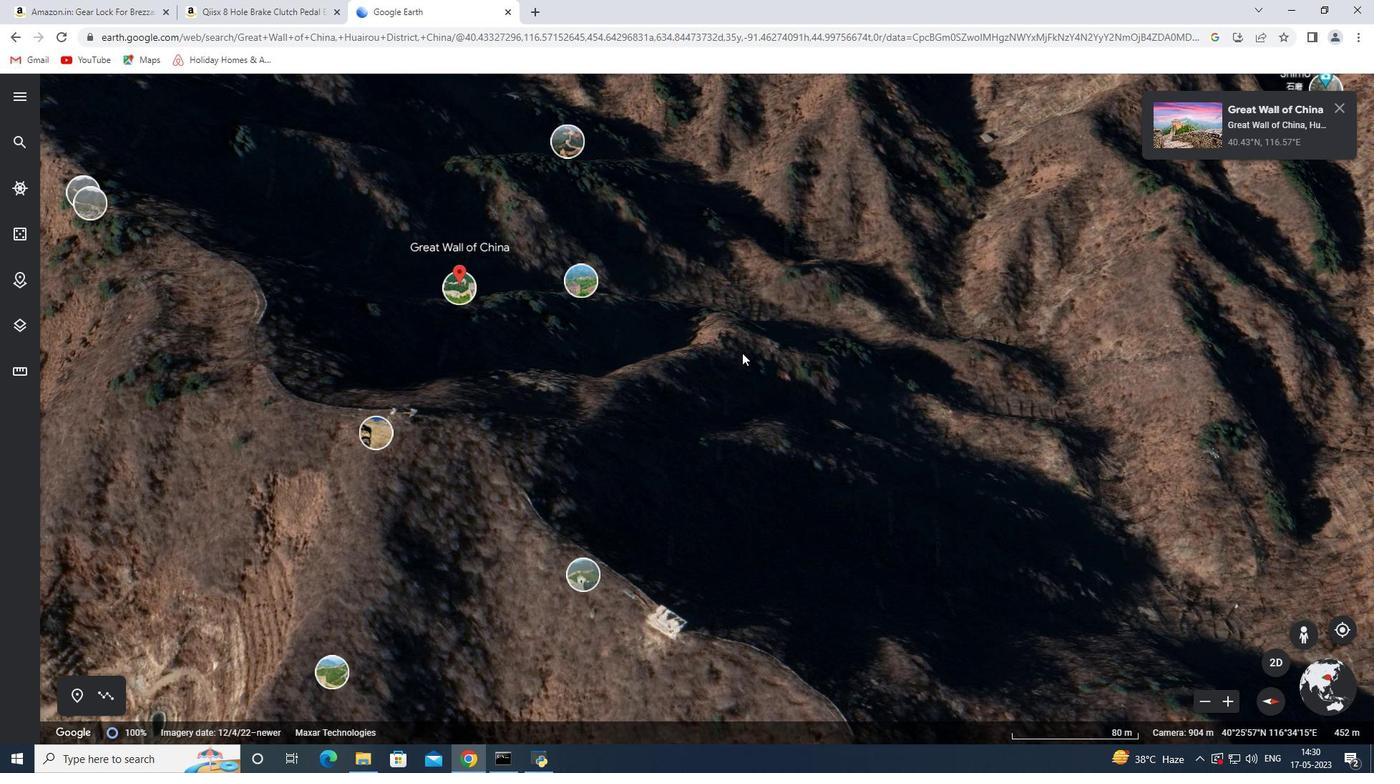 
Action: Mouse scrolled (742, 352) with delta (0, 0)
Screenshot: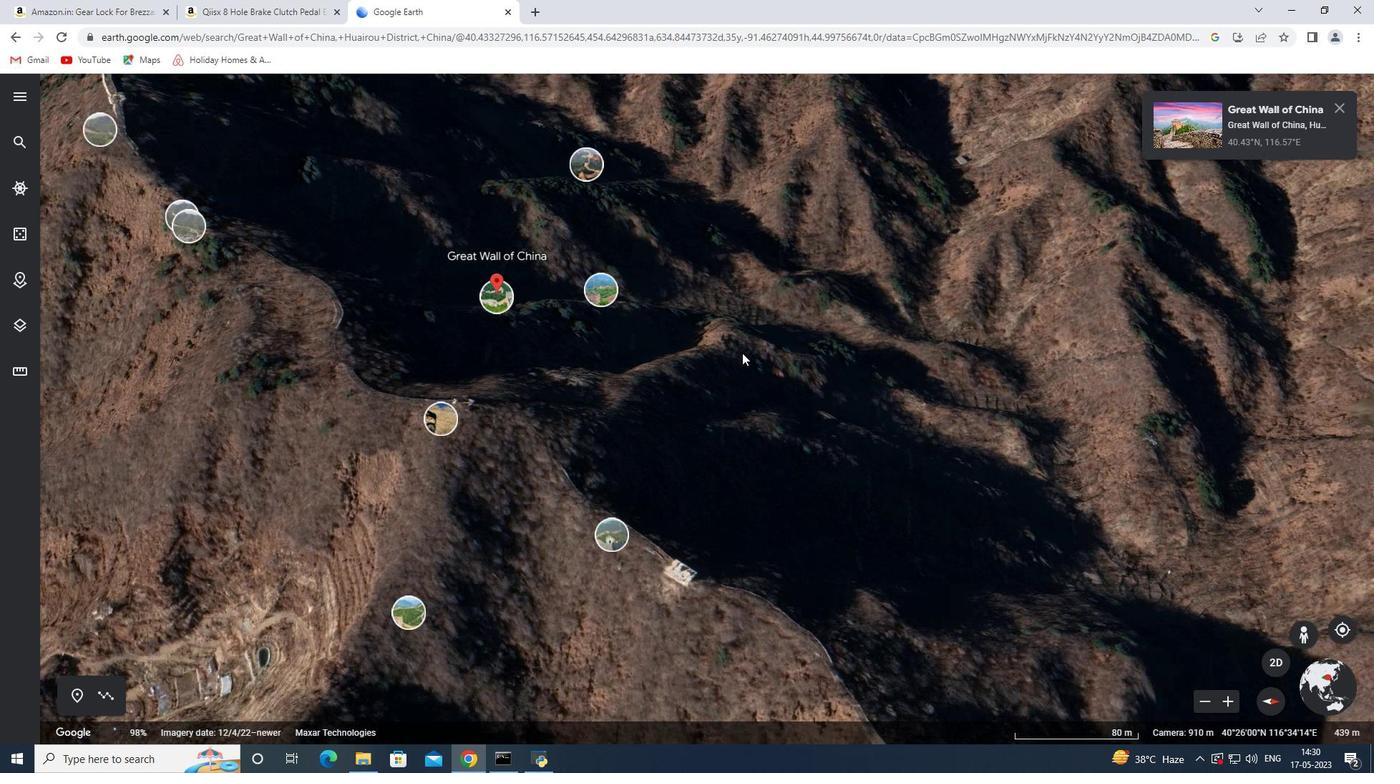
Action: Mouse scrolled (742, 353) with delta (0, 0)
Screenshot: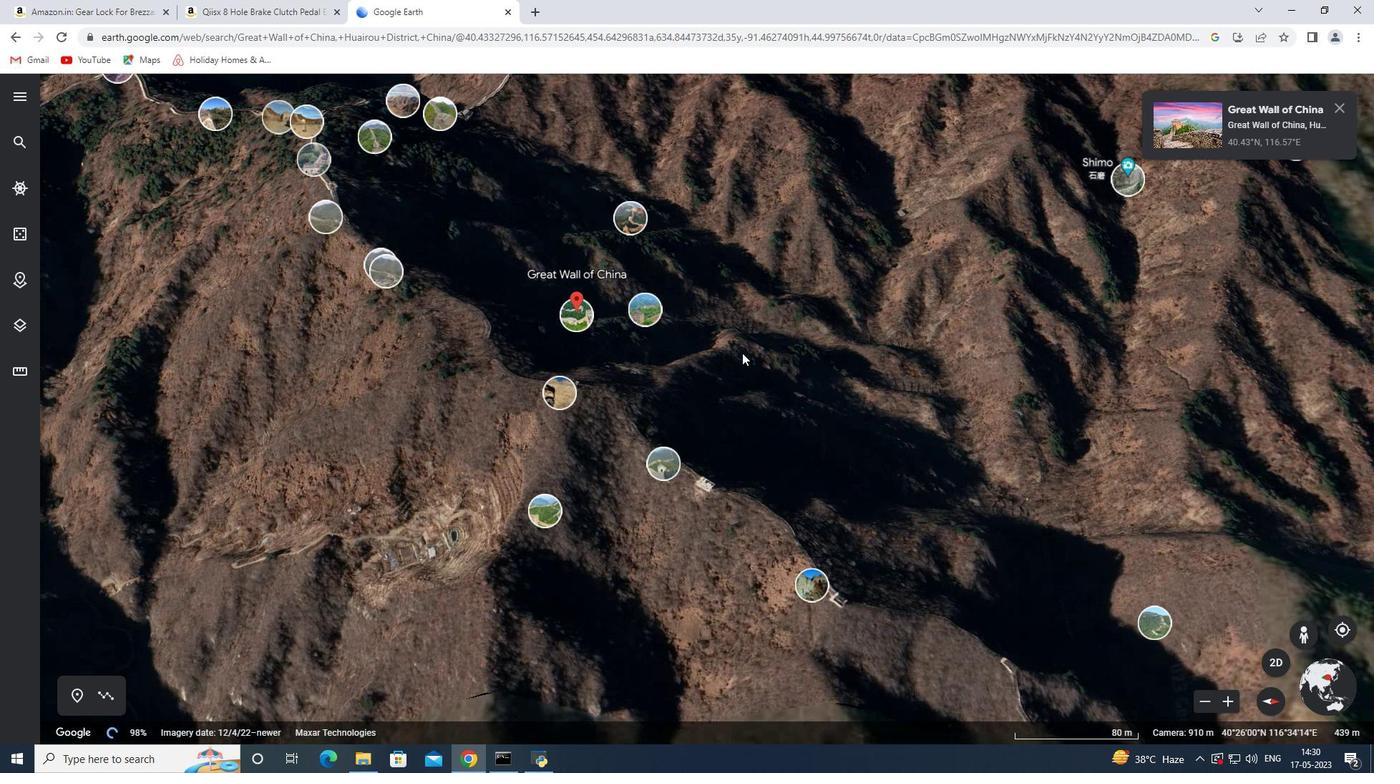 
Action: Mouse scrolled (742, 353) with delta (0, 0)
Screenshot: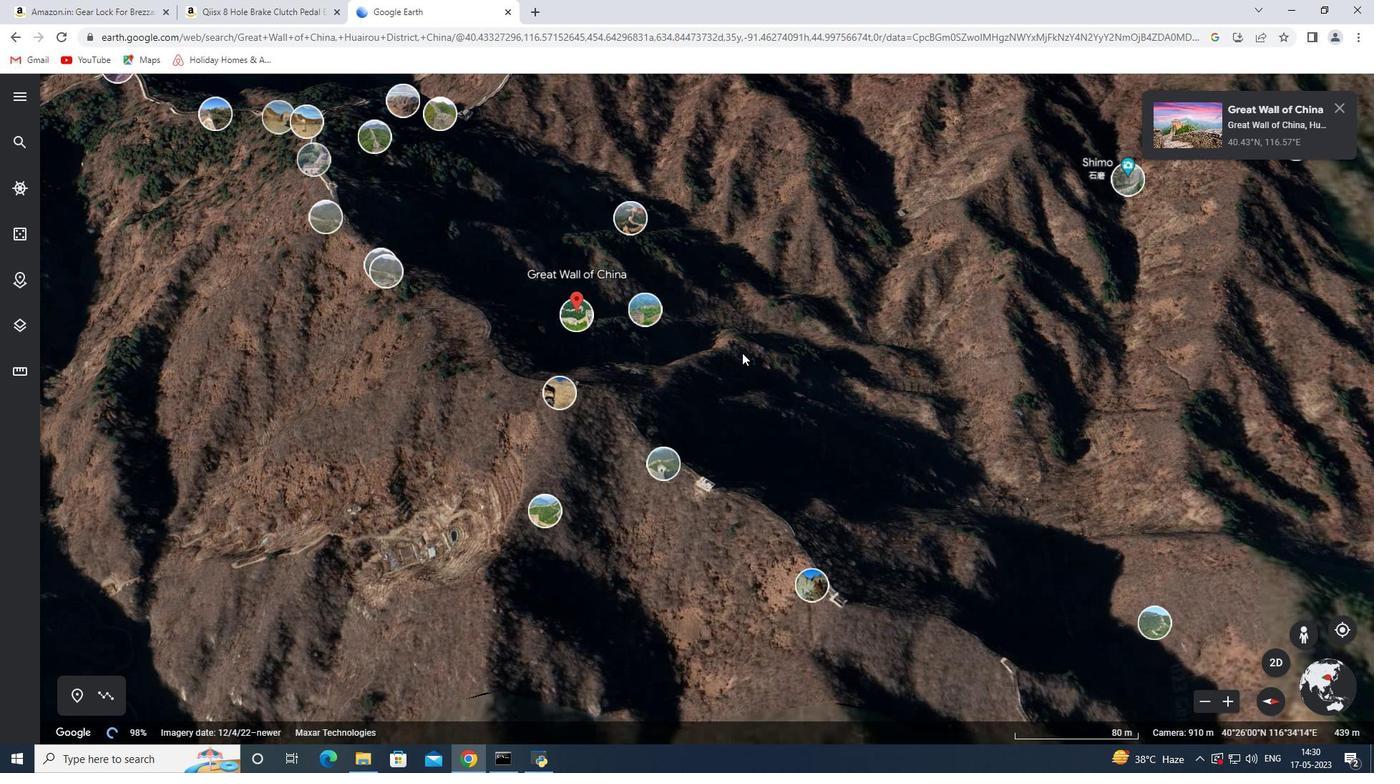 
Action: Mouse scrolled (742, 353) with delta (0, 0)
Screenshot: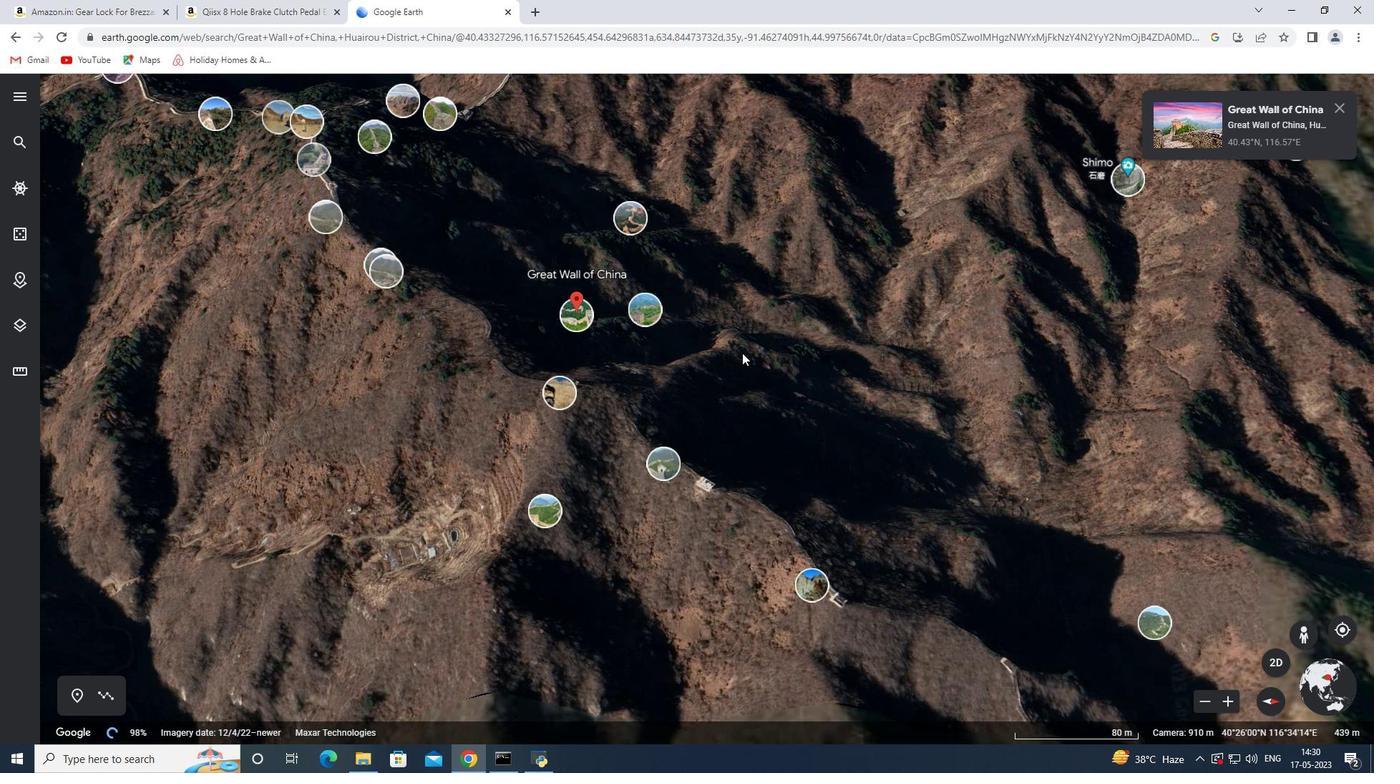 
Action: Mouse scrolled (742, 353) with delta (0, 0)
Screenshot: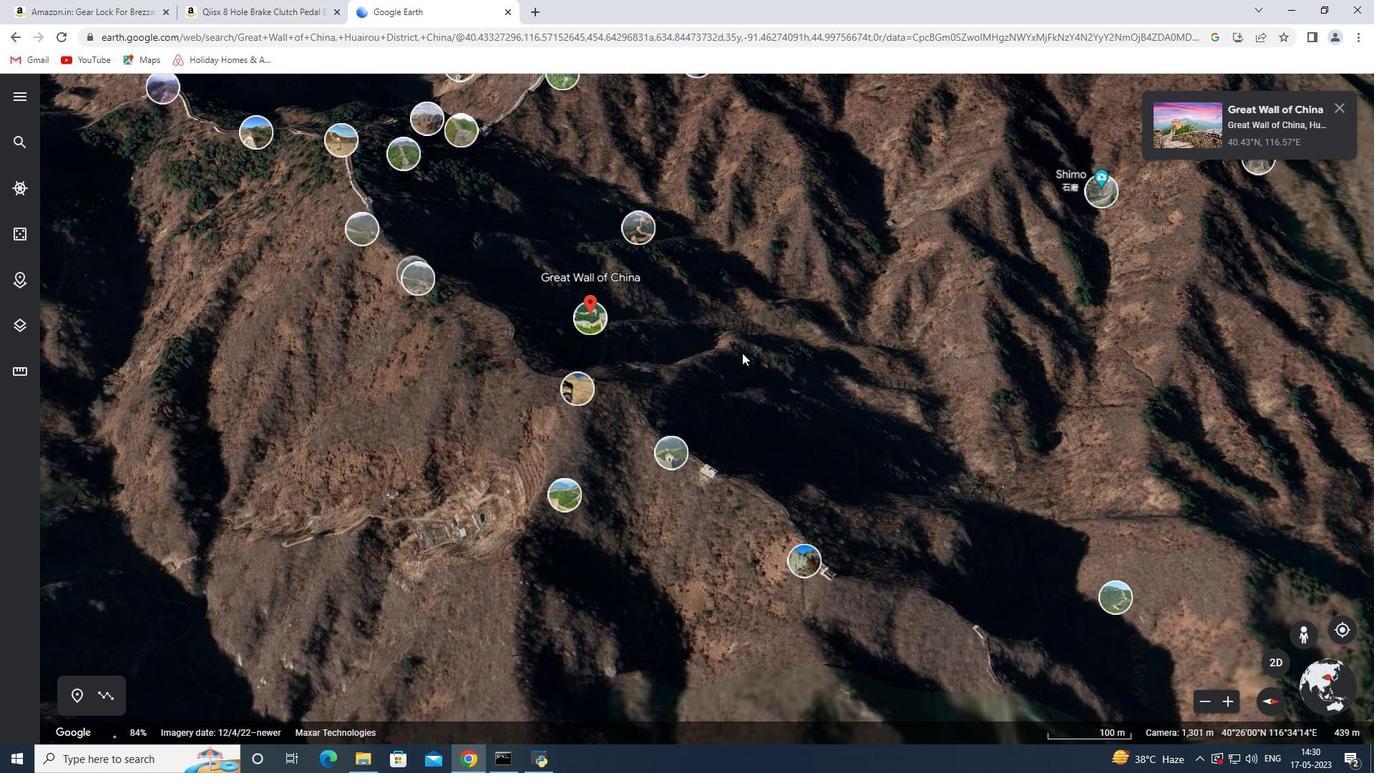 
Action: Mouse scrolled (742, 353) with delta (0, 0)
Screenshot: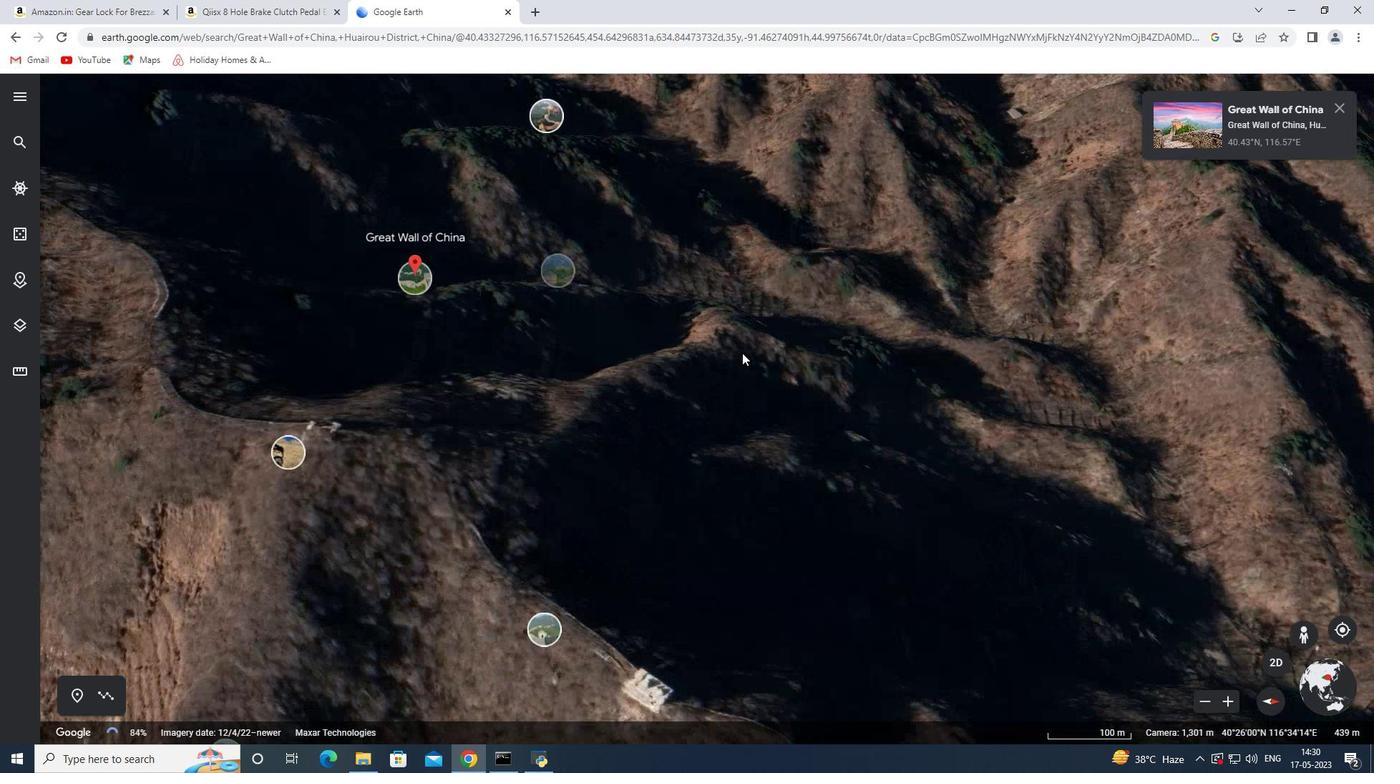 
